 Task: Look for space in Gujrāt, Pakistan from 2nd June, 2023 to 6th June, 2023 for 1 adult in price range Rs.10000 to Rs.13000. Place can be private room with 1  bedroom having 1 bed and 1 bathroom. Property type can be house, flat, guest house, hotel. Booking option can be shelf check-in. Required host language is English.
Action: Mouse moved to (612, 86)
Screenshot: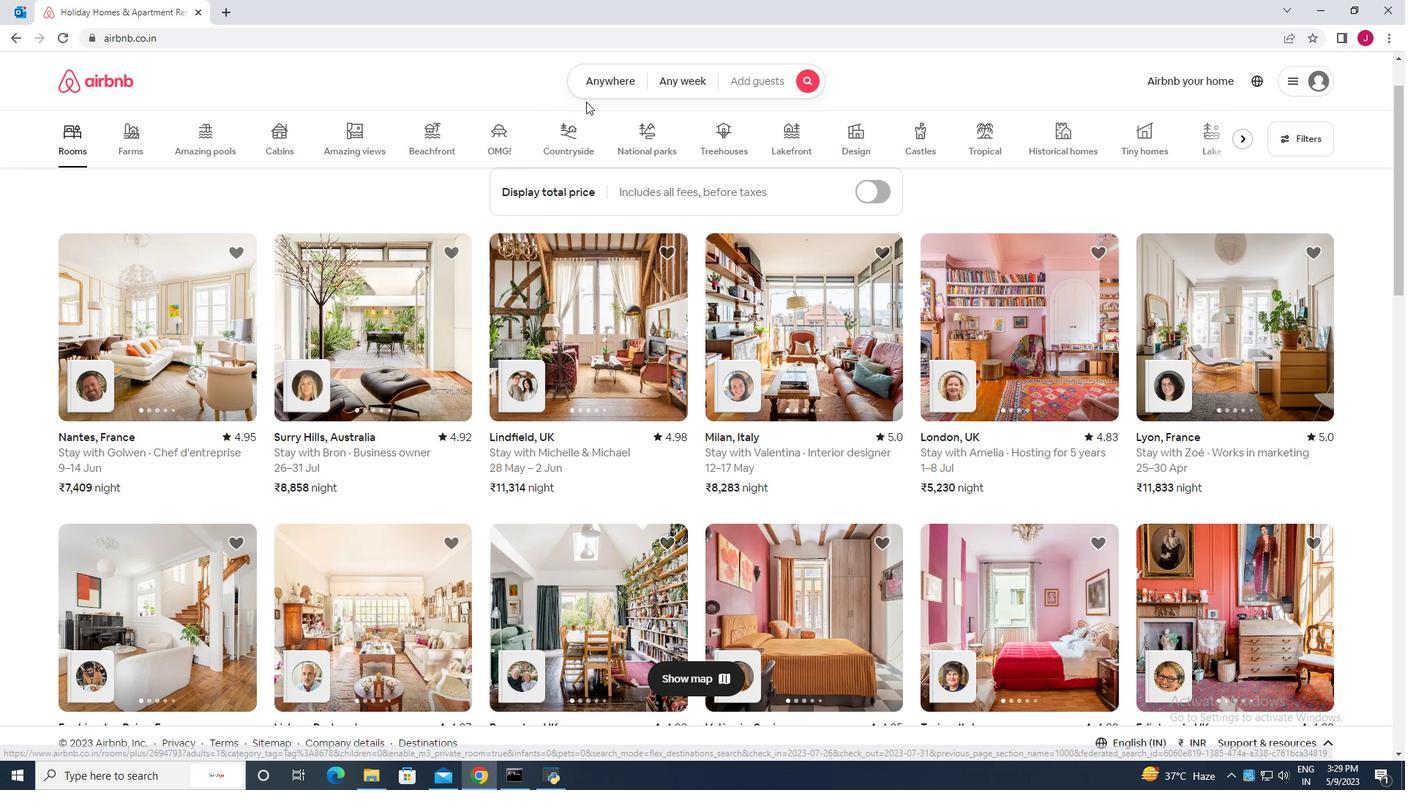 
Action: Mouse pressed left at (612, 86)
Screenshot: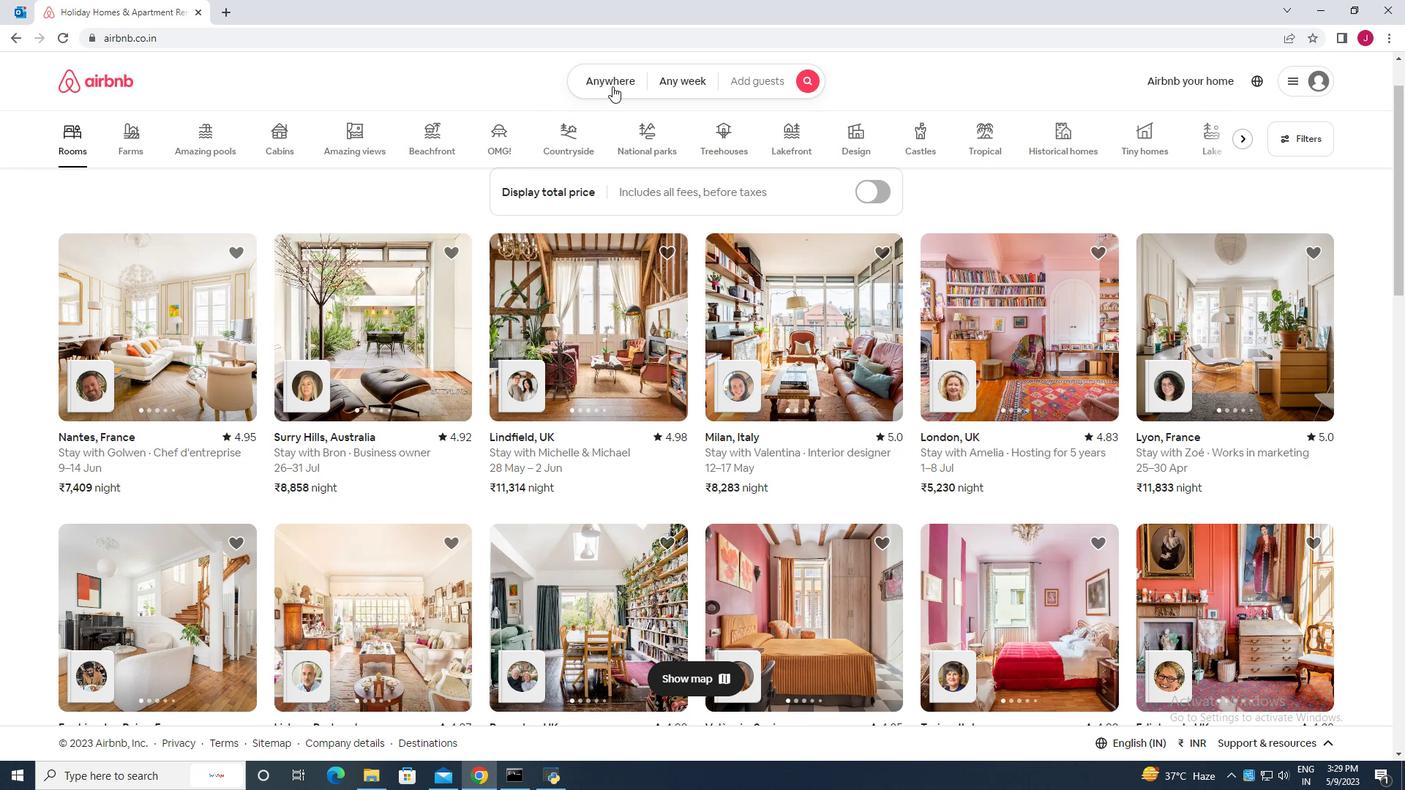 
Action: Mouse moved to (450, 141)
Screenshot: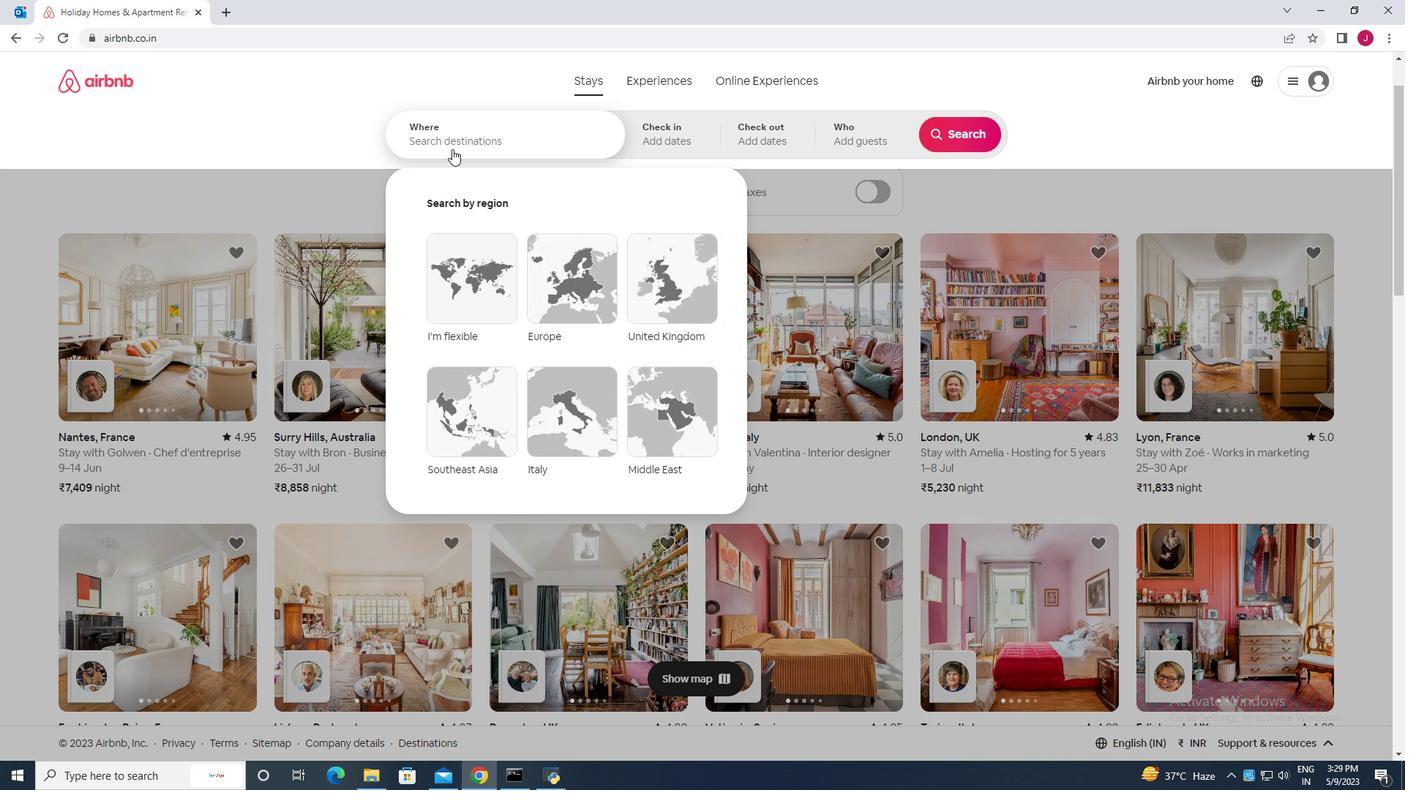 
Action: Mouse pressed left at (450, 141)
Screenshot: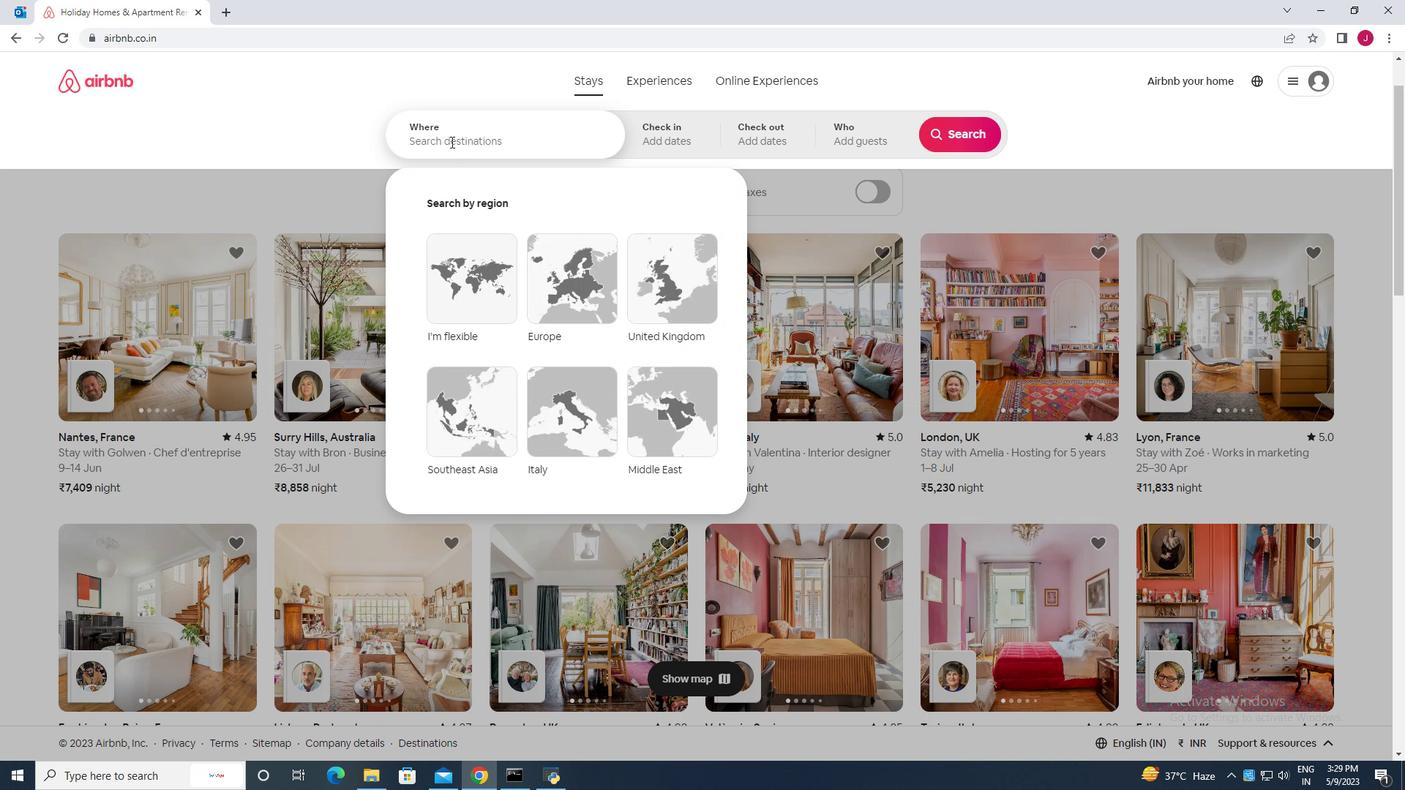 
Action: Key pressed gujrat<Key.space>pakistan
Screenshot: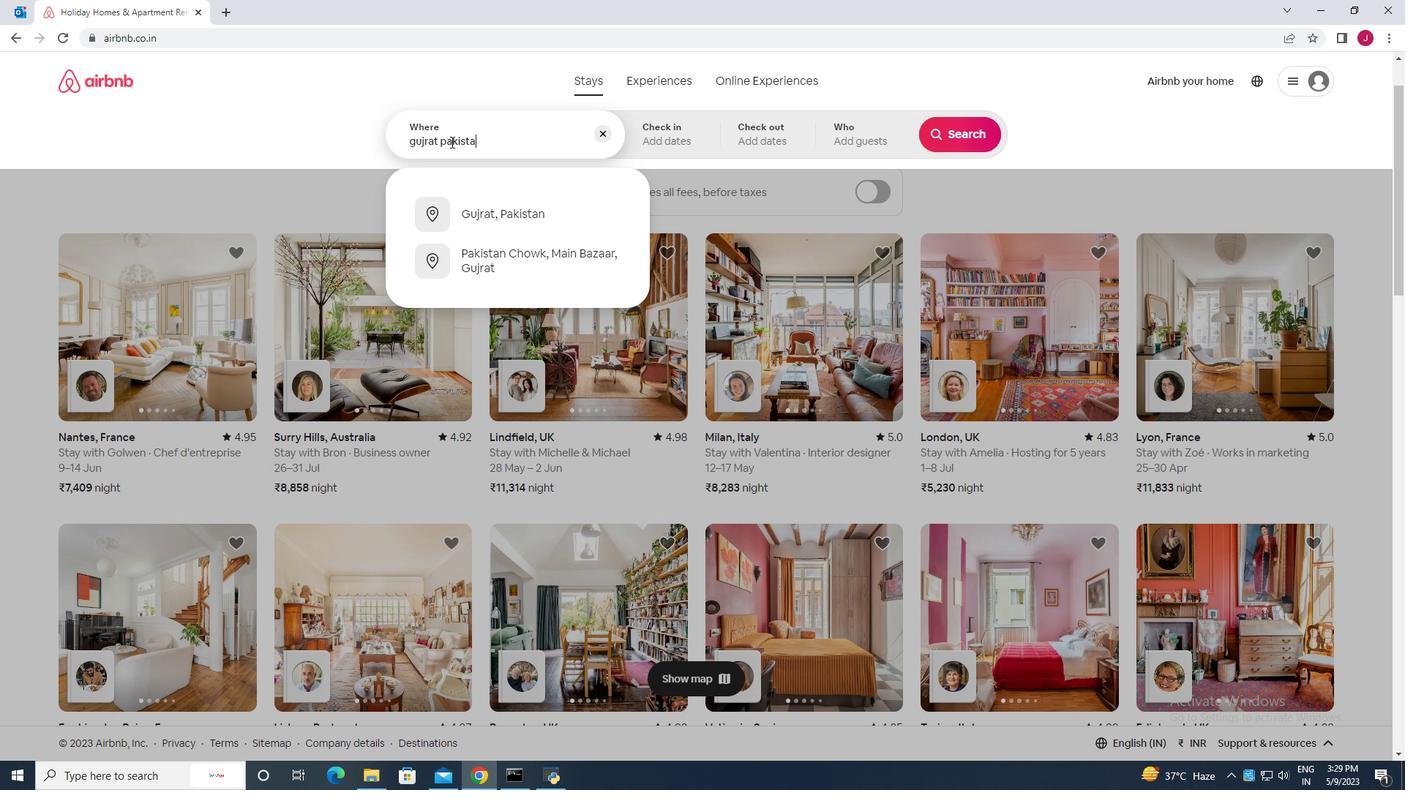 
Action: Mouse moved to (501, 212)
Screenshot: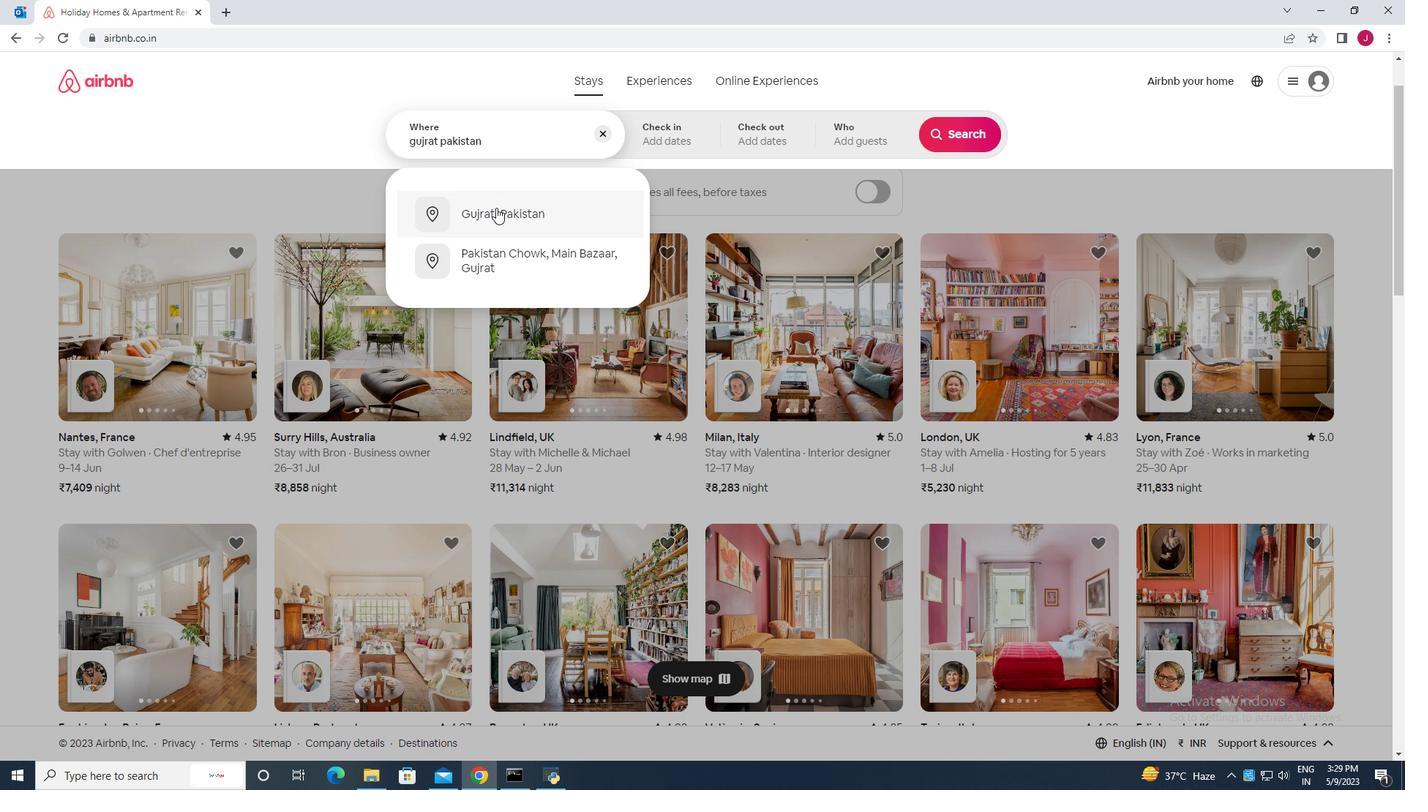 
Action: Mouse pressed left at (501, 212)
Screenshot: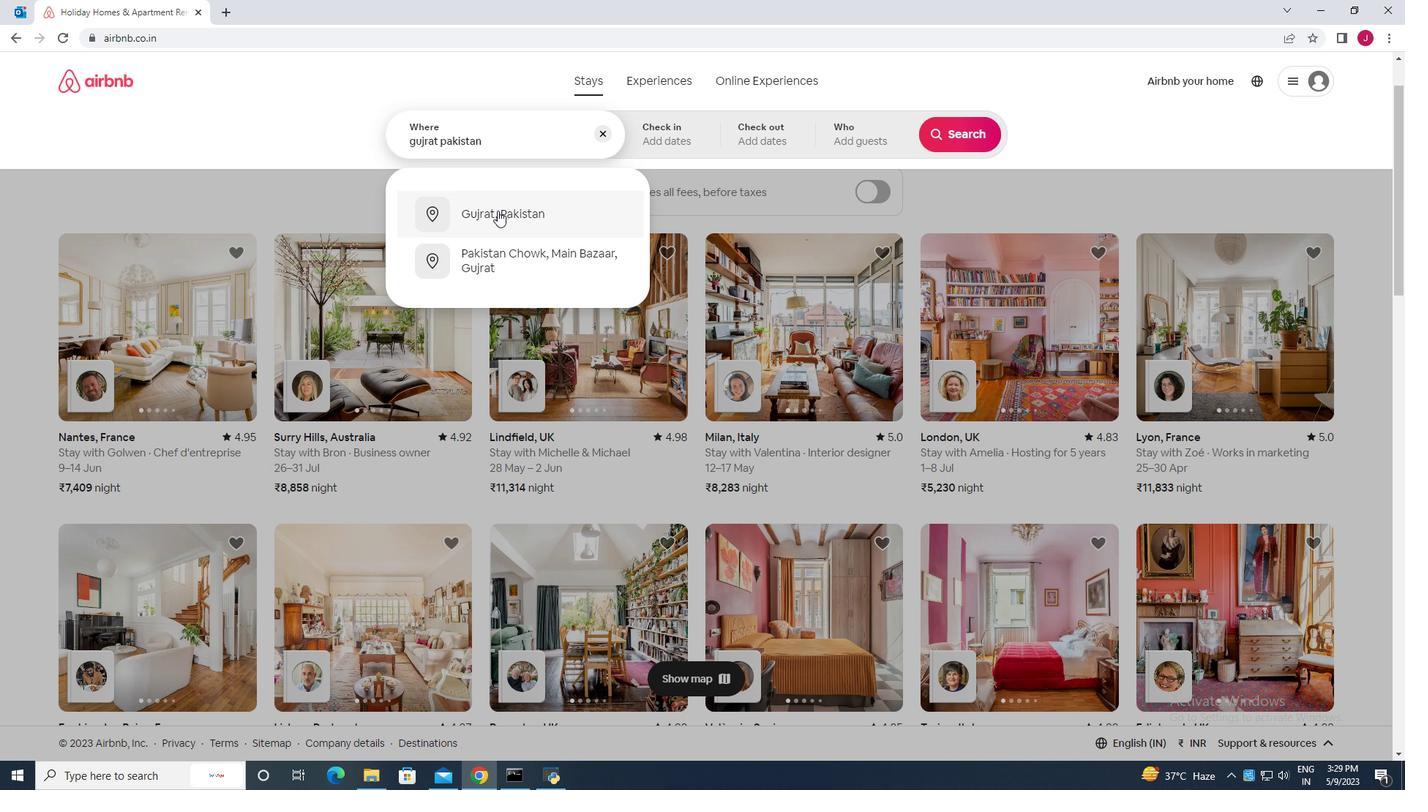 
Action: Mouse moved to (903, 315)
Screenshot: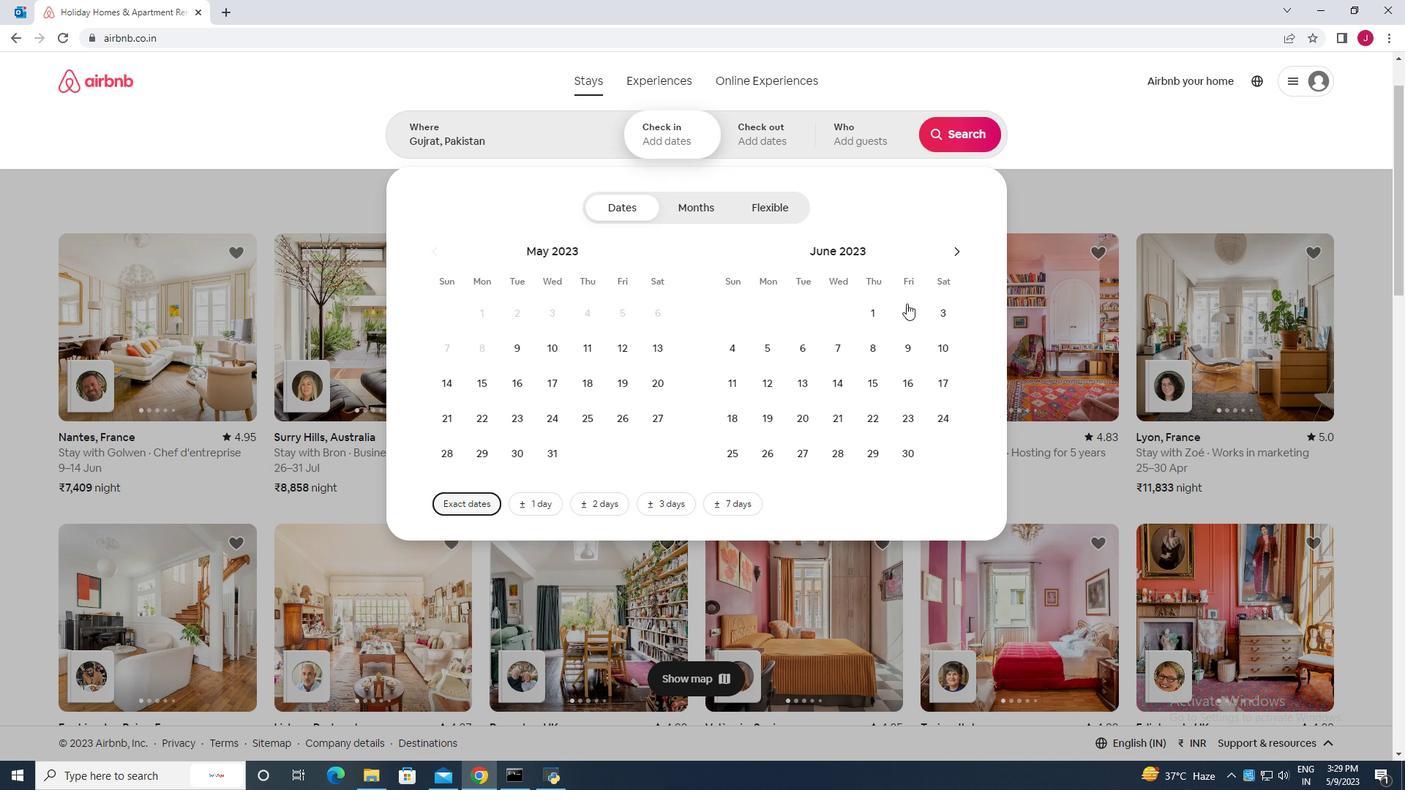 
Action: Mouse pressed left at (903, 315)
Screenshot: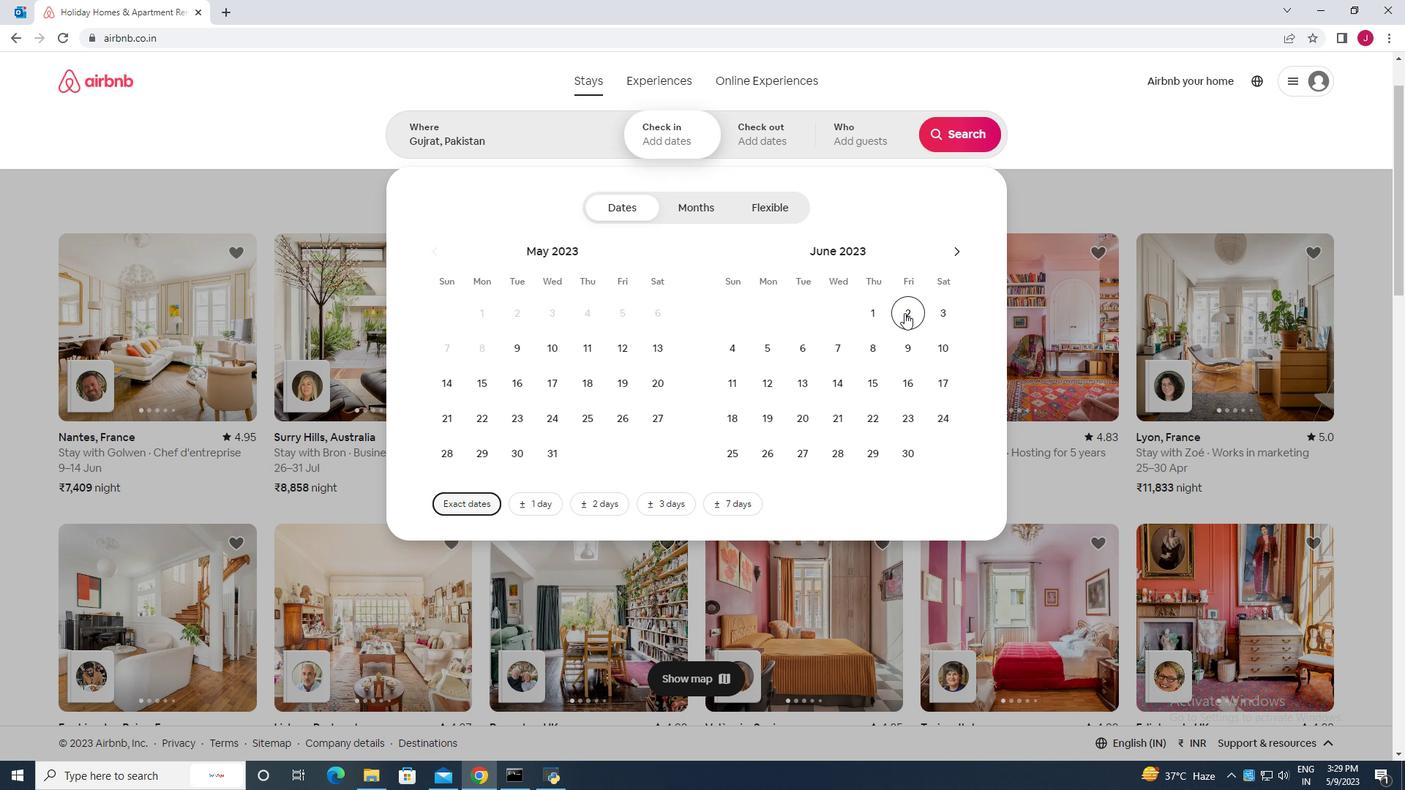 
Action: Mouse moved to (799, 354)
Screenshot: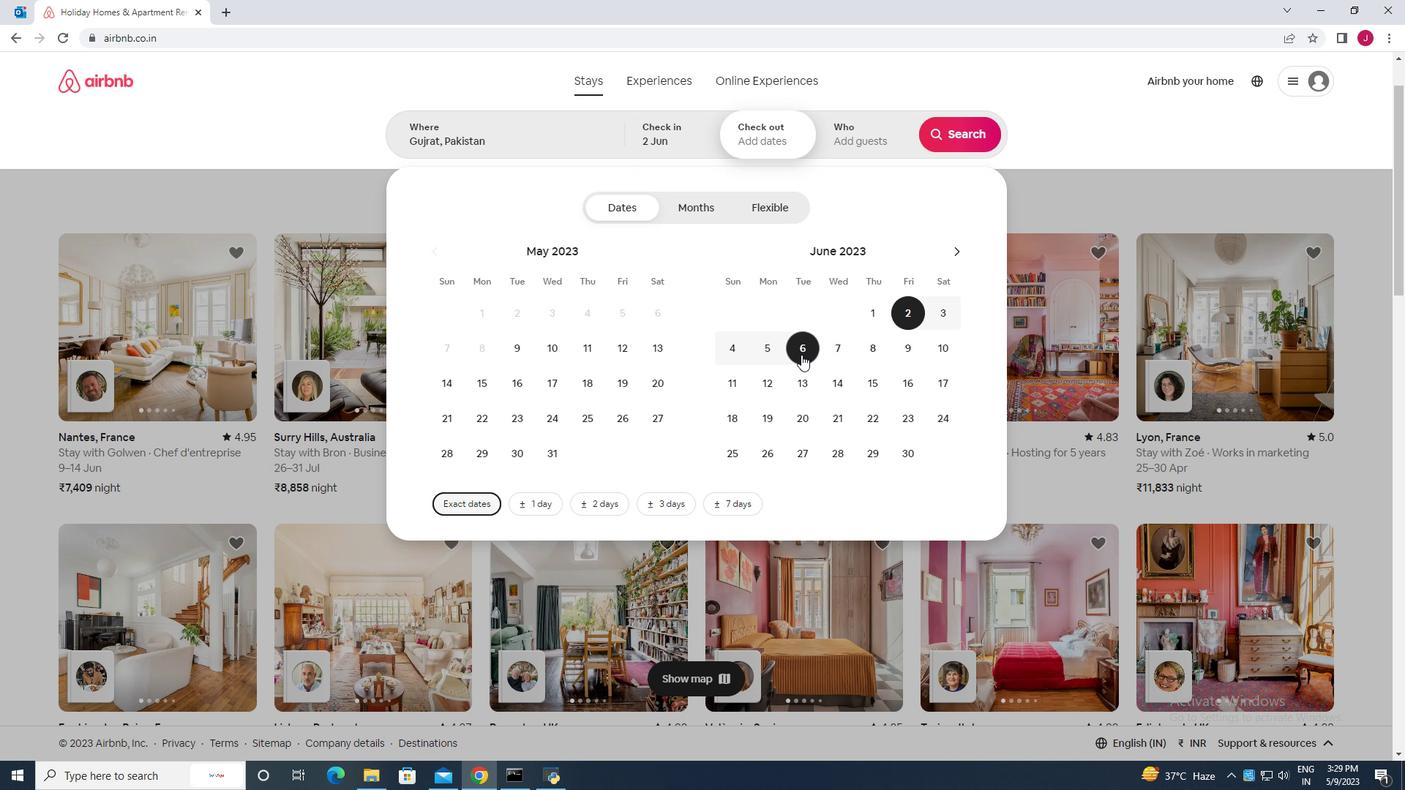 
Action: Mouse pressed left at (799, 354)
Screenshot: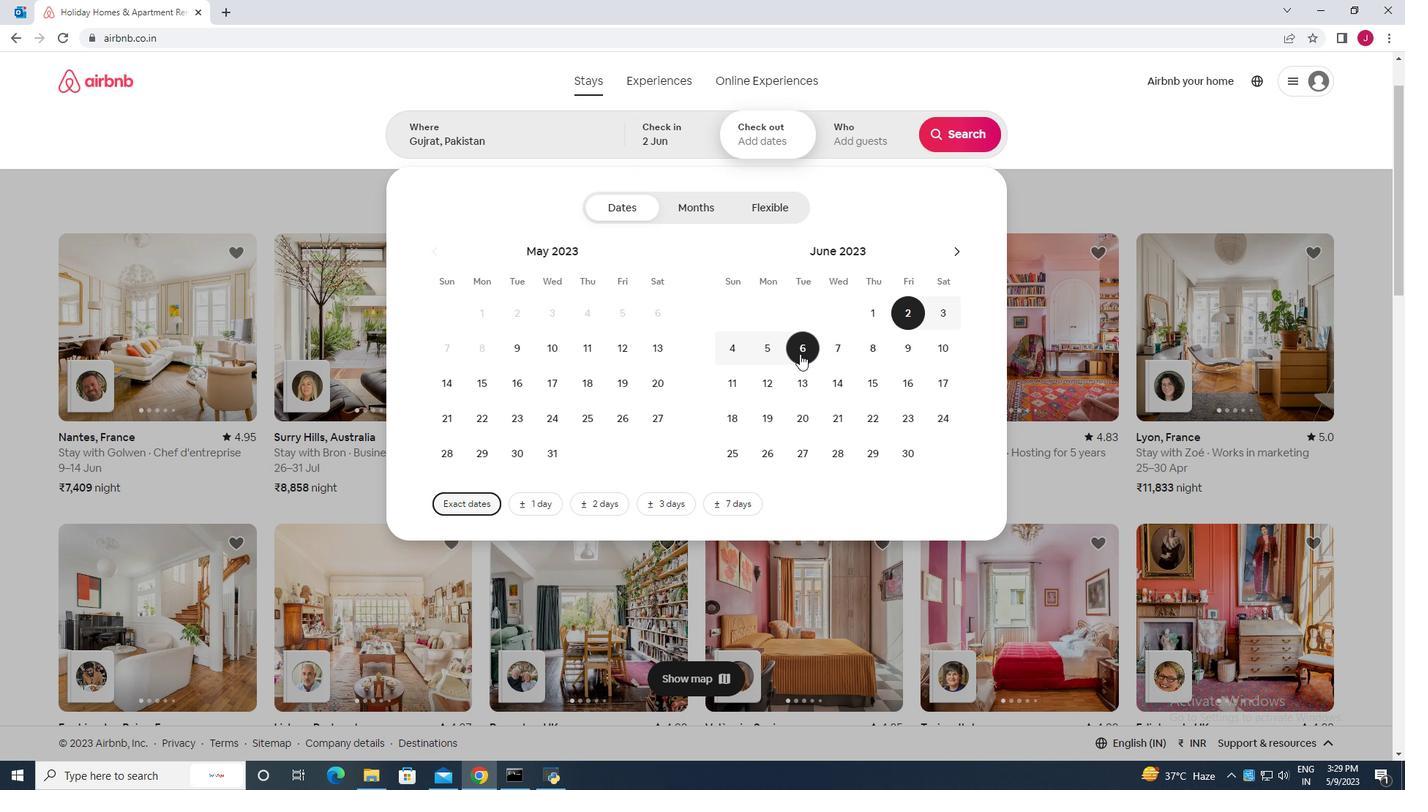 
Action: Mouse moved to (869, 140)
Screenshot: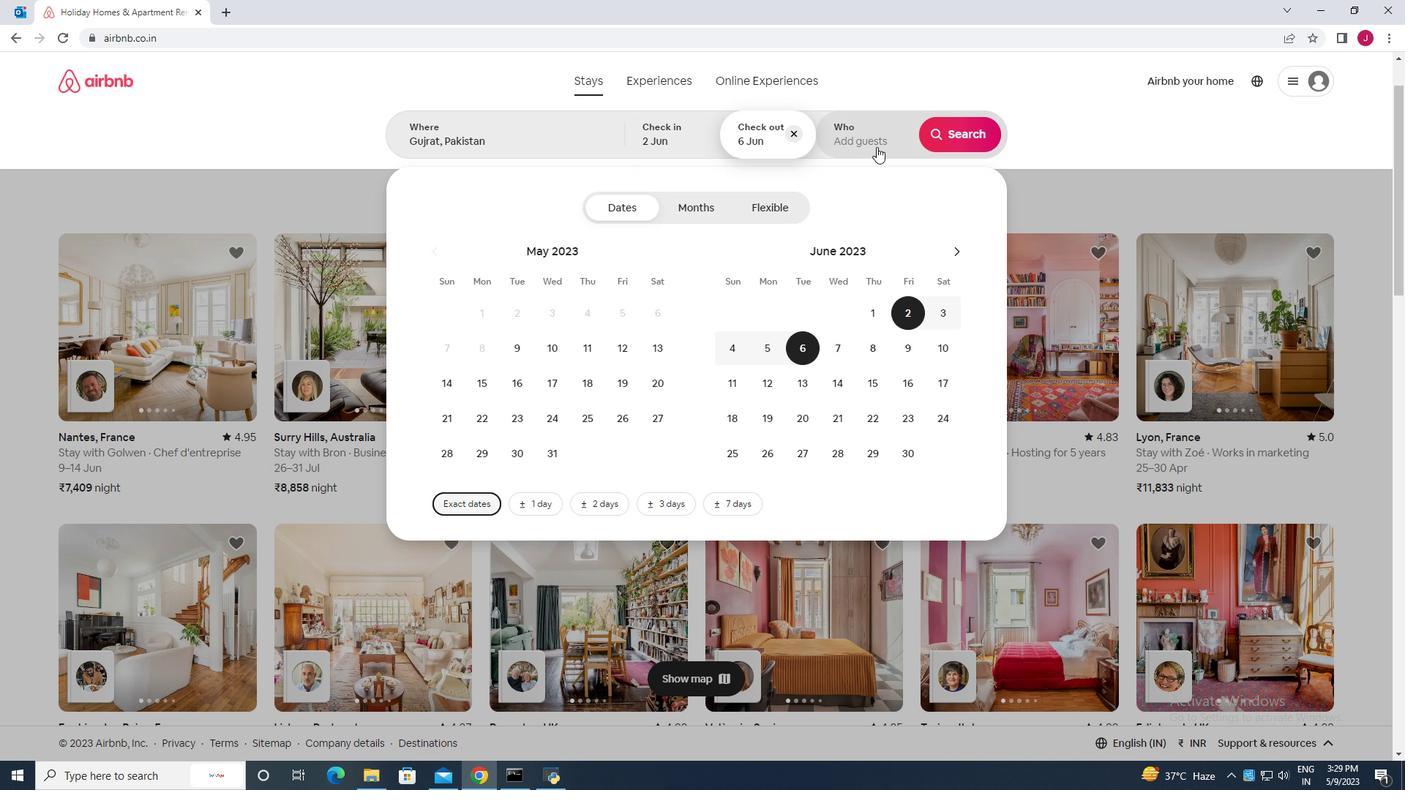 
Action: Mouse pressed left at (869, 140)
Screenshot: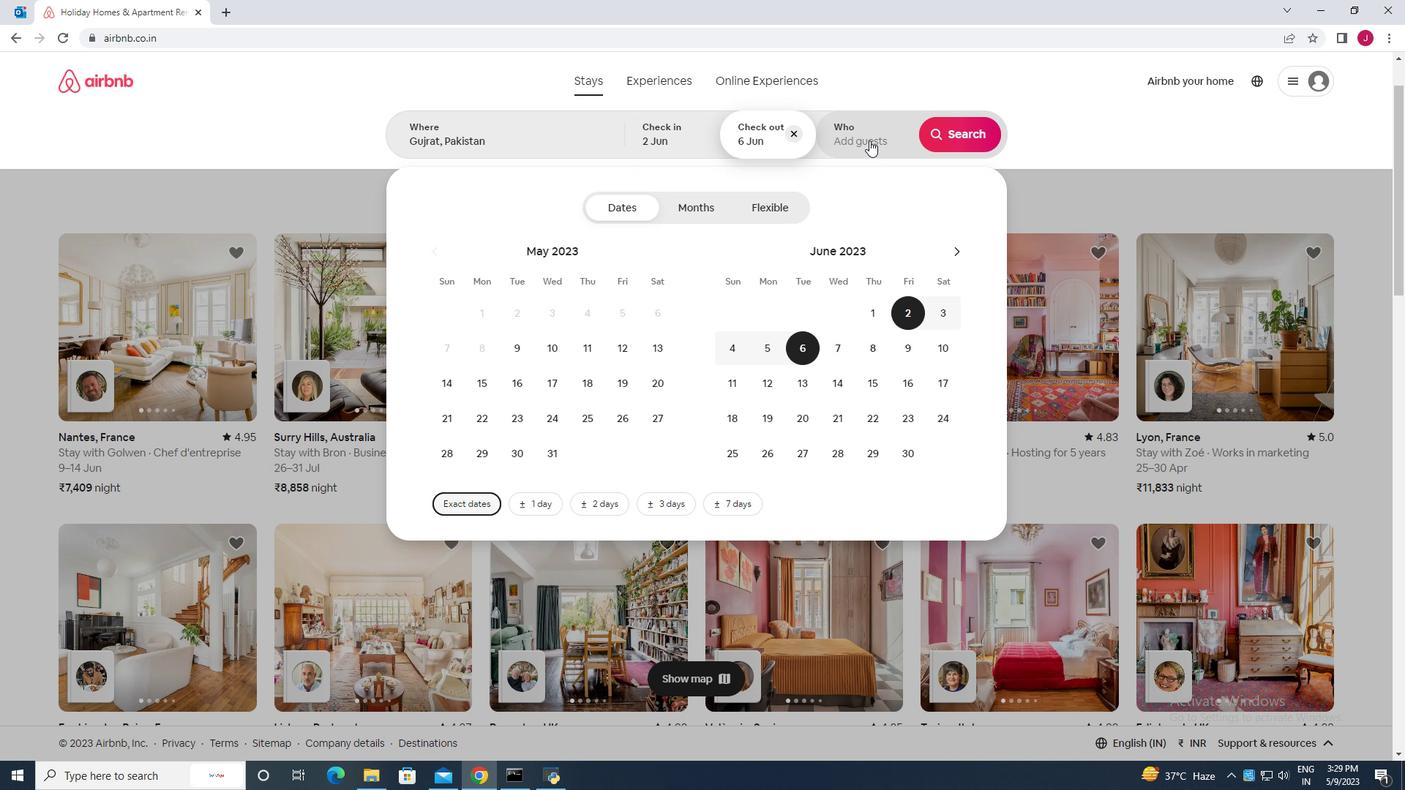 
Action: Mouse moved to (967, 219)
Screenshot: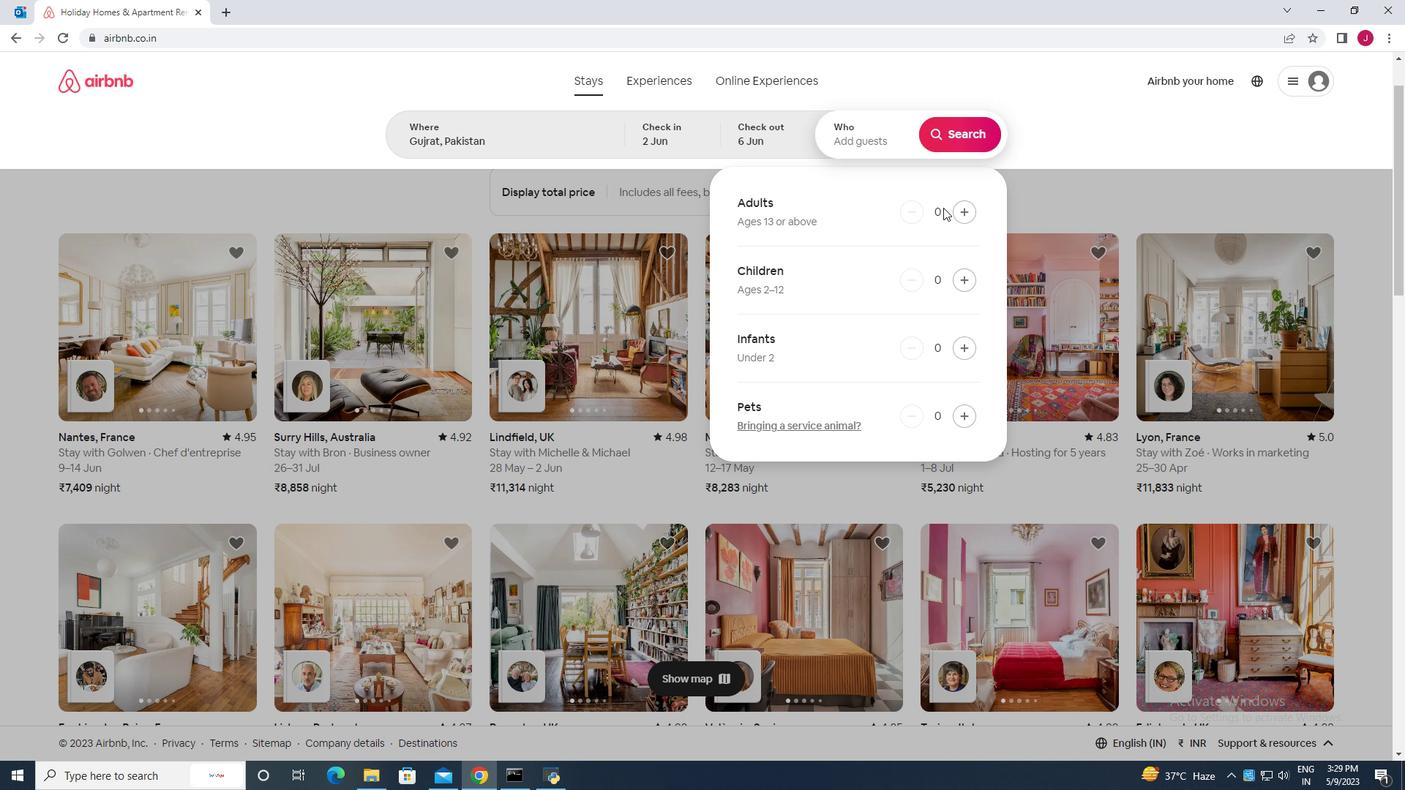 
Action: Mouse pressed left at (967, 219)
Screenshot: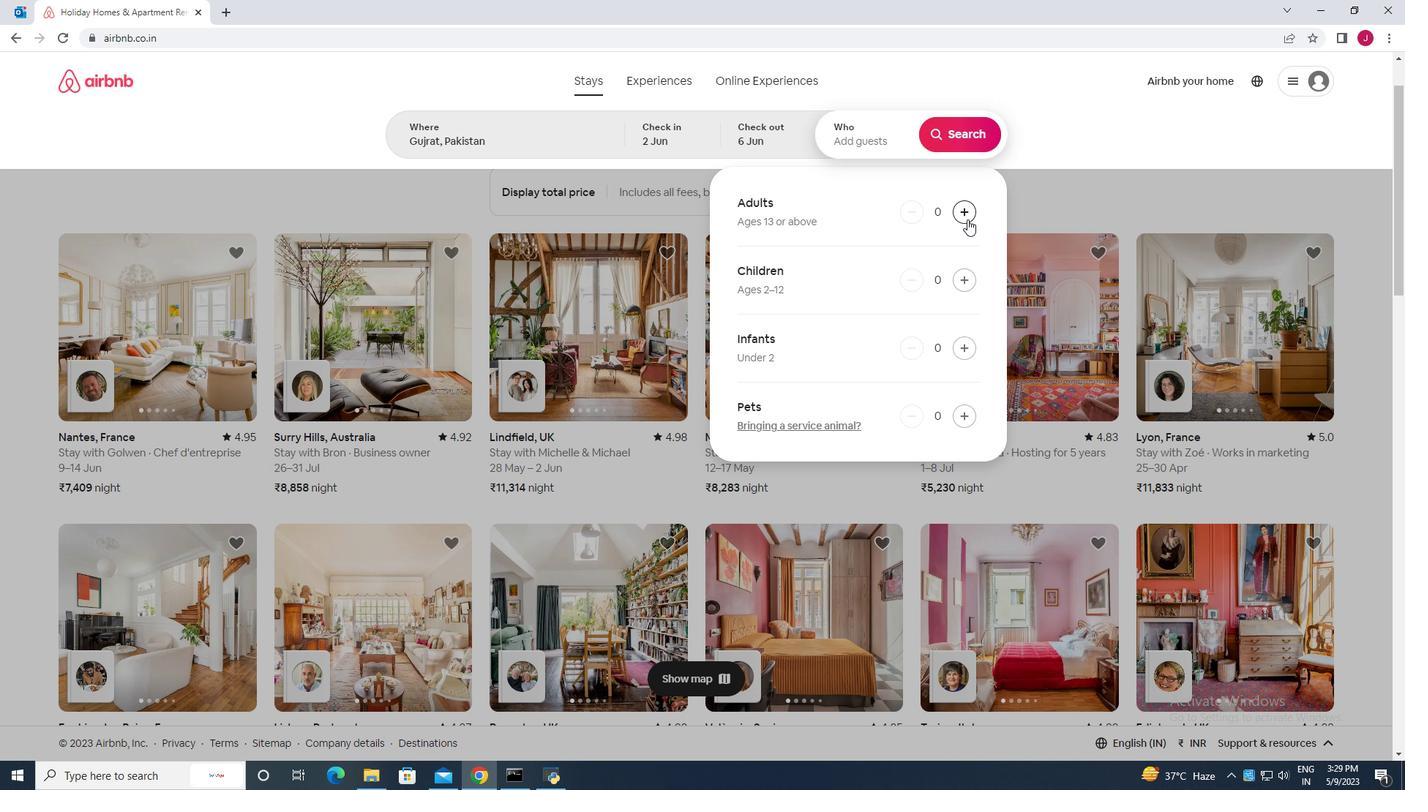 
Action: Mouse moved to (970, 133)
Screenshot: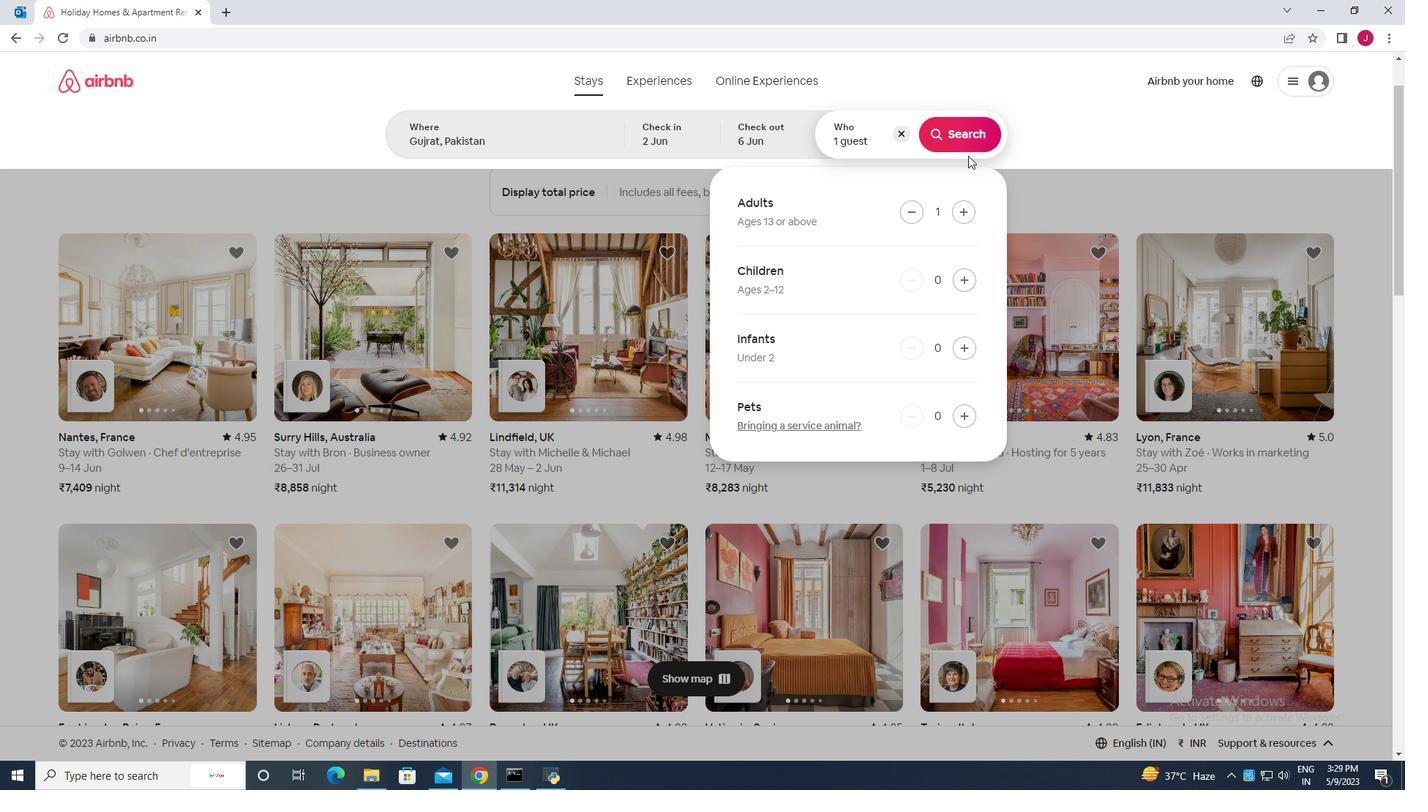 
Action: Mouse pressed left at (970, 133)
Screenshot: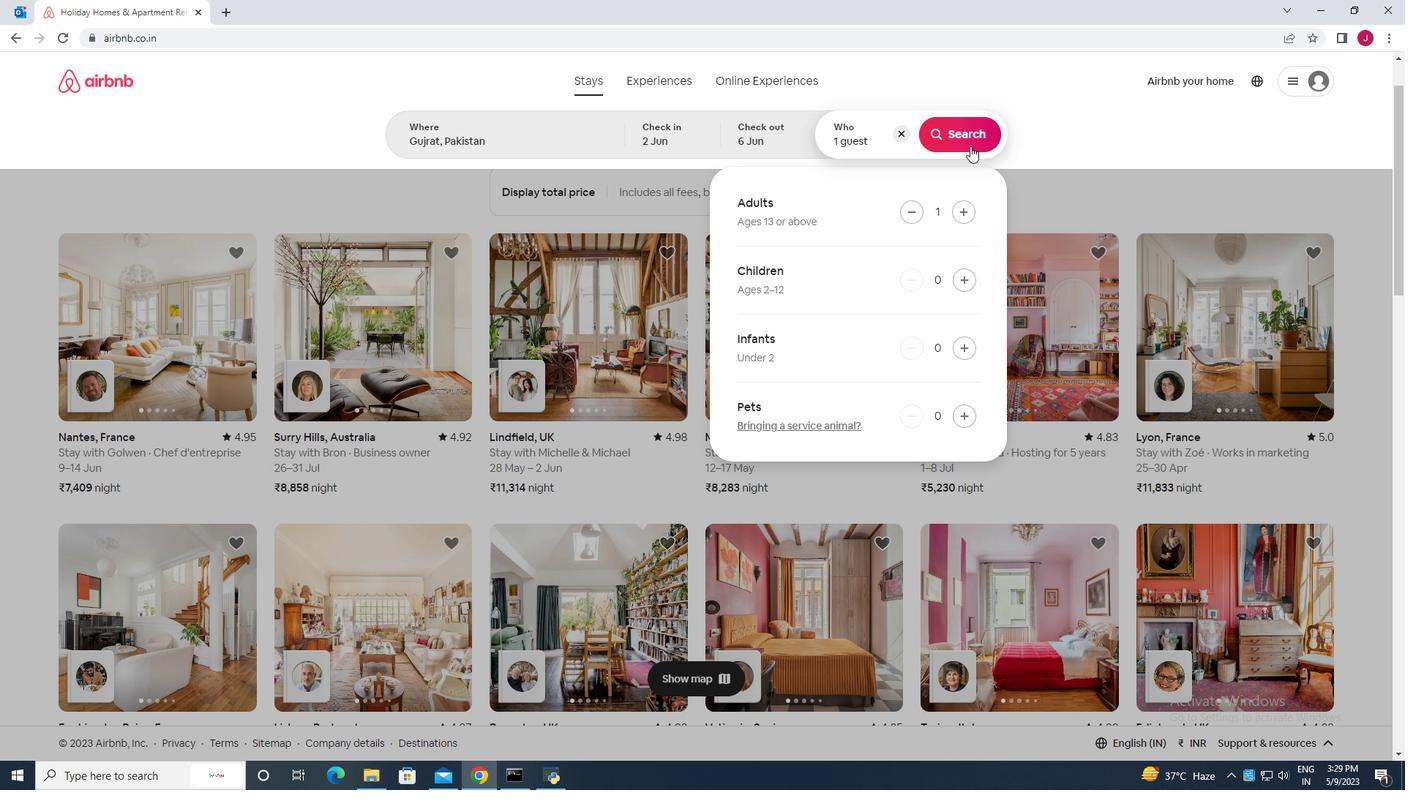 
Action: Mouse moved to (1349, 136)
Screenshot: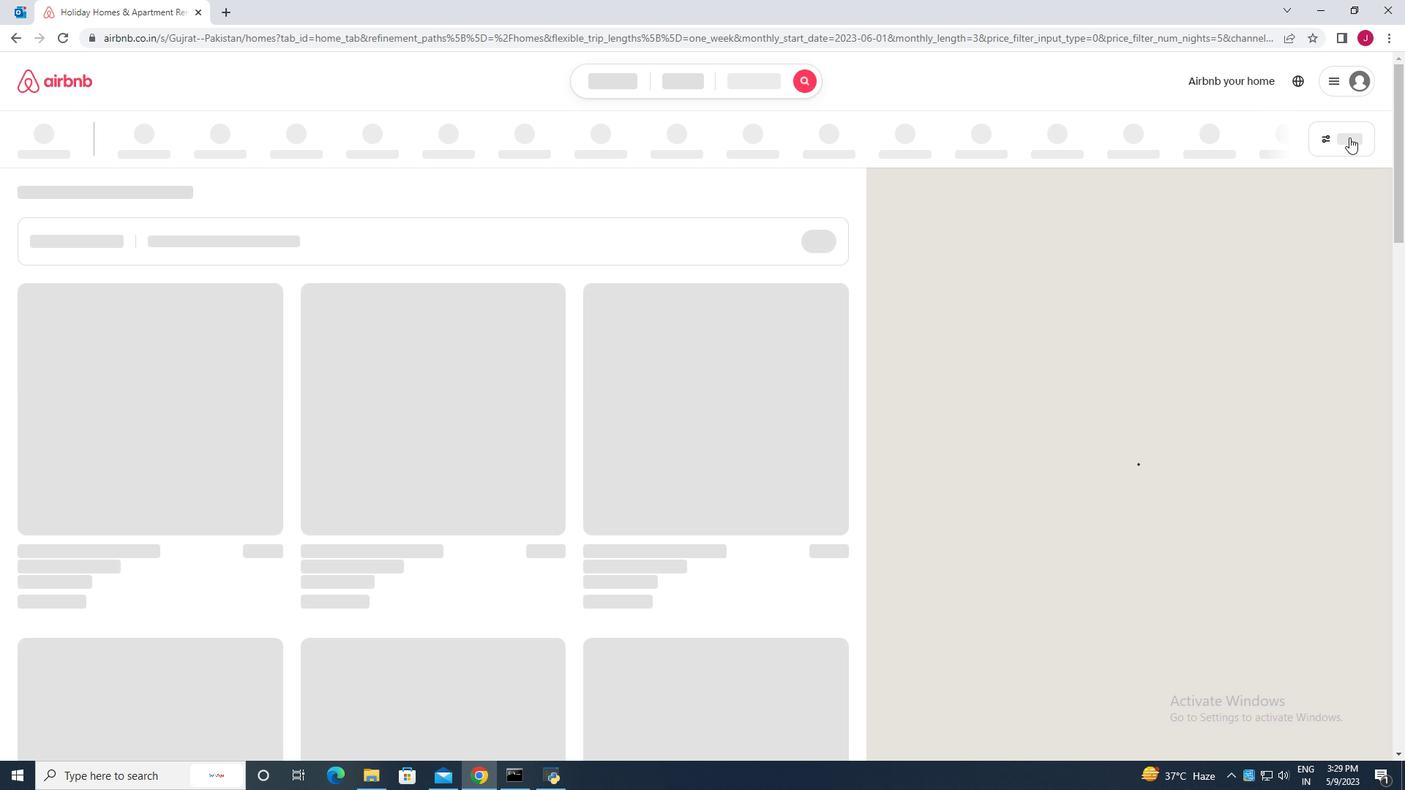 
Action: Mouse pressed left at (1349, 136)
Screenshot: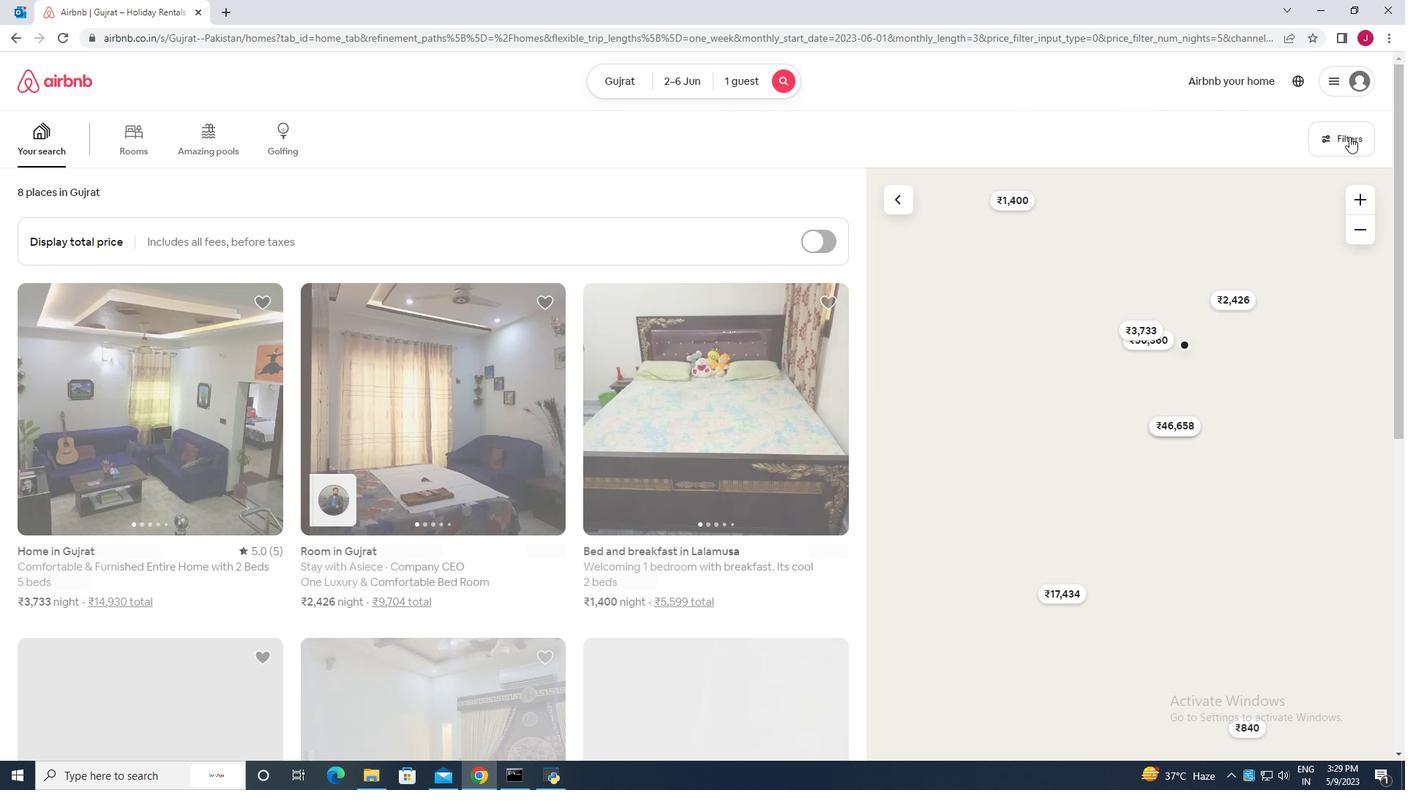 
Action: Mouse moved to (543, 496)
Screenshot: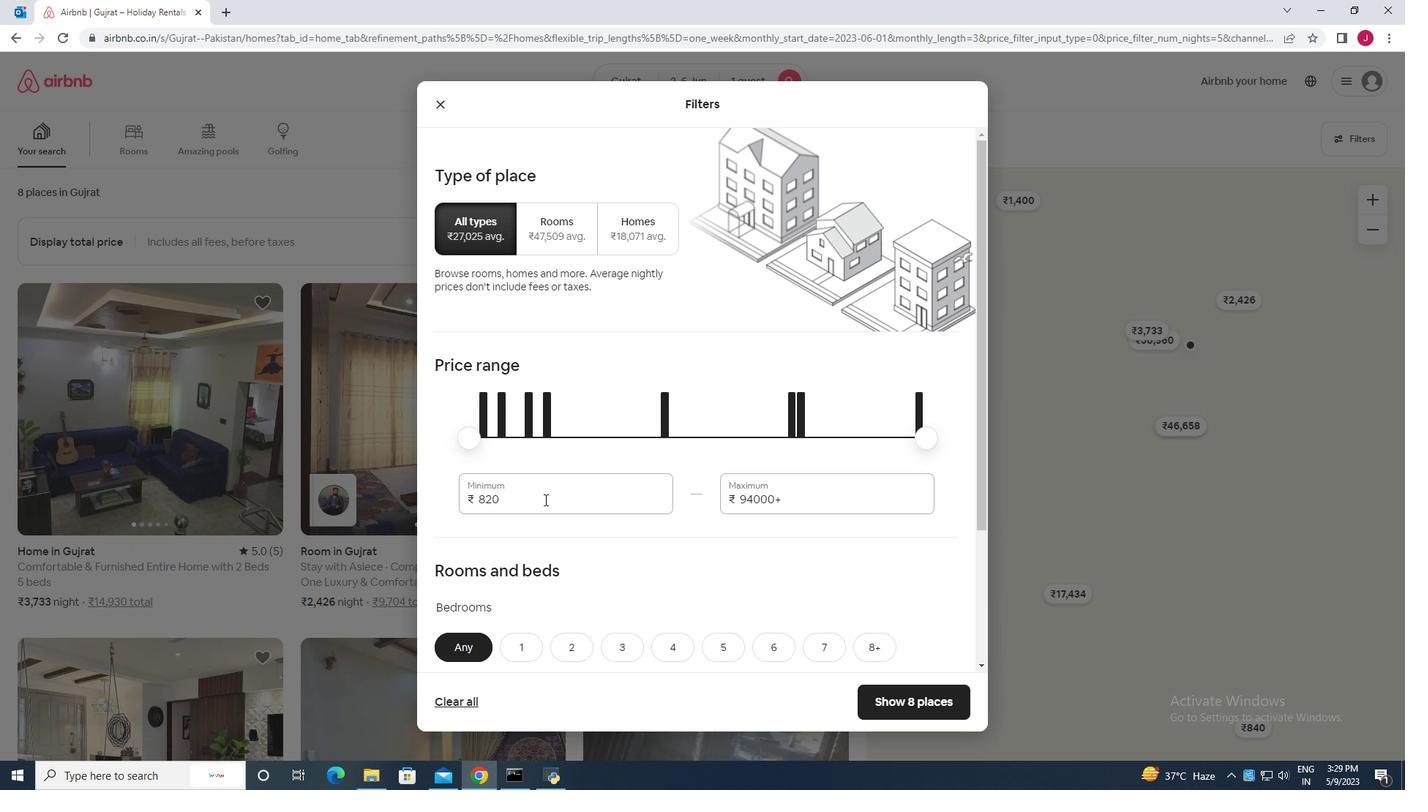 
Action: Mouse pressed left at (543, 496)
Screenshot: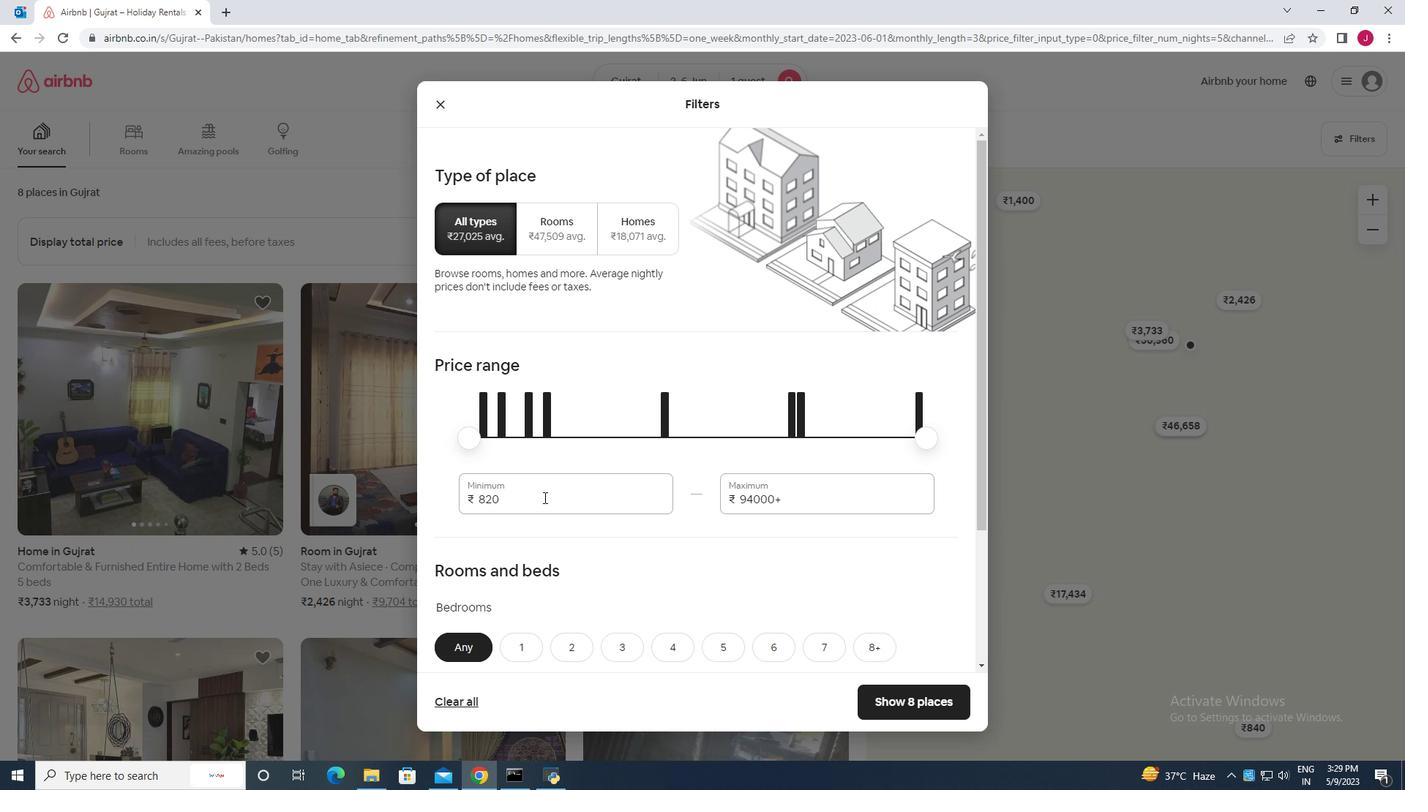 
Action: Mouse moved to (539, 491)
Screenshot: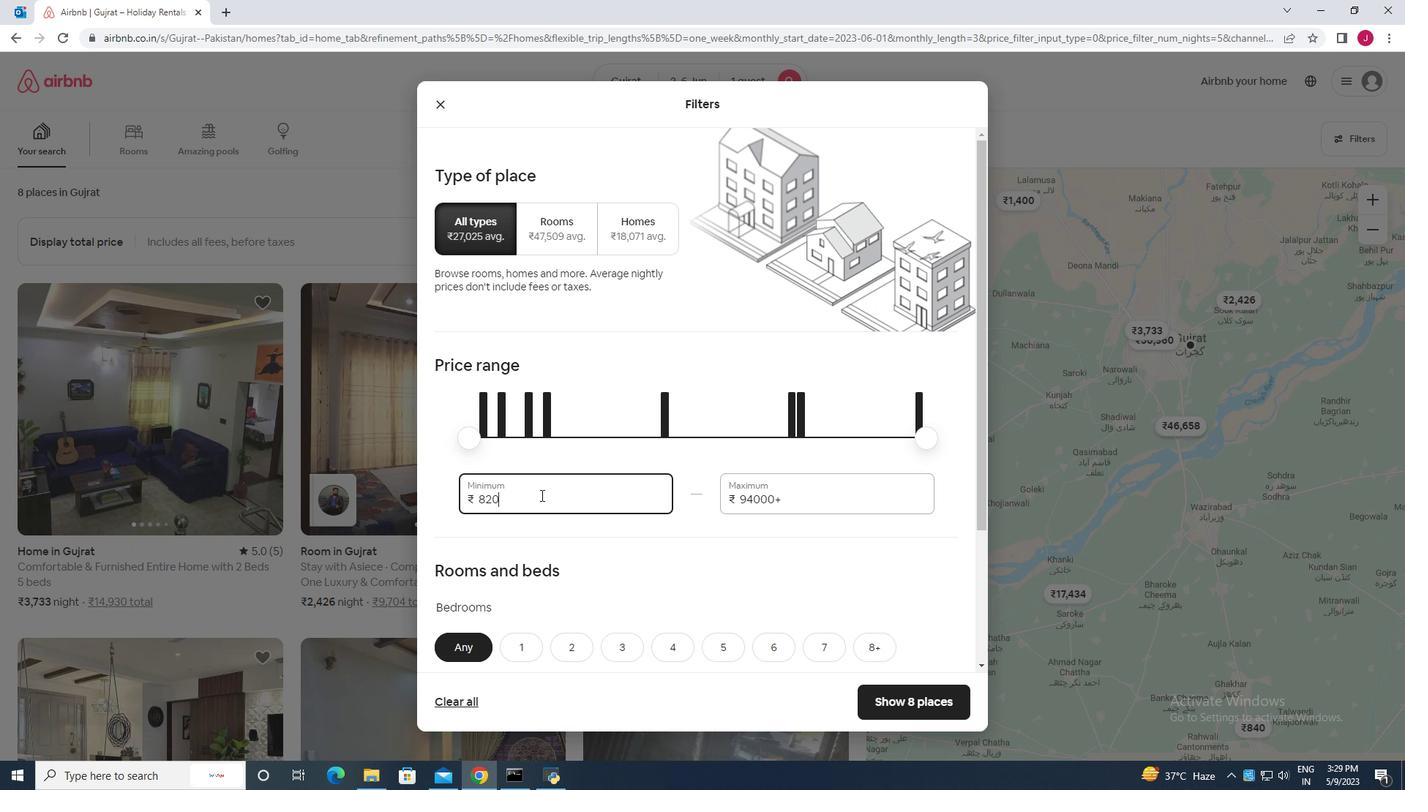 
Action: Key pressed <Key.backspace><Key.backspace><Key.backspace><Key.backspace><Key.backspace><Key.backspace><Key.backspace><Key.backspace><Key.backspace><Key.backspace><Key.backspace><Key.backspace><Key.backspace><Key.backspace><Key.backspace><Key.backspace><Key.backspace><Key.backspace><Key.backspace><Key.backspace>10000
Screenshot: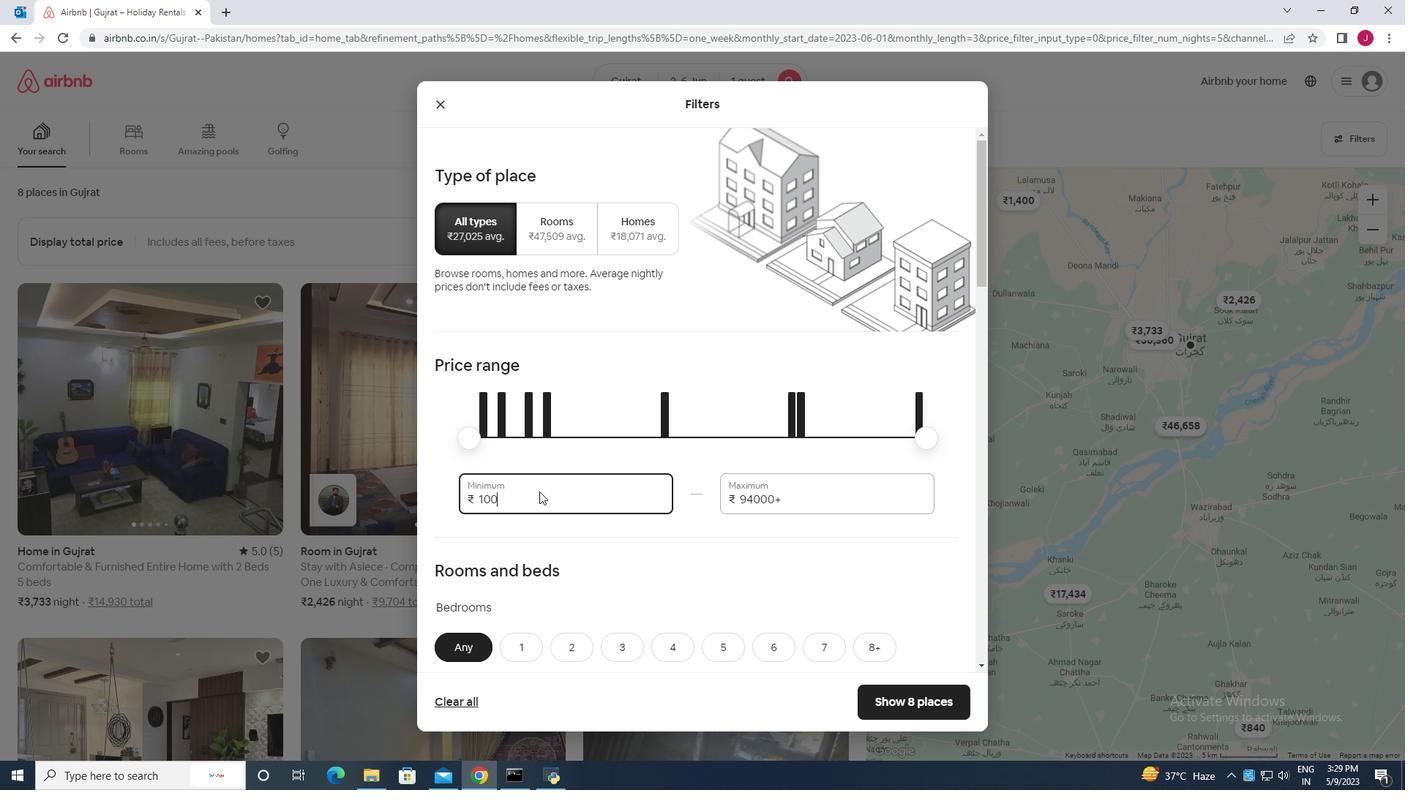 
Action: Mouse moved to (795, 502)
Screenshot: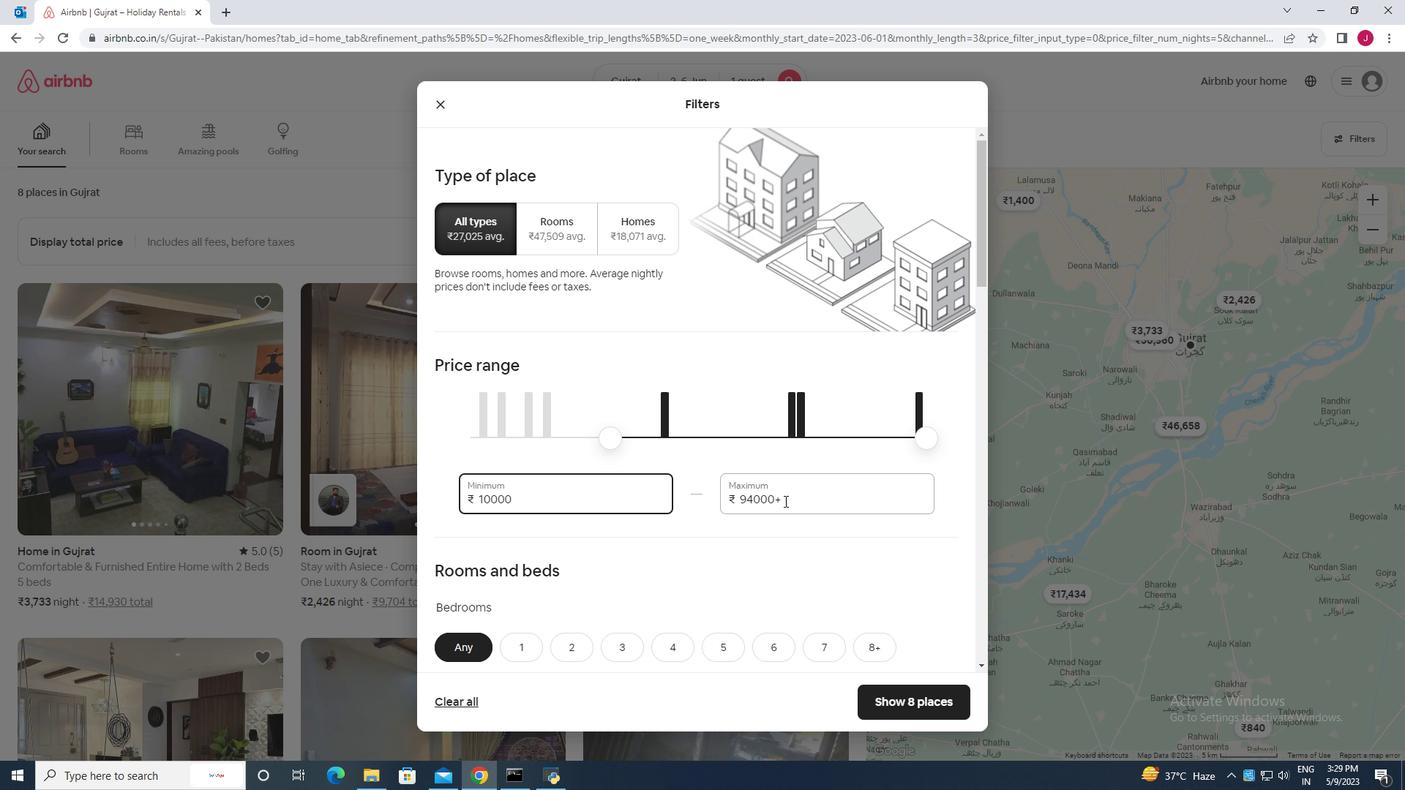 
Action: Mouse pressed left at (795, 502)
Screenshot: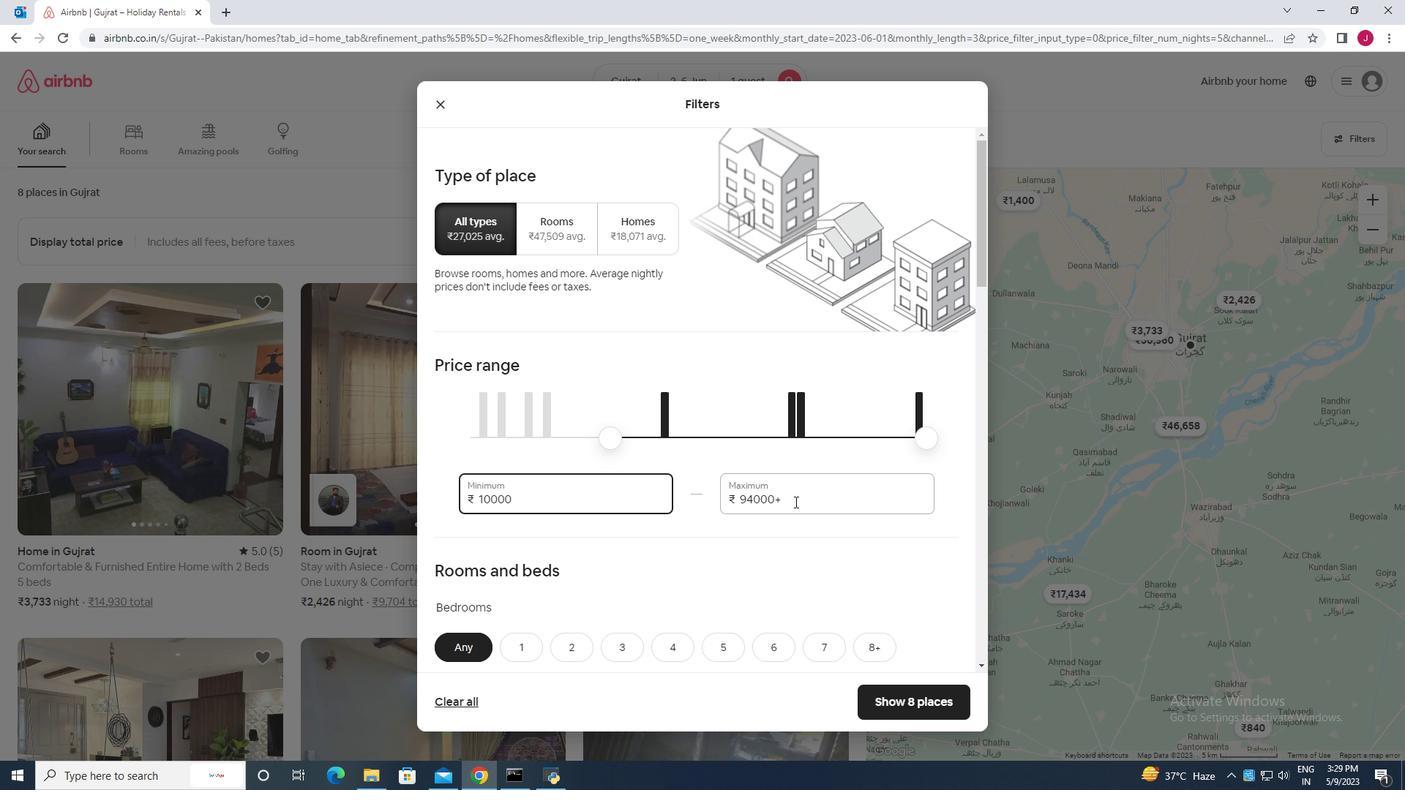 
Action: Mouse moved to (788, 489)
Screenshot: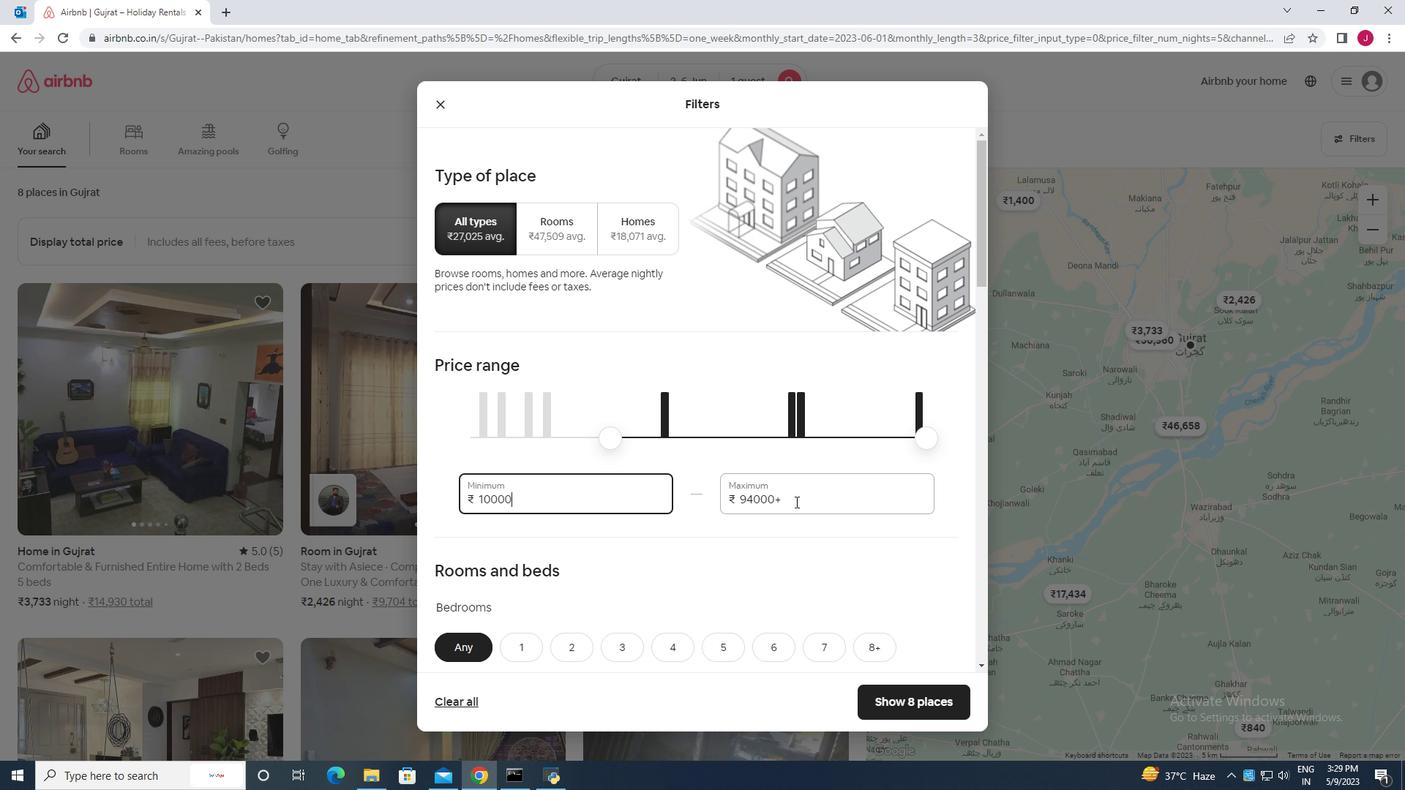 
Action: Key pressed <Key.backspace><Key.backspace><Key.backspace><Key.backspace><Key.backspace><Key.backspace><Key.backspace><Key.backspace><Key.backspace><Key.backspace><Key.backspace><Key.backspace><Key.backspace><Key.backspace><Key.backspace><Key.backspace><Key.backspace><Key.backspace><Key.backspace><Key.backspace><Key.backspace><Key.backspace><Key.backspace><Key.backspace><Key.backspace><Key.backspace><Key.backspace>13000
Screenshot: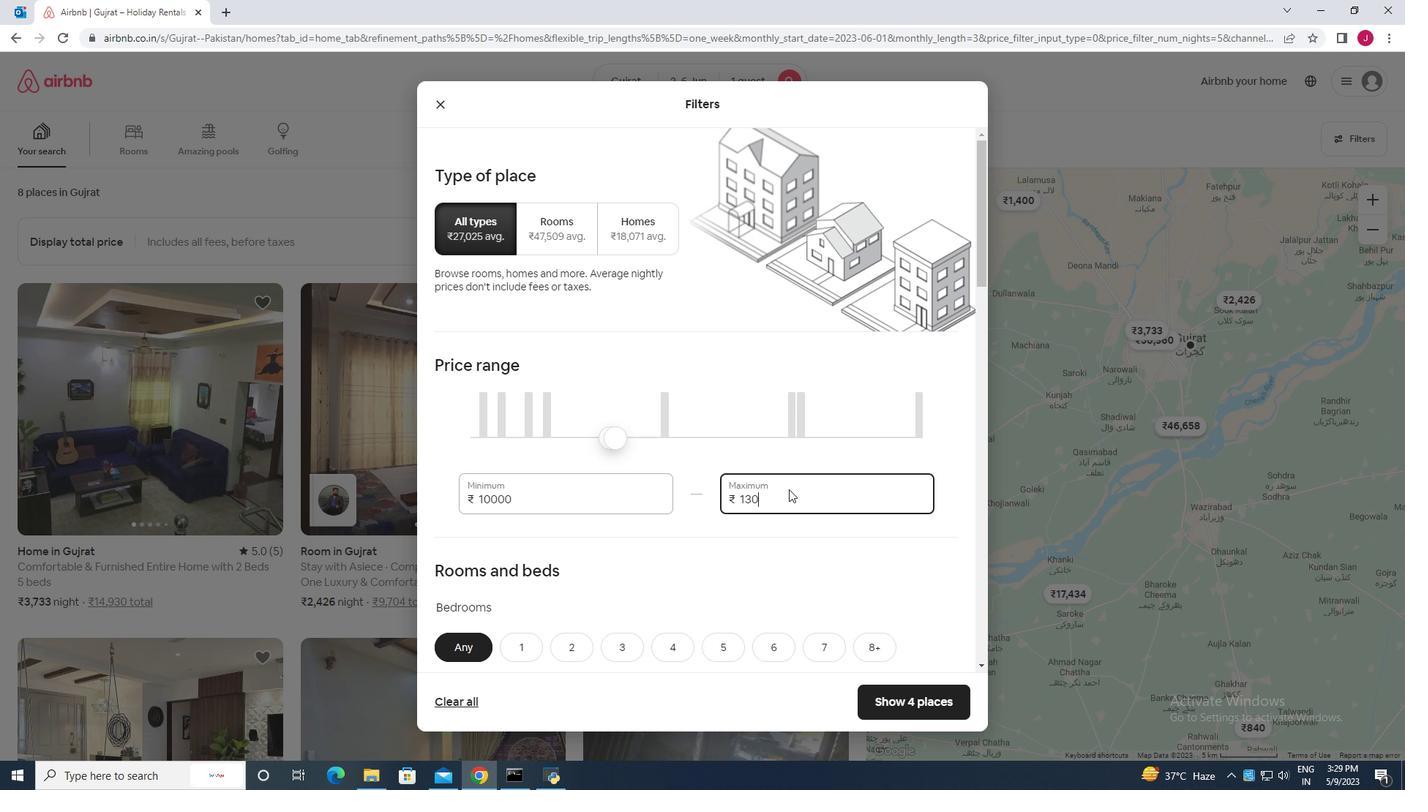 
Action: Mouse moved to (700, 502)
Screenshot: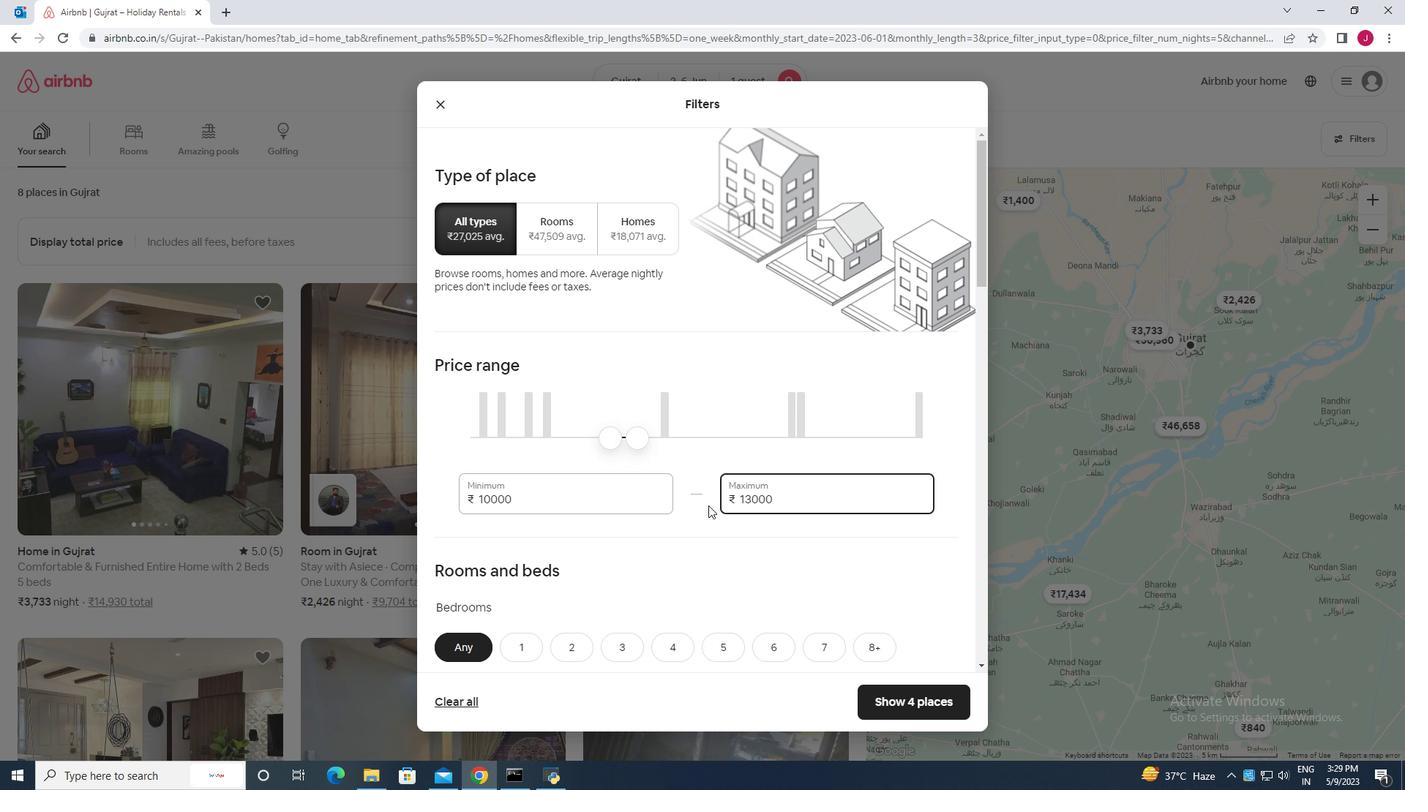 
Action: Mouse scrolled (700, 501) with delta (0, 0)
Screenshot: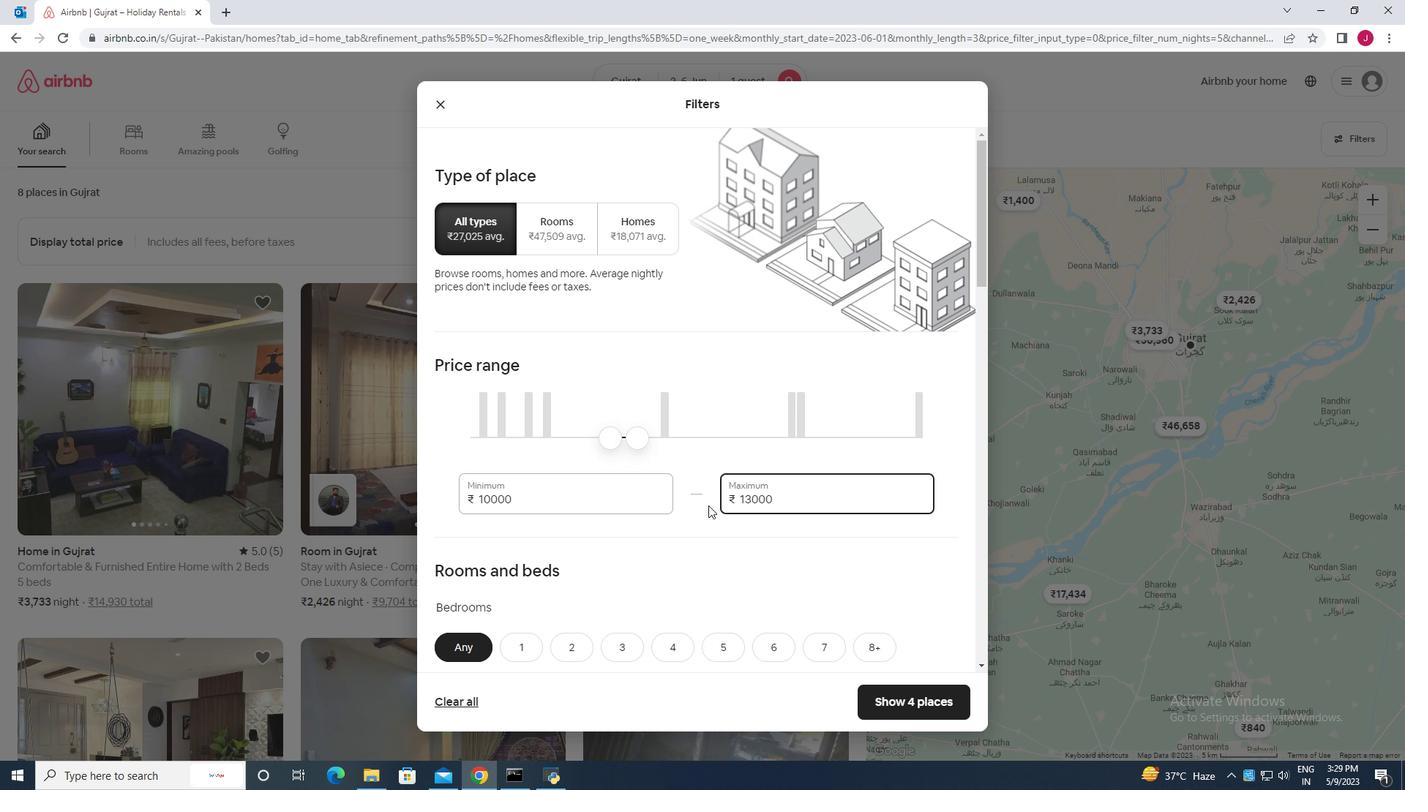 
Action: Mouse moved to (699, 502)
Screenshot: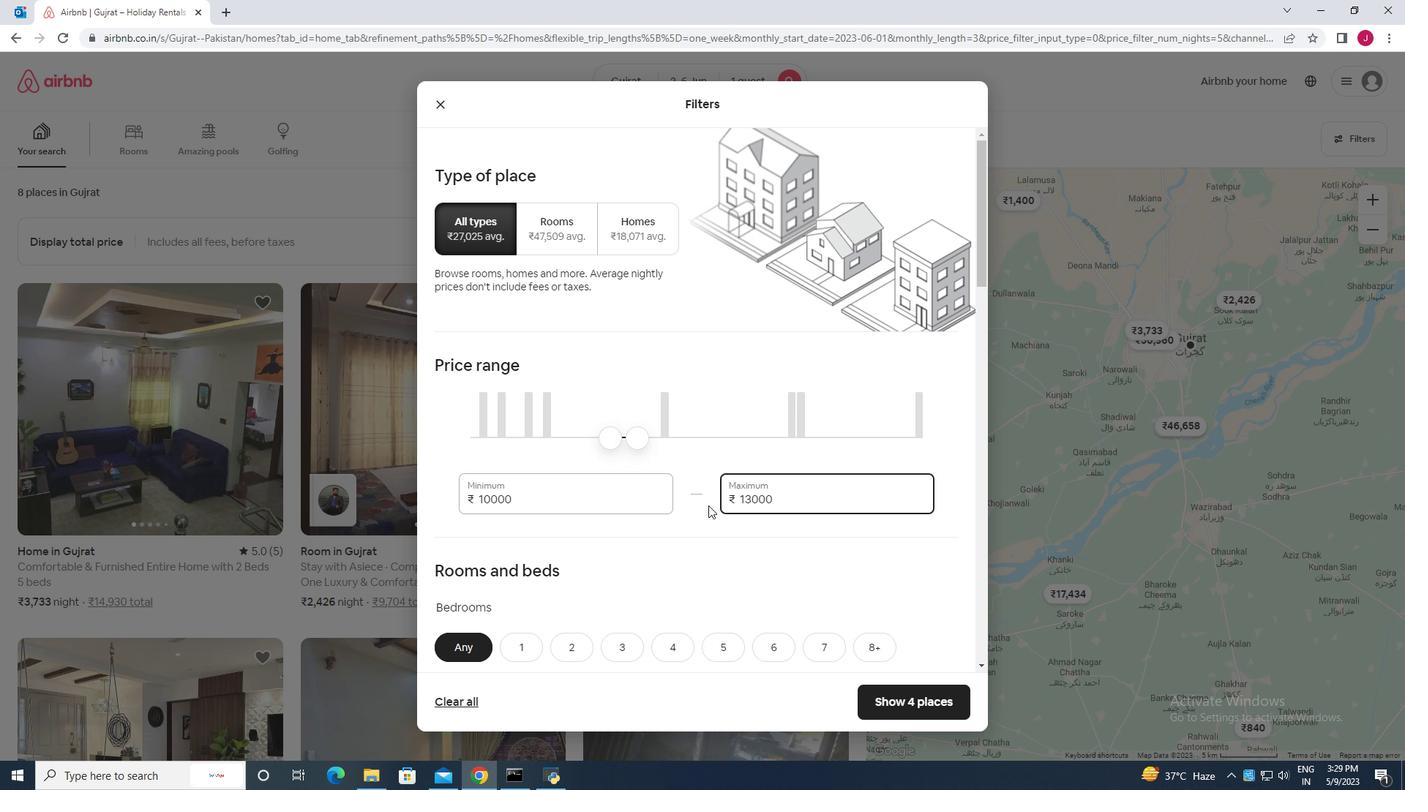 
Action: Mouse scrolled (699, 501) with delta (0, 0)
Screenshot: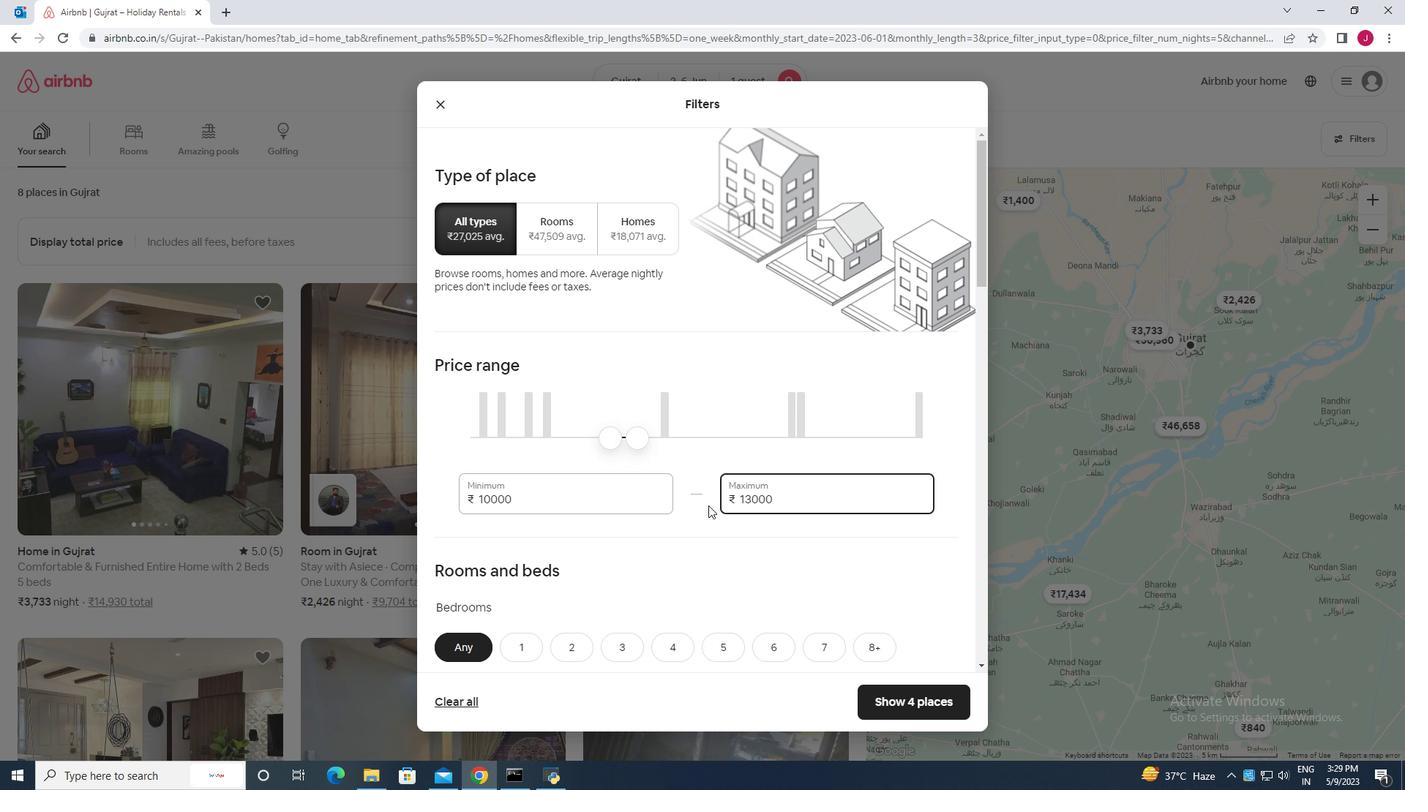 
Action: Mouse moved to (698, 501)
Screenshot: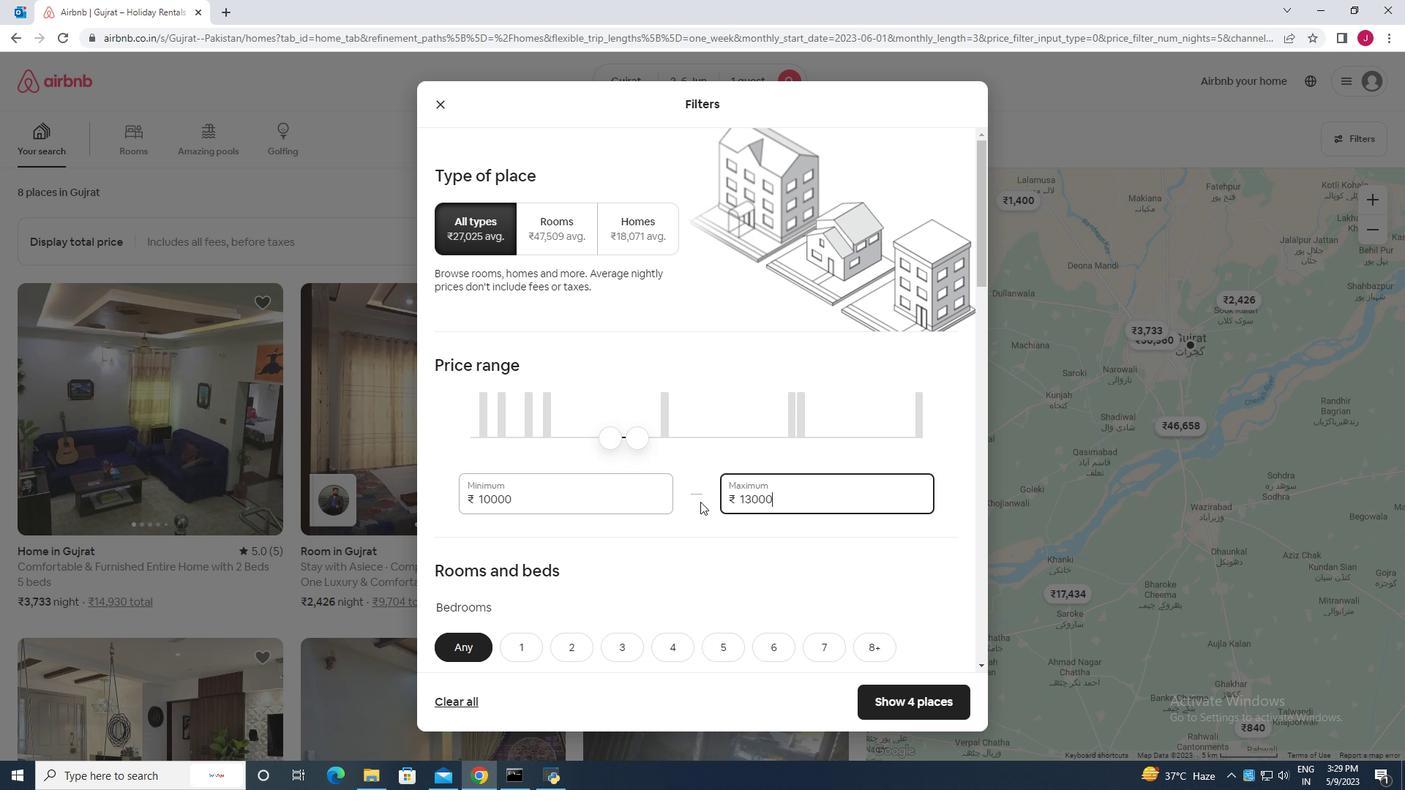 
Action: Mouse scrolled (698, 500) with delta (0, 0)
Screenshot: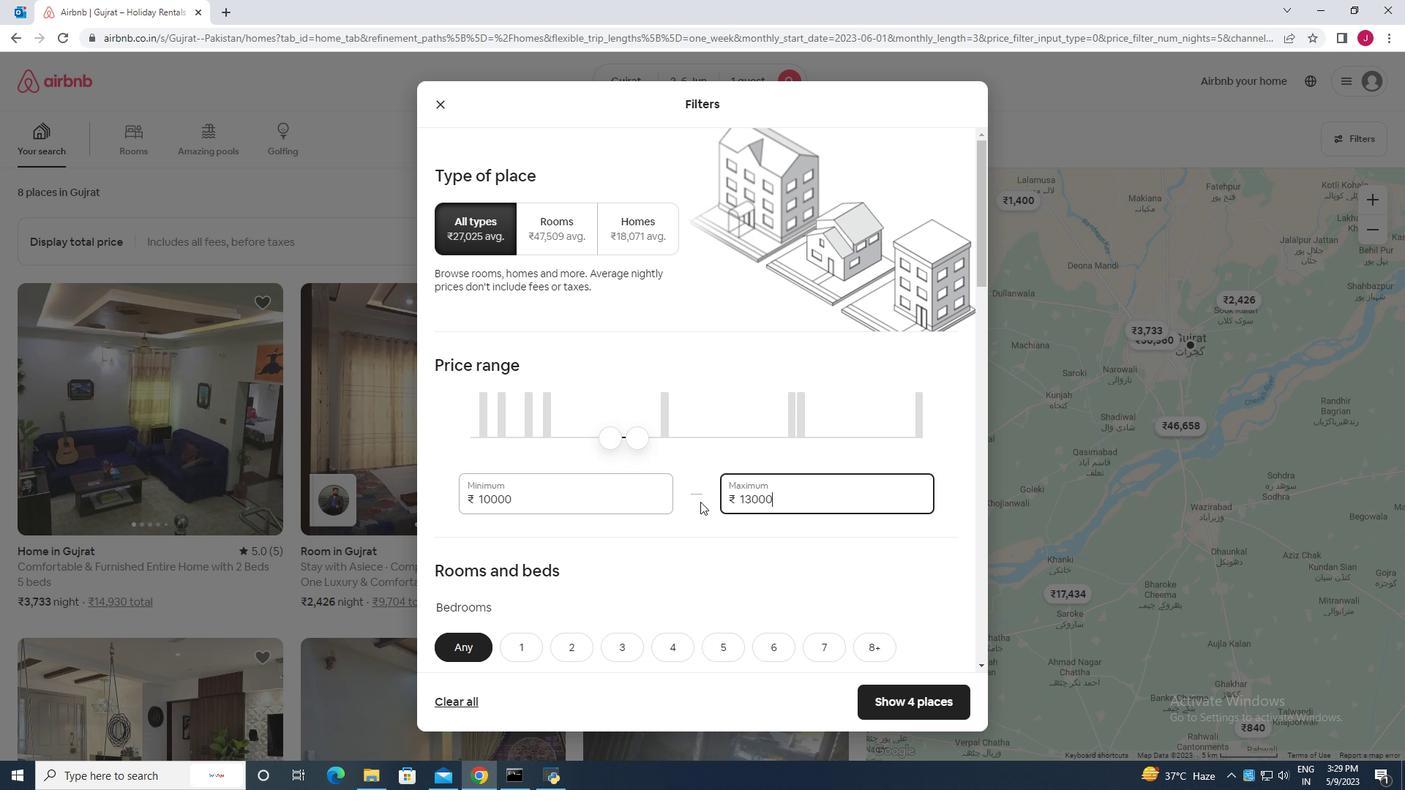
Action: Mouse moved to (698, 500)
Screenshot: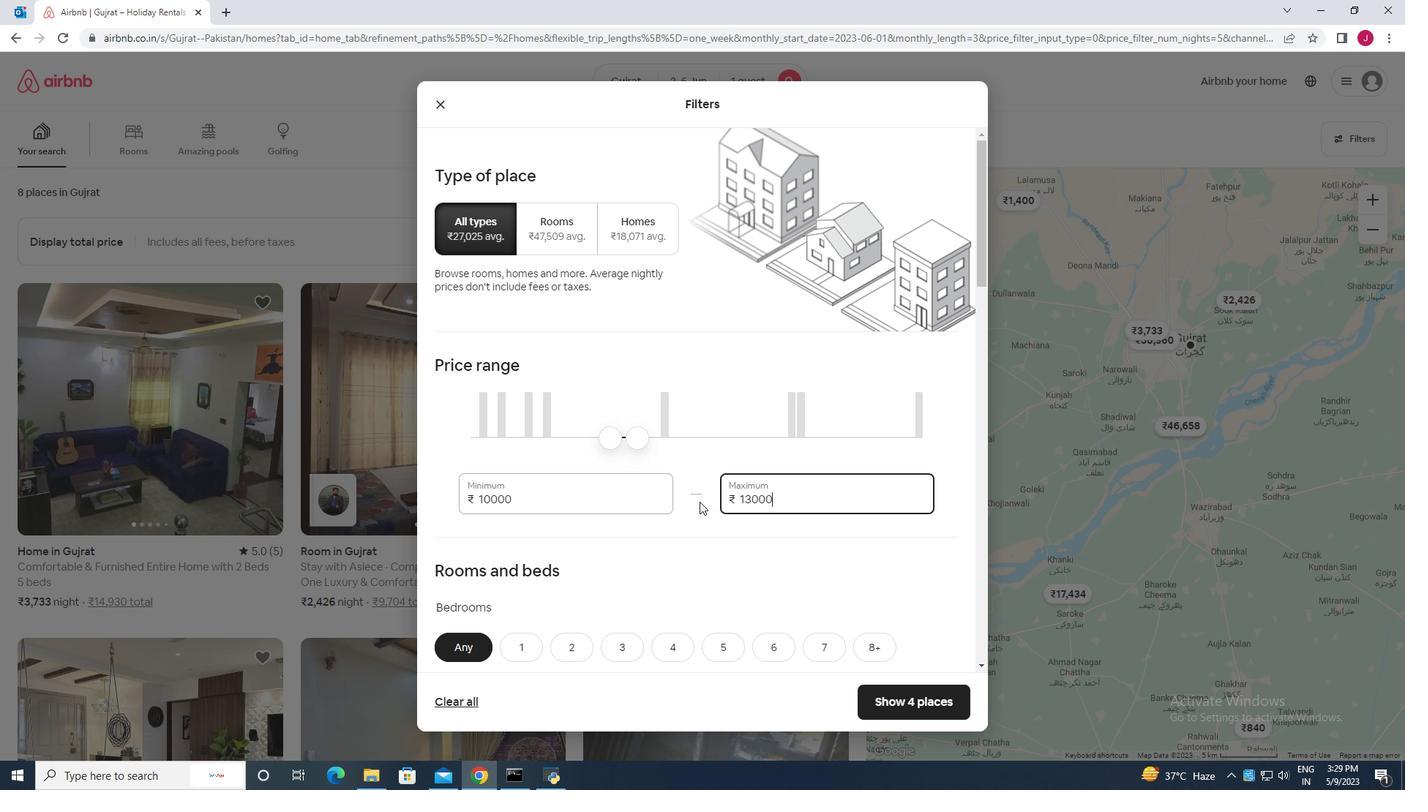 
Action: Mouse scrolled (698, 499) with delta (0, 0)
Screenshot: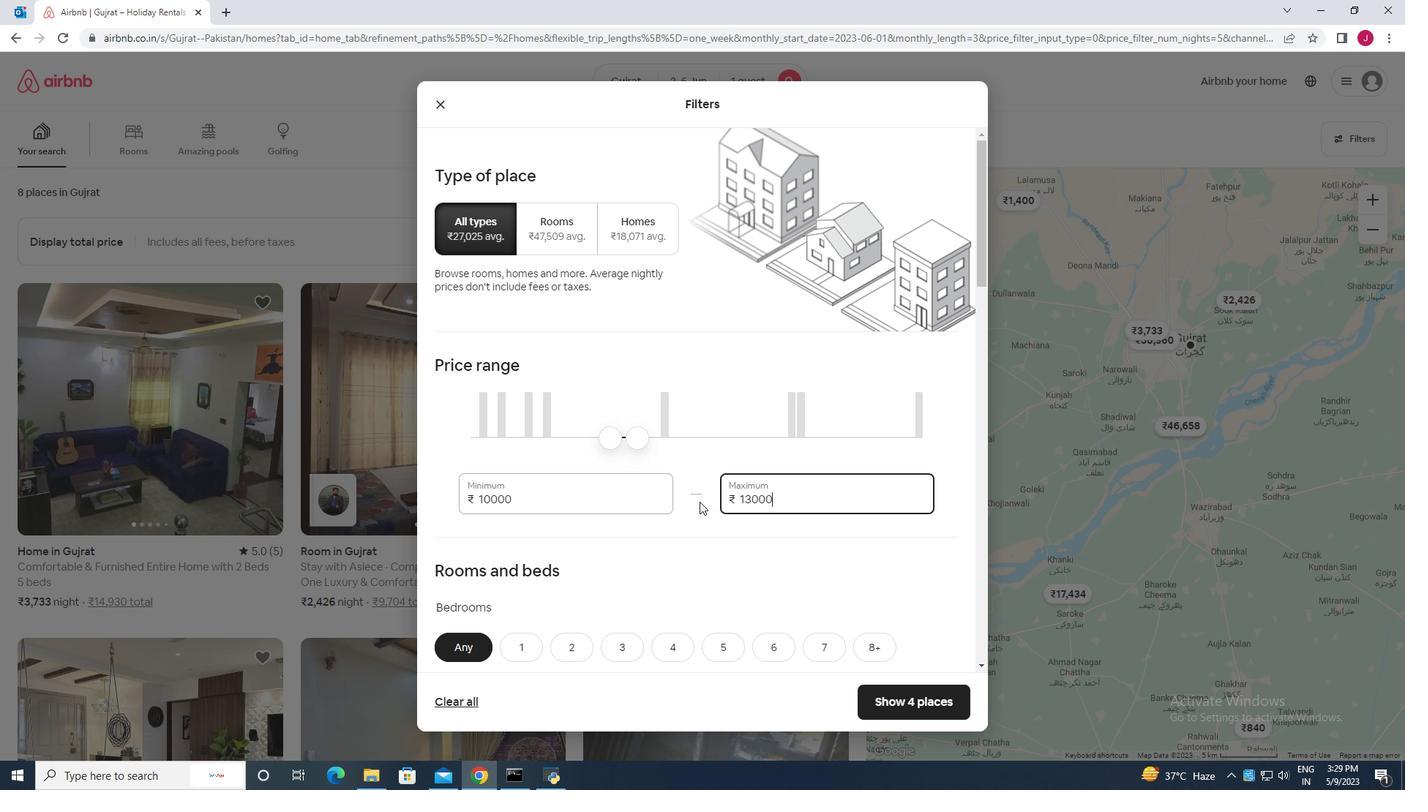 
Action: Mouse moved to (730, 452)
Screenshot: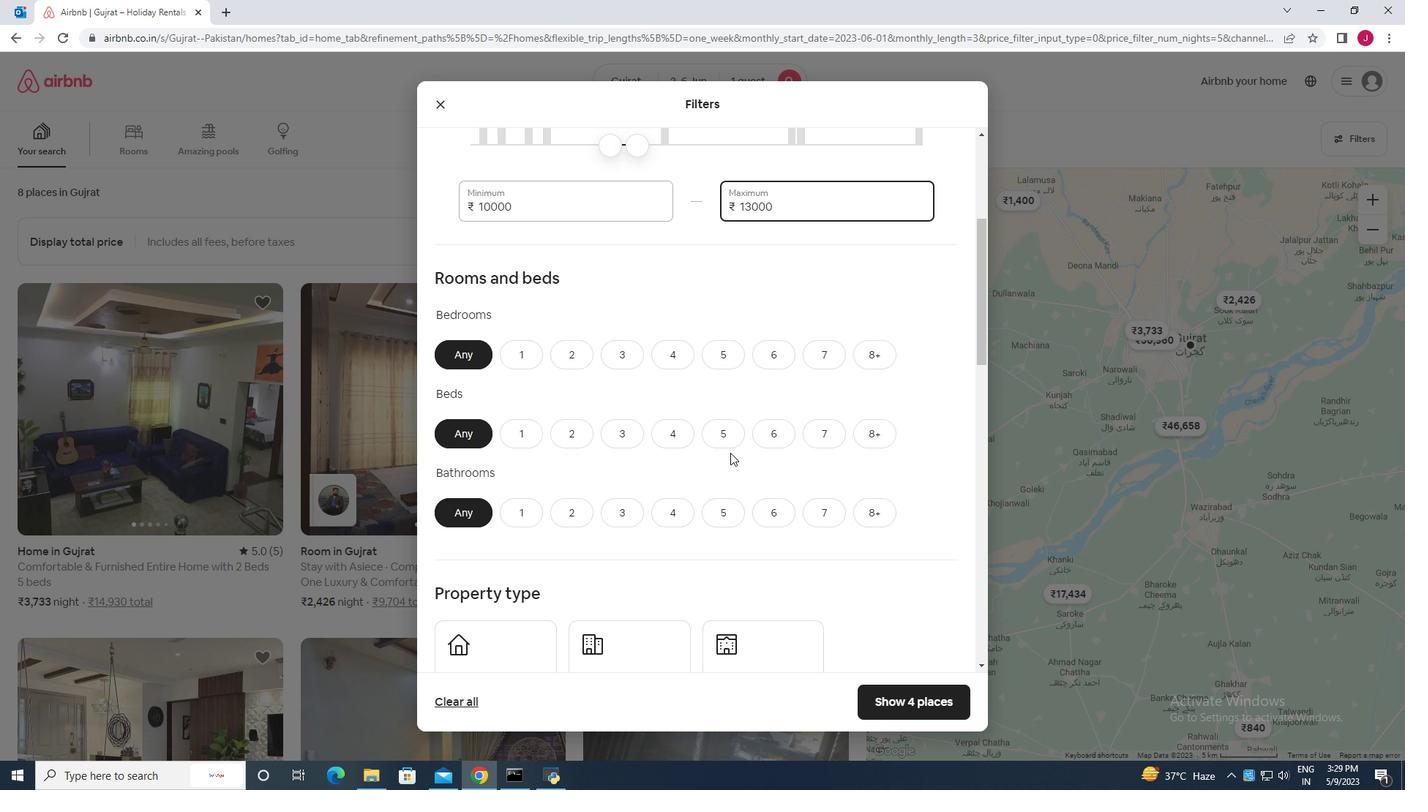 
Action: Mouse scrolled (730, 452) with delta (0, 0)
Screenshot: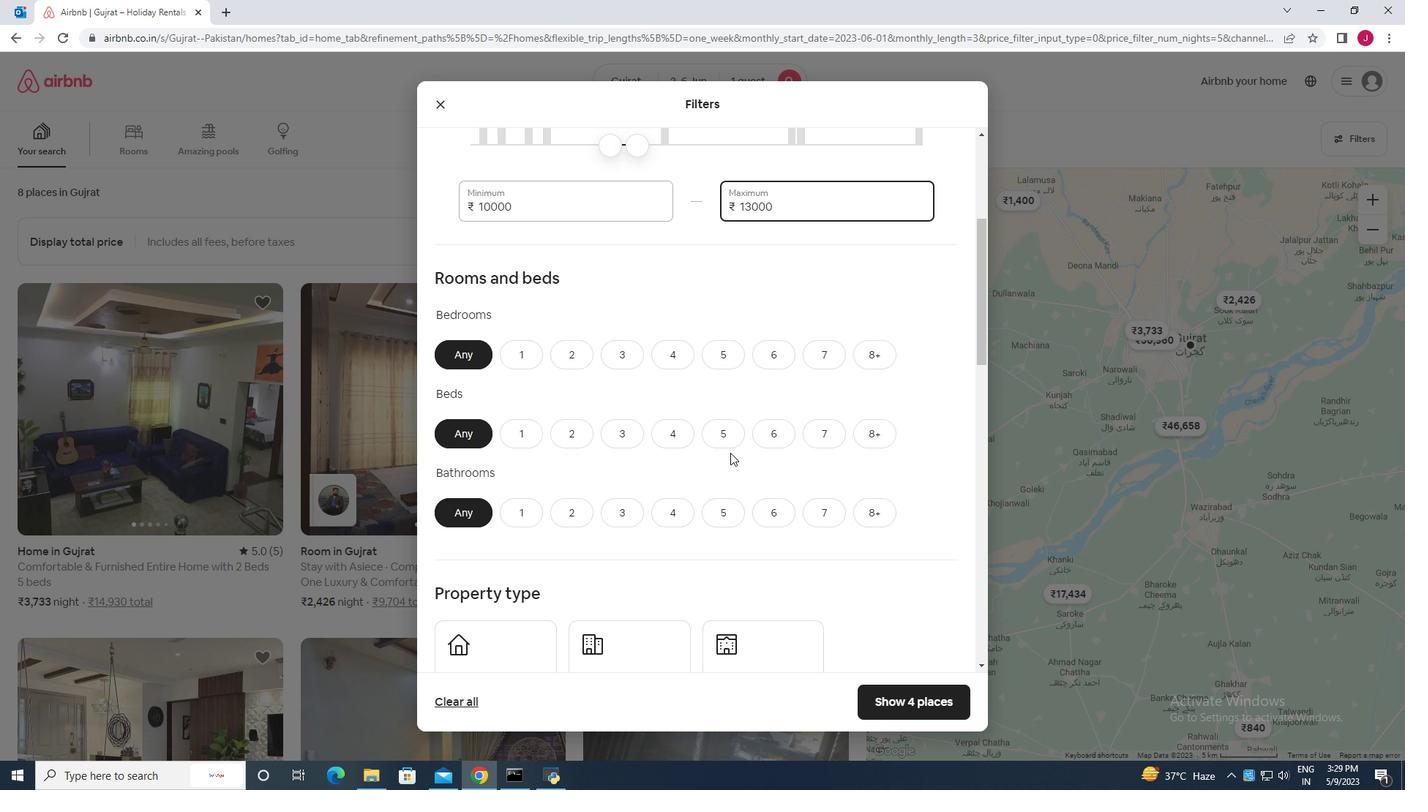 
Action: Mouse moved to (531, 284)
Screenshot: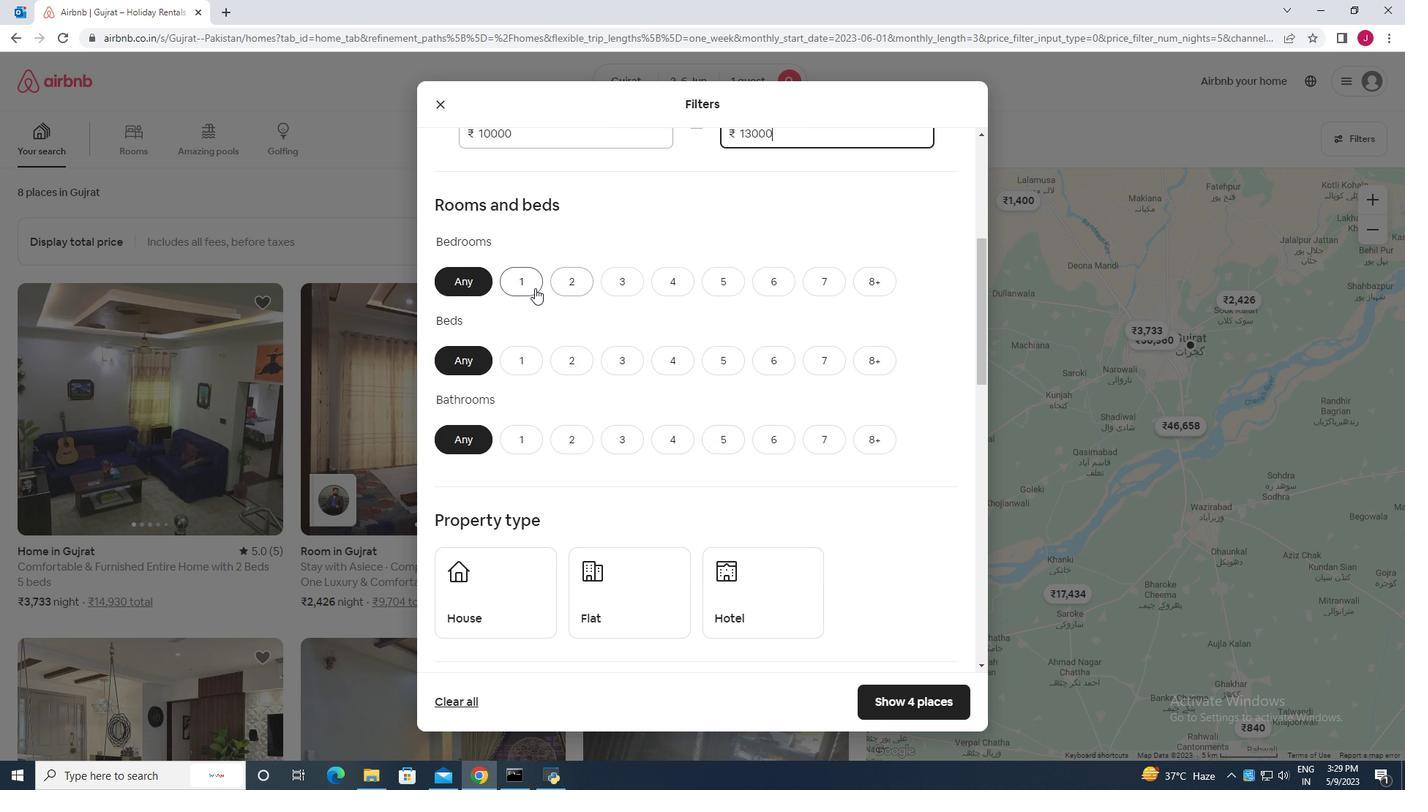 
Action: Mouse pressed left at (531, 284)
Screenshot: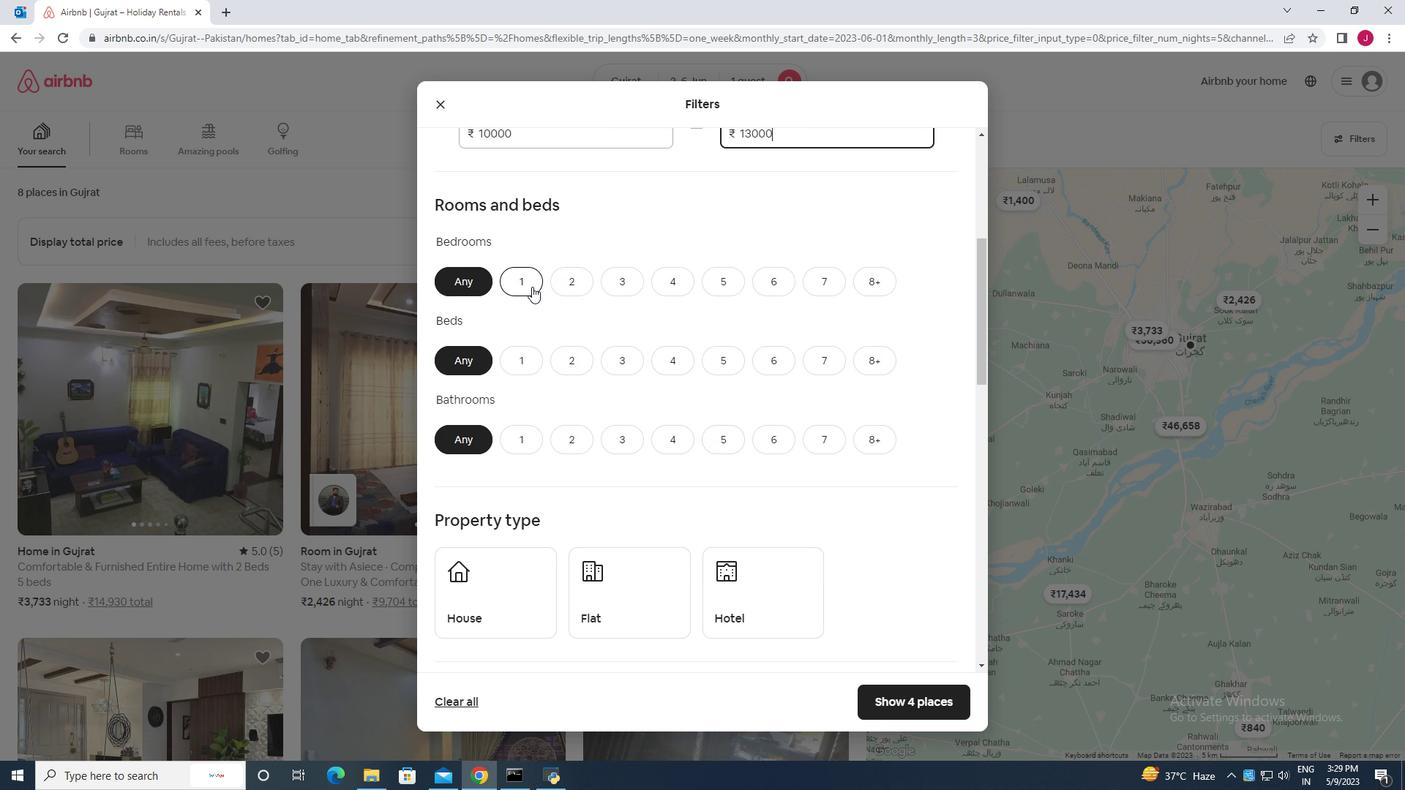 
Action: Mouse moved to (515, 362)
Screenshot: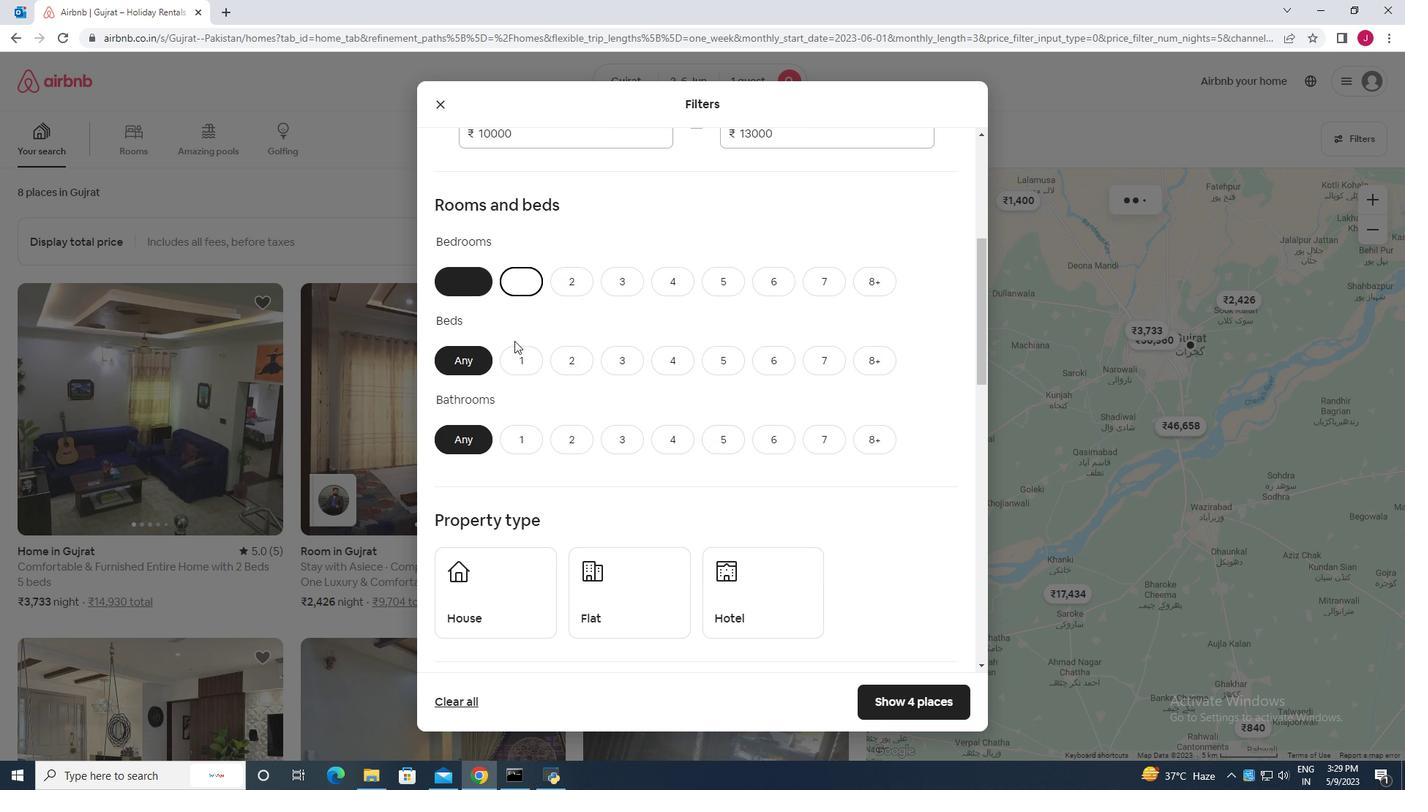 
Action: Mouse pressed left at (515, 362)
Screenshot: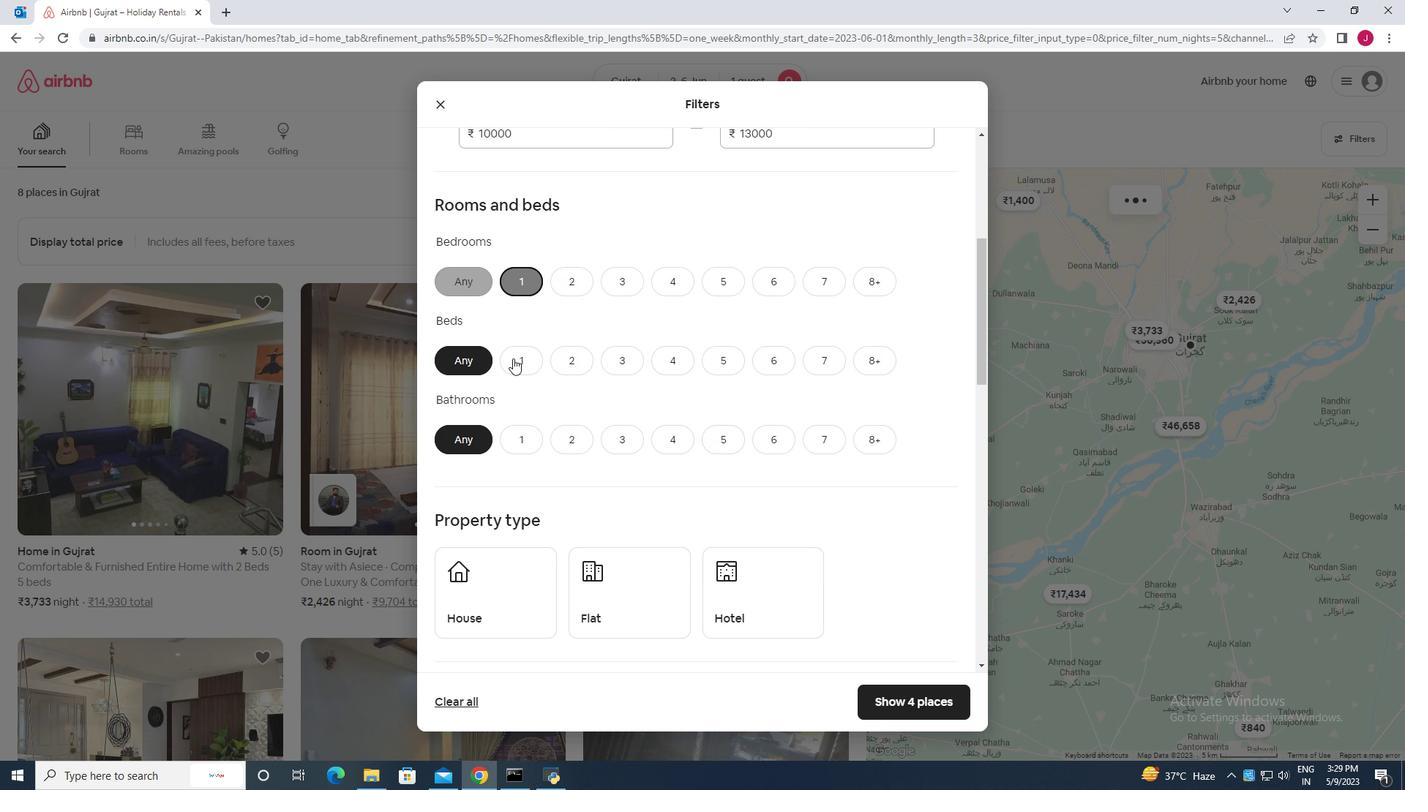 
Action: Mouse moved to (514, 444)
Screenshot: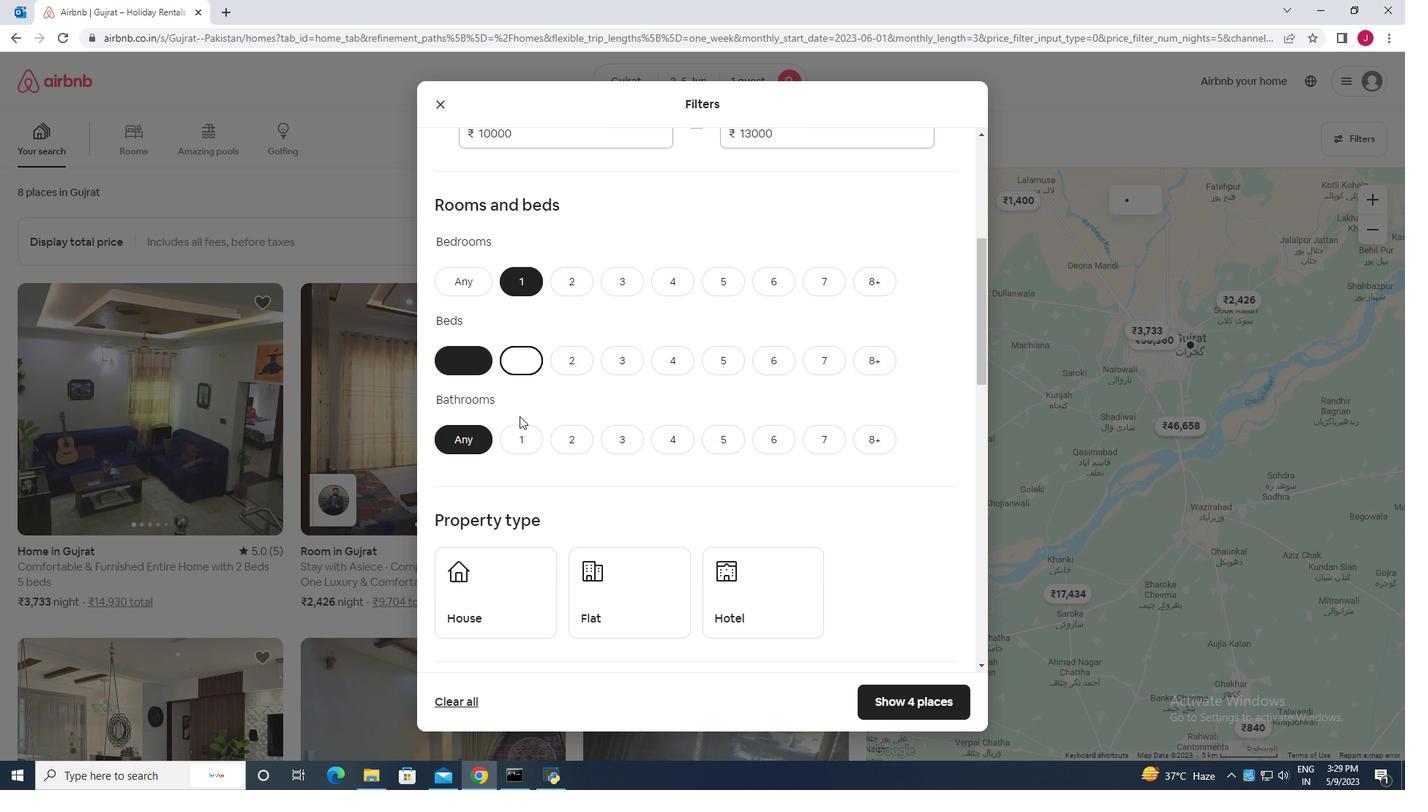 
Action: Mouse pressed left at (514, 444)
Screenshot: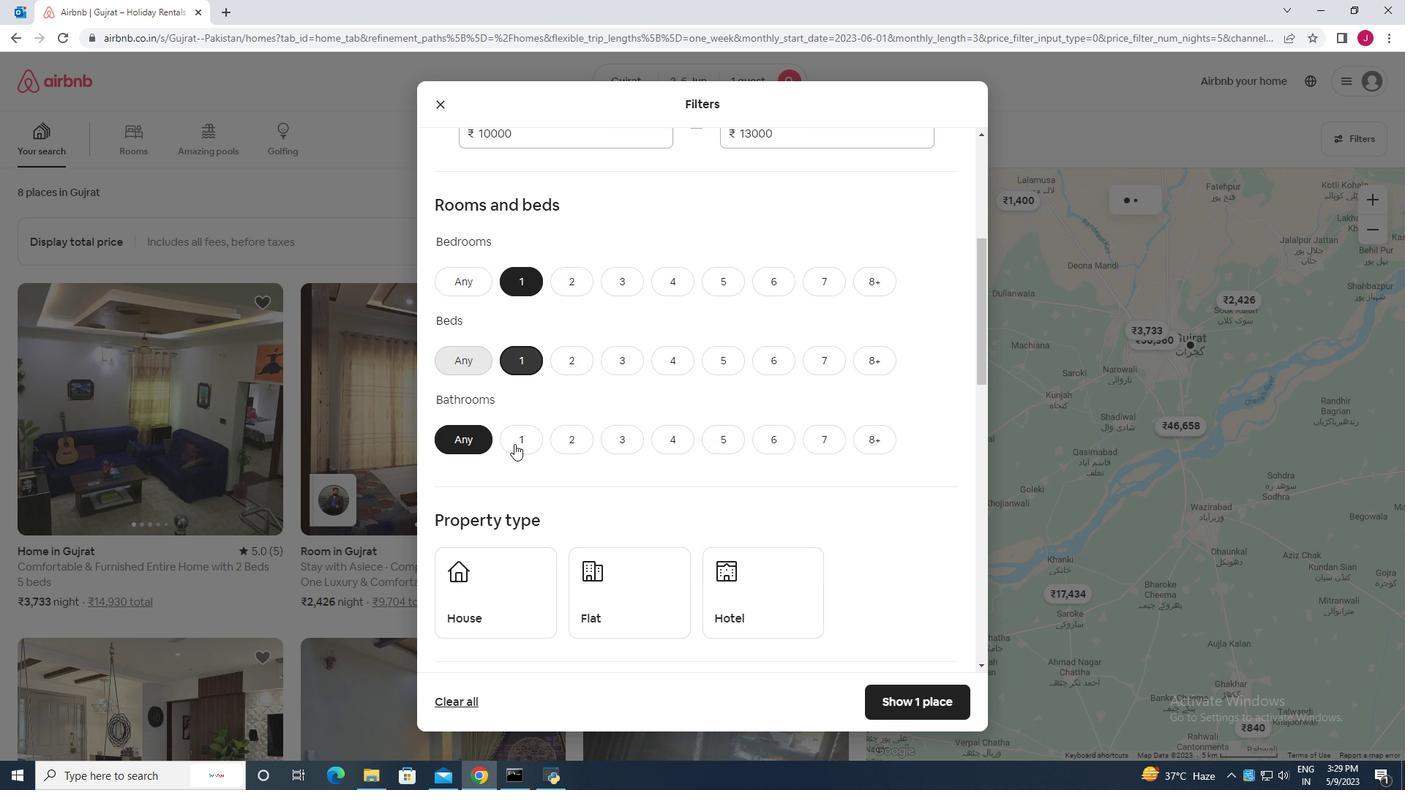 
Action: Mouse moved to (576, 384)
Screenshot: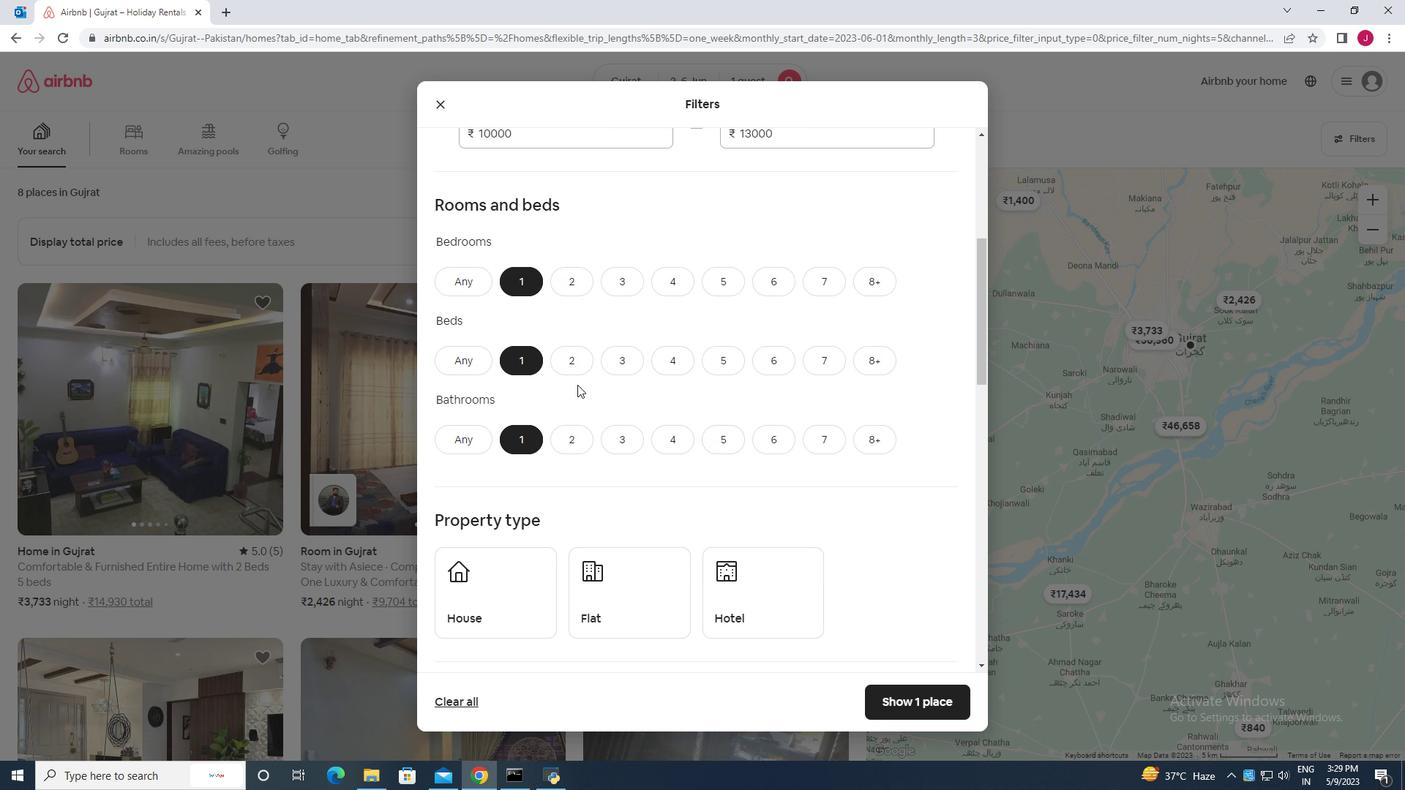 
Action: Mouse scrolled (576, 383) with delta (0, 0)
Screenshot: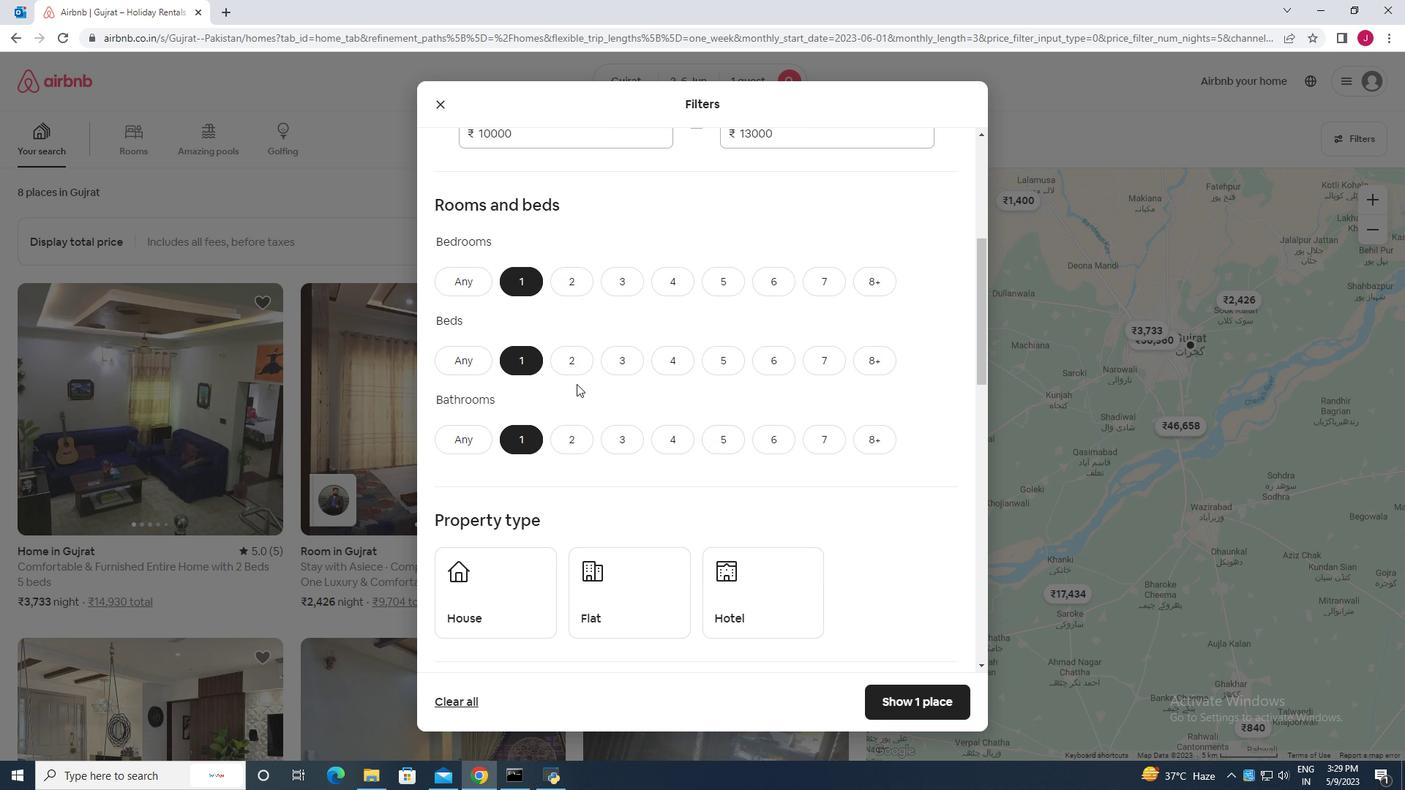 
Action: Mouse scrolled (576, 383) with delta (0, 0)
Screenshot: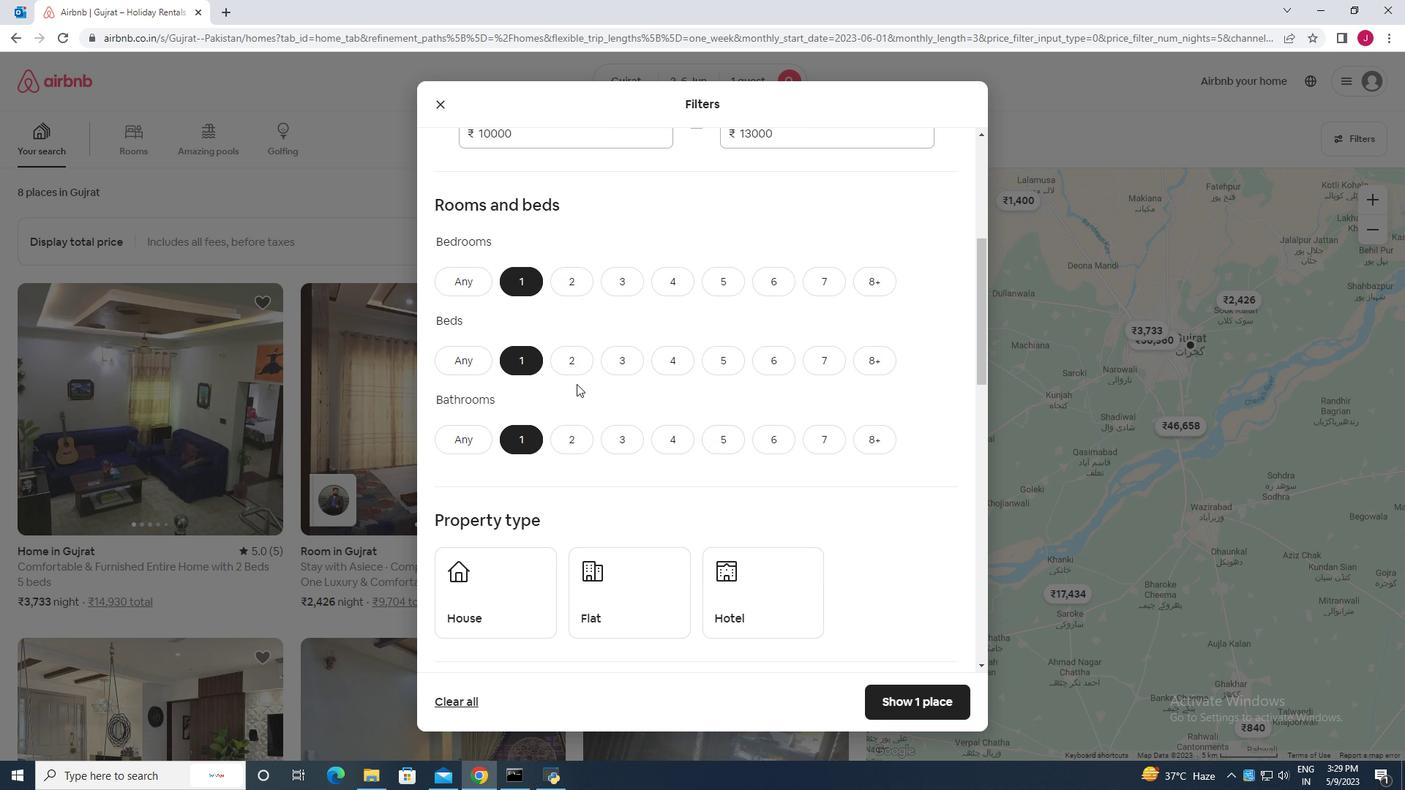 
Action: Mouse scrolled (576, 383) with delta (0, 0)
Screenshot: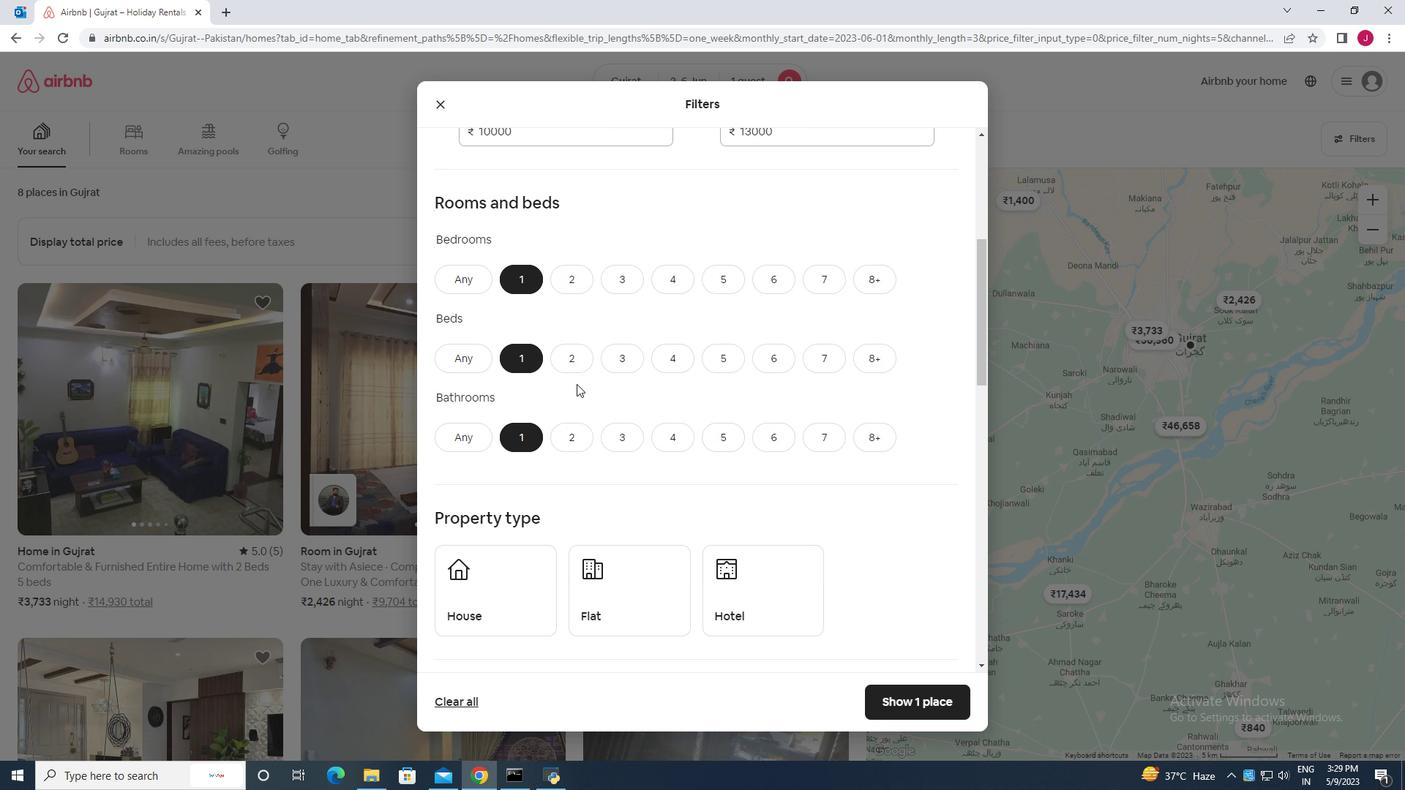 
Action: Mouse moved to (521, 364)
Screenshot: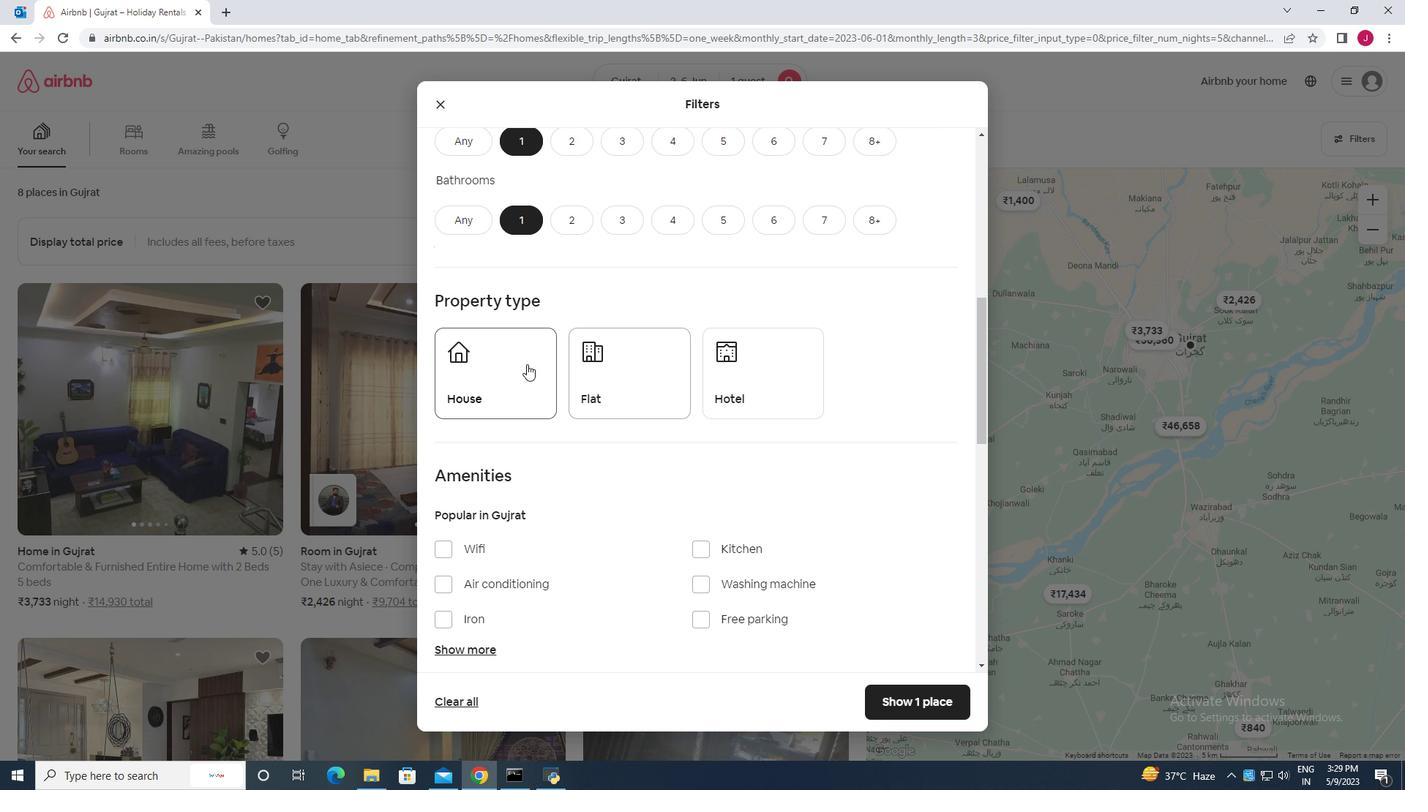 
Action: Mouse pressed left at (521, 364)
Screenshot: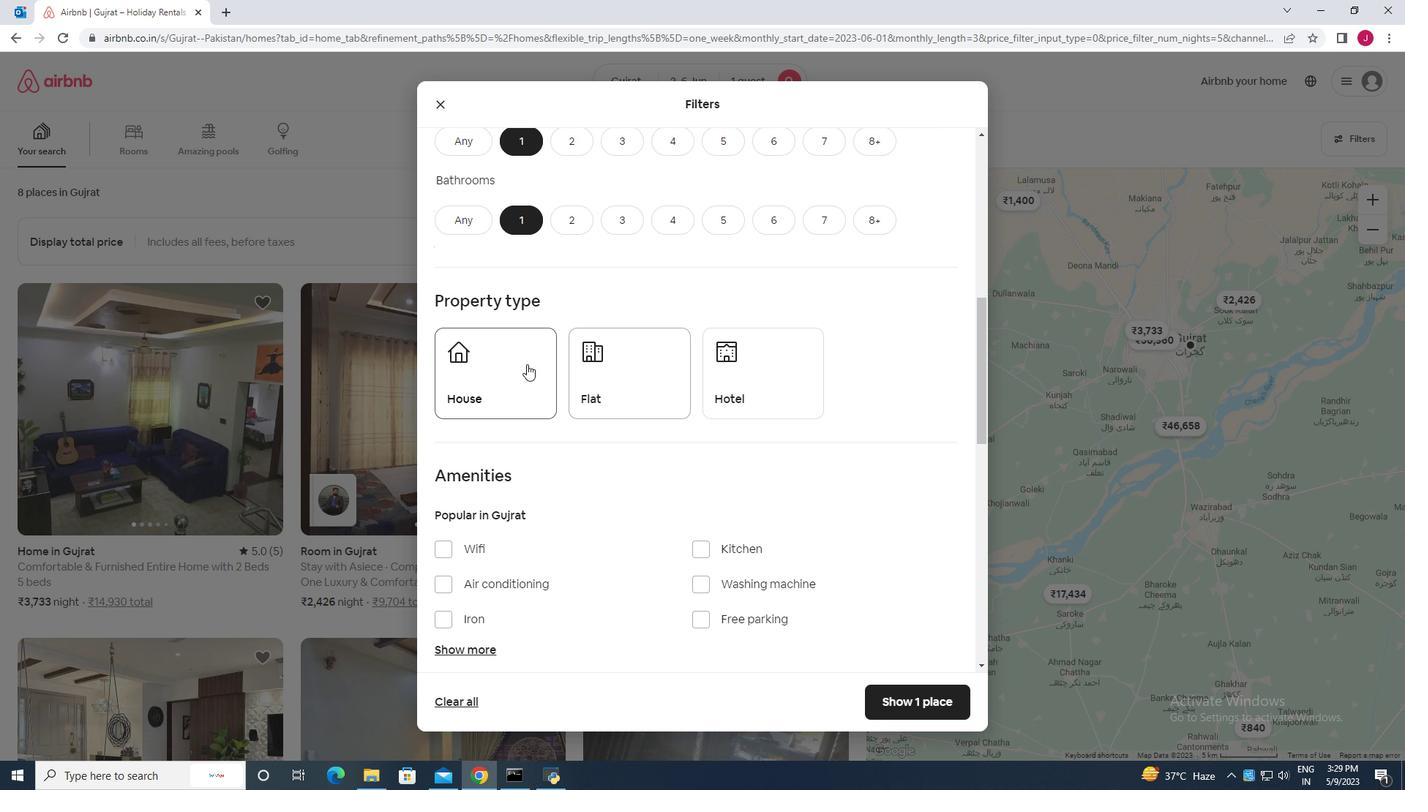 
Action: Mouse moved to (587, 391)
Screenshot: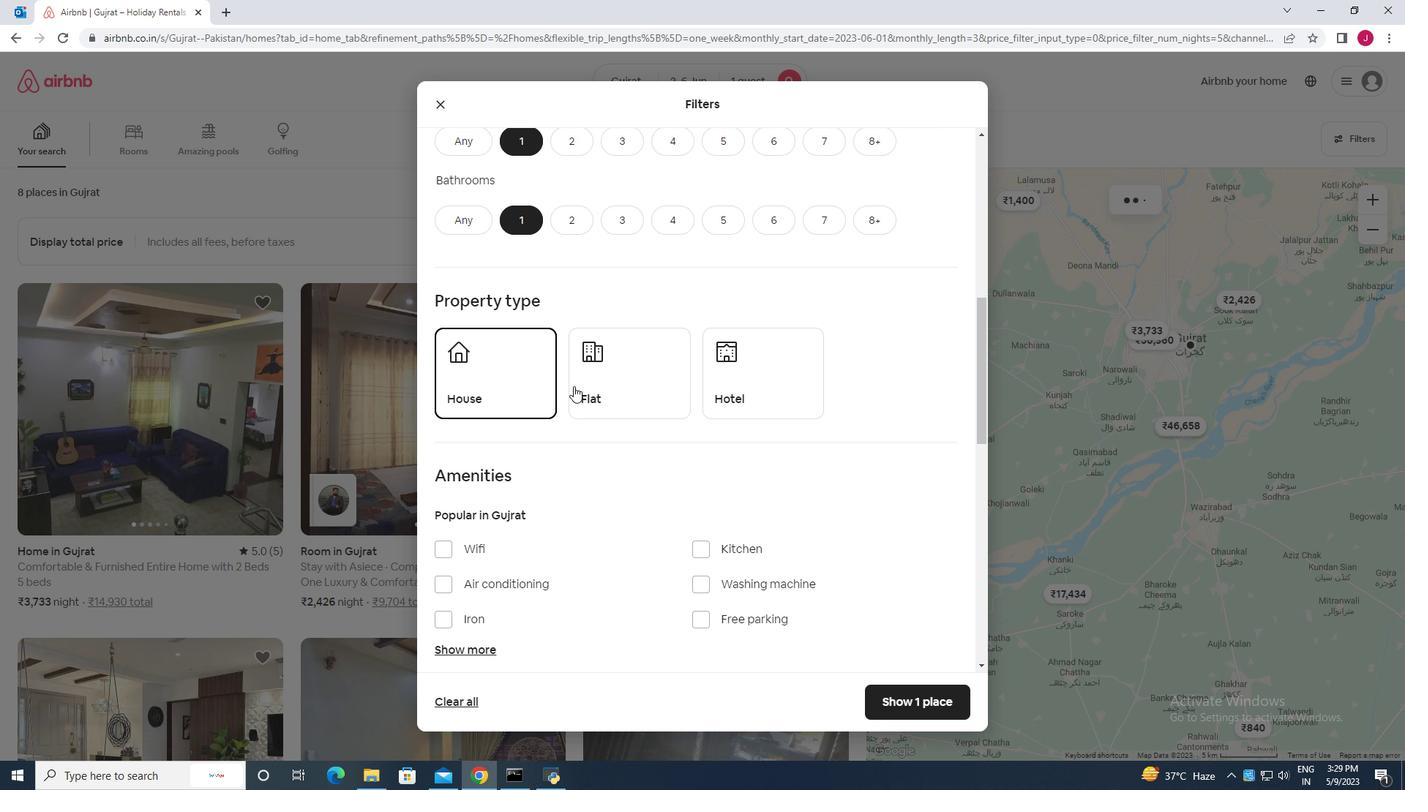 
Action: Mouse pressed left at (587, 391)
Screenshot: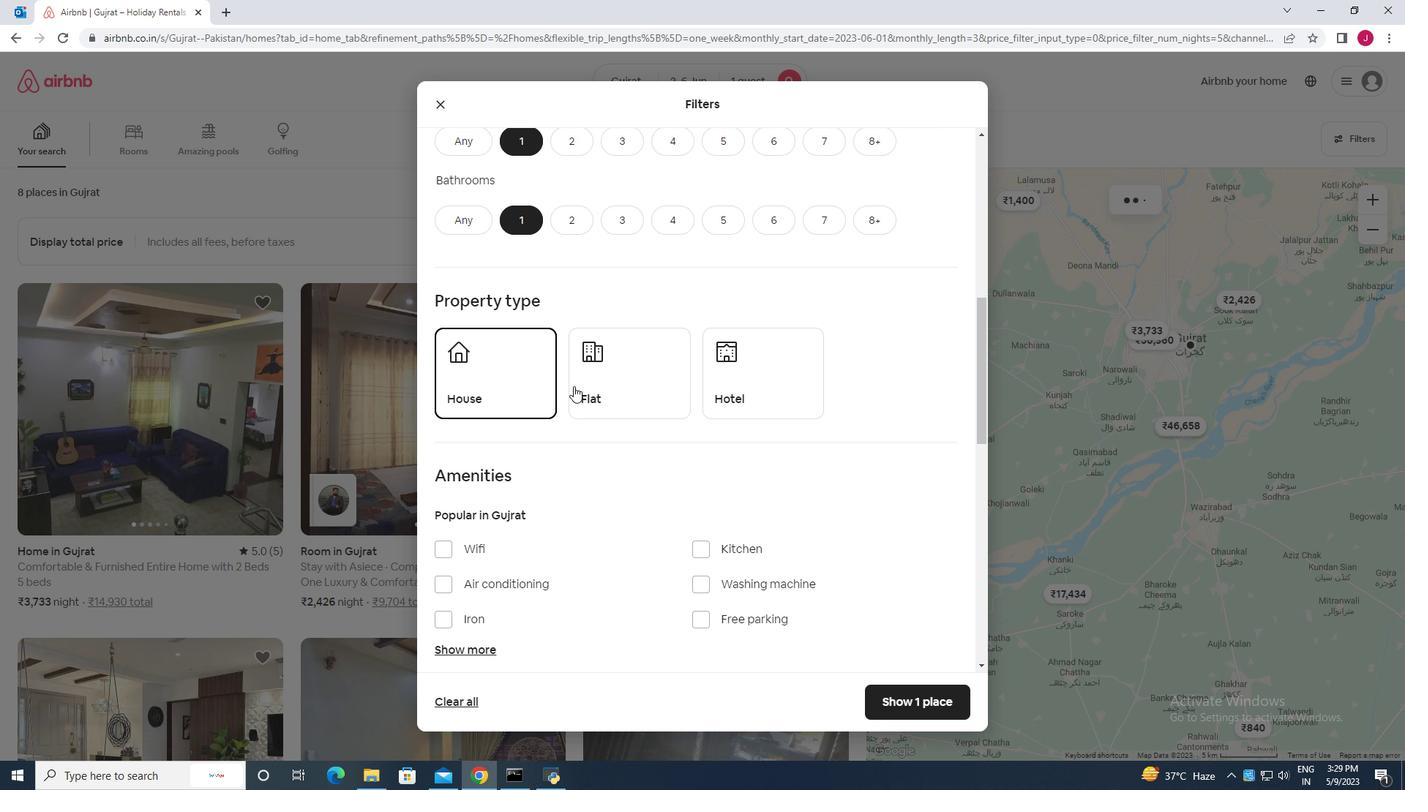 
Action: Mouse moved to (727, 386)
Screenshot: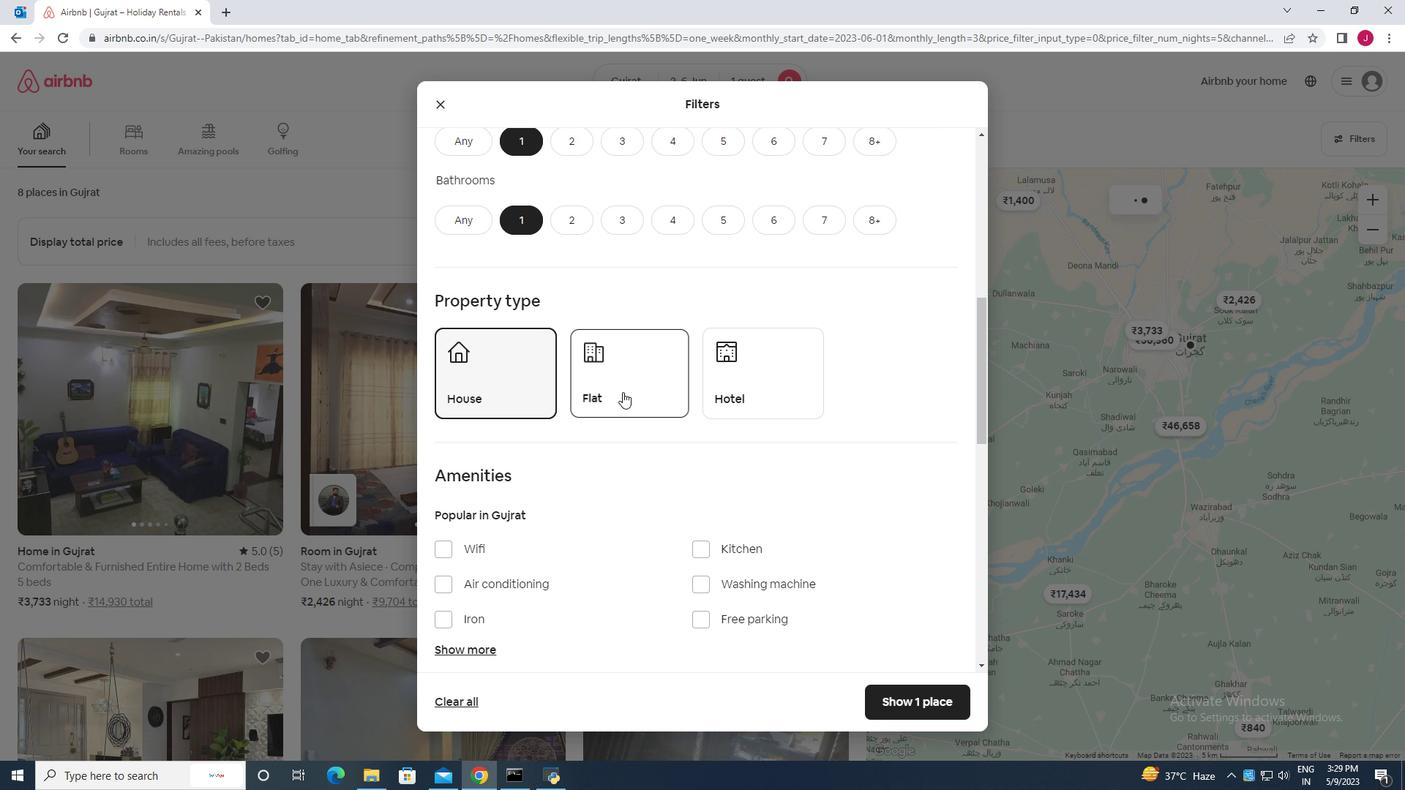 
Action: Mouse pressed left at (727, 386)
Screenshot: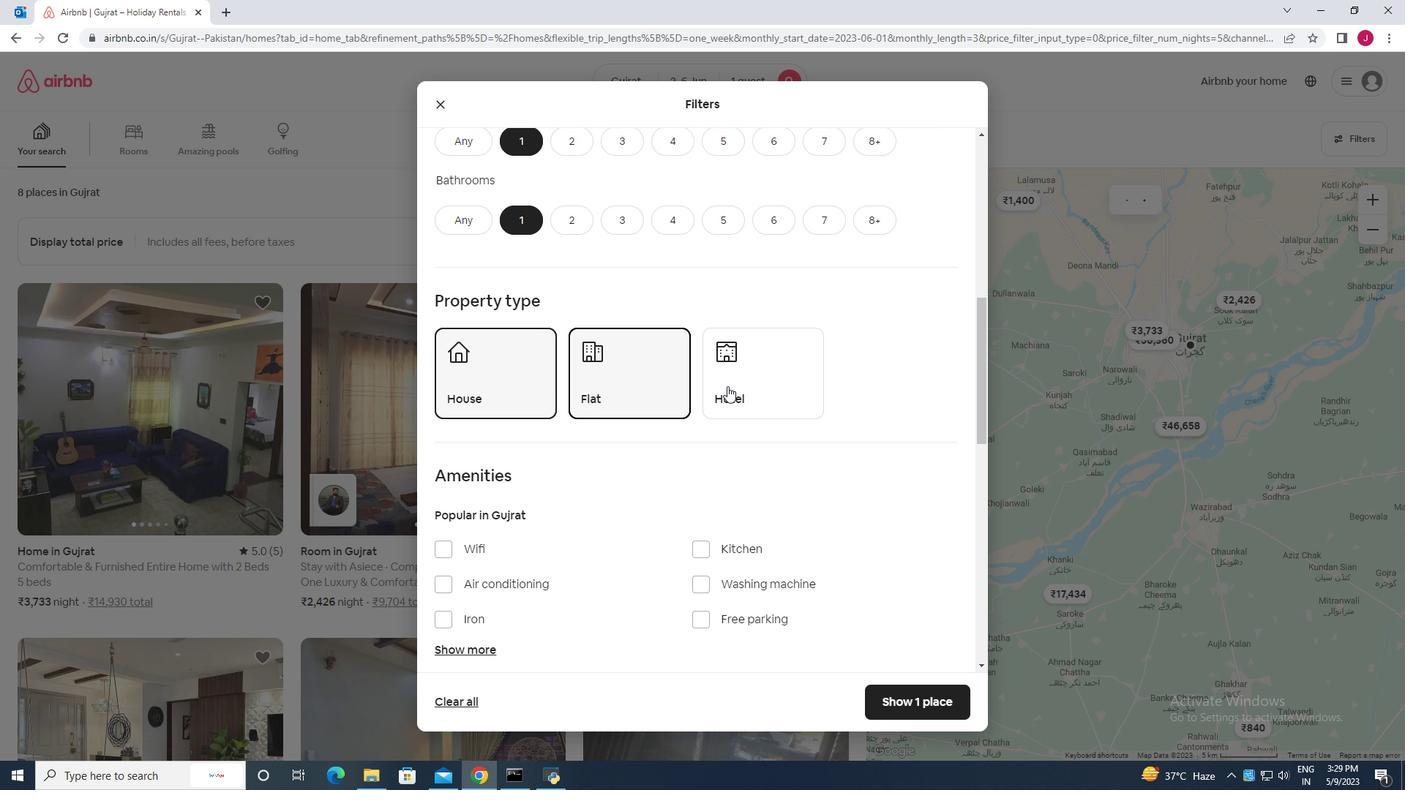 
Action: Mouse moved to (620, 383)
Screenshot: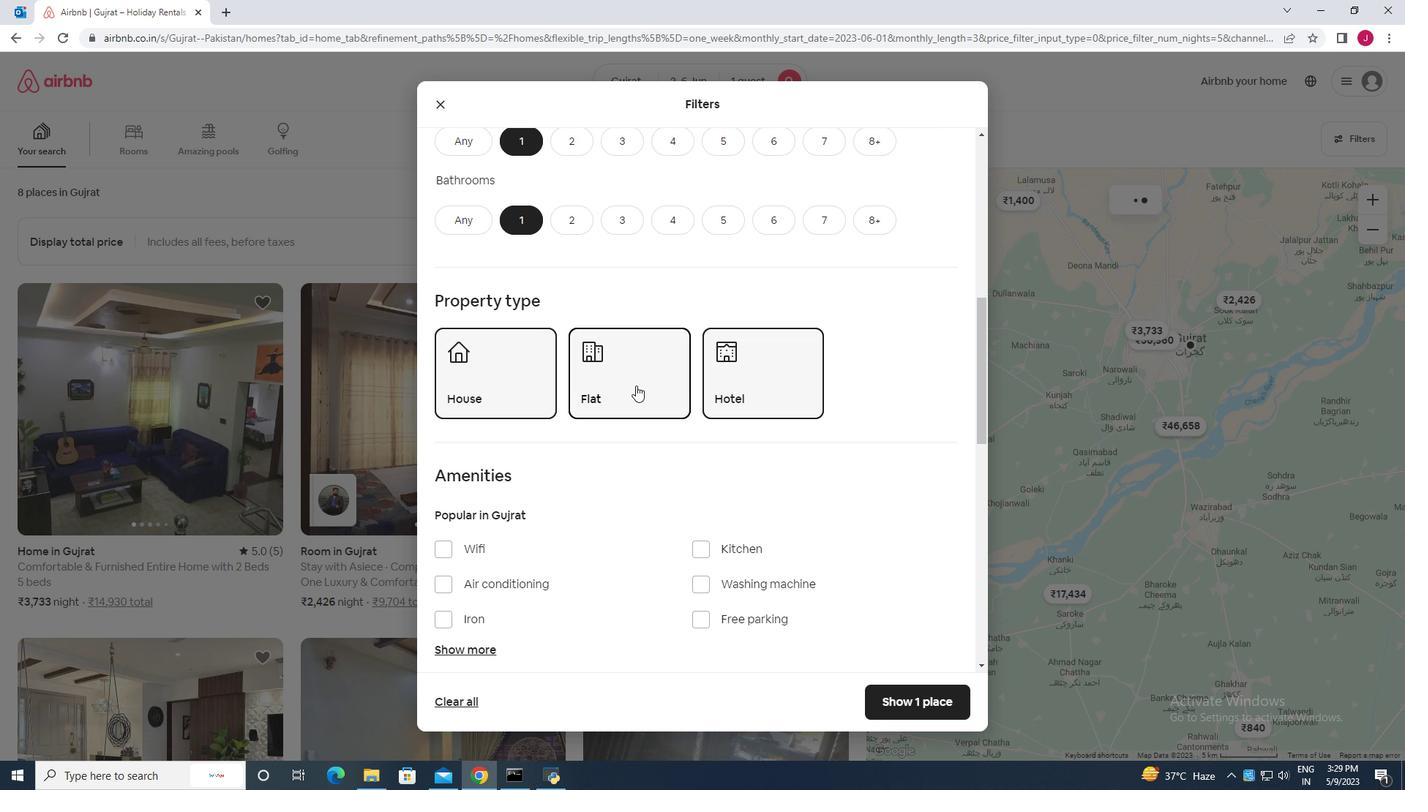 
Action: Mouse scrolled (620, 382) with delta (0, 0)
Screenshot: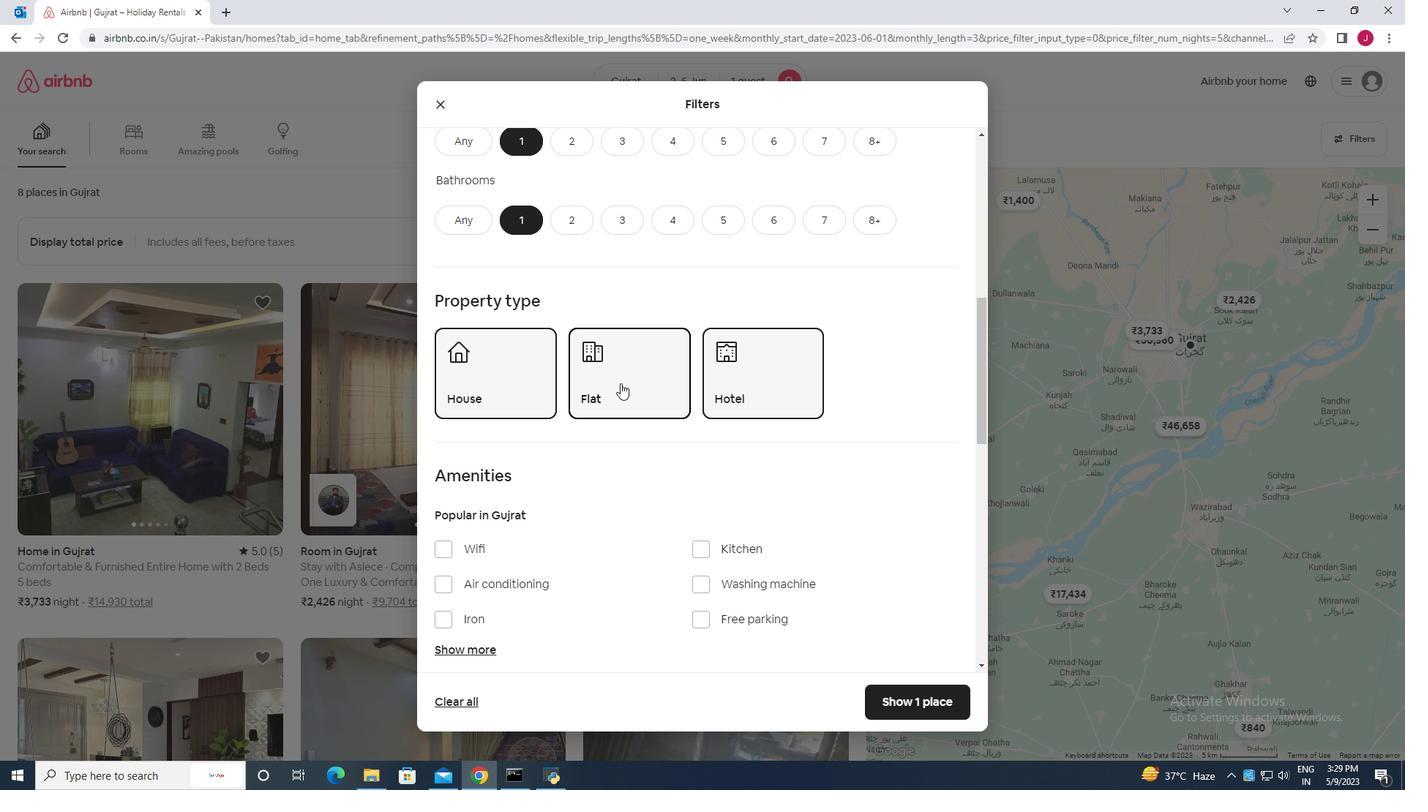 
Action: Mouse scrolled (620, 382) with delta (0, 0)
Screenshot: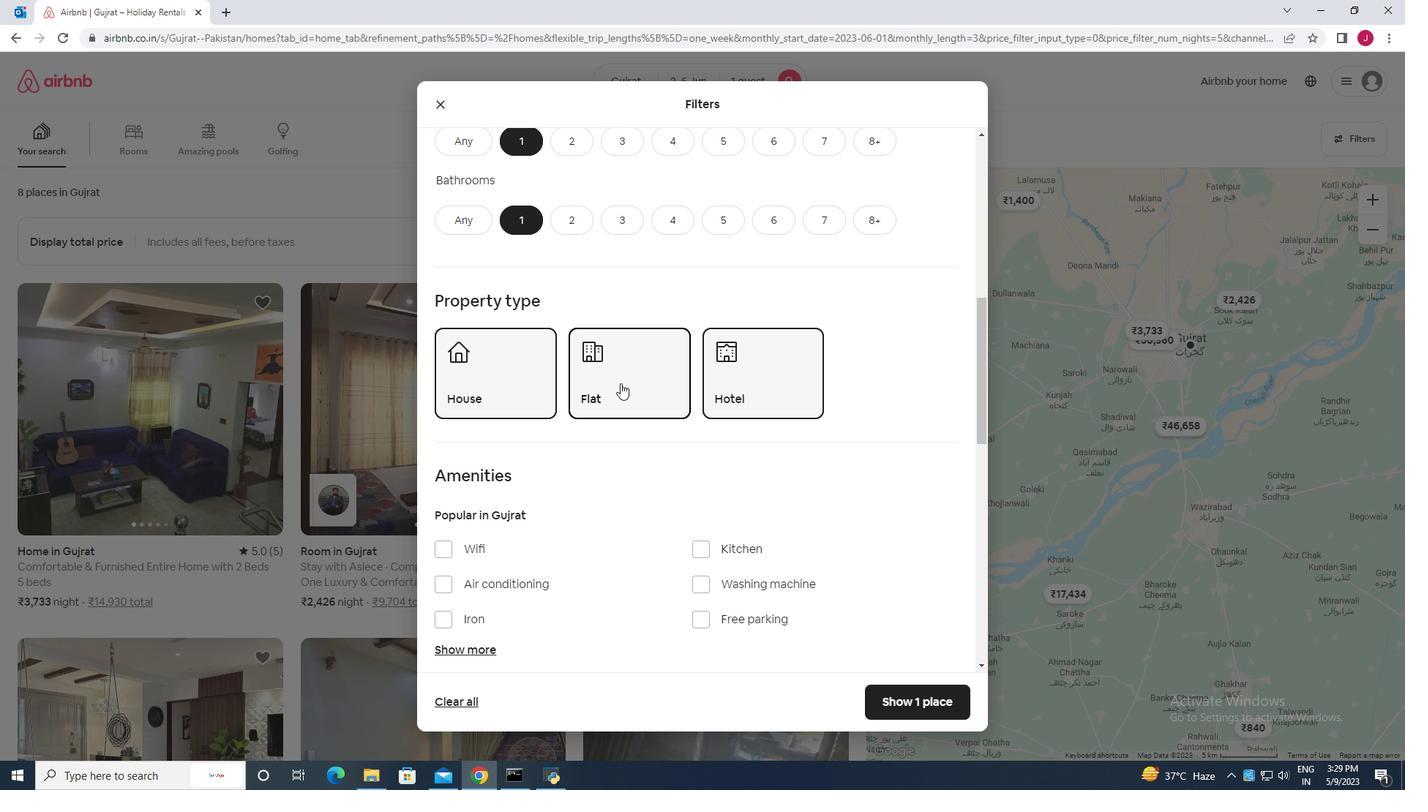 
Action: Mouse scrolled (620, 382) with delta (0, 0)
Screenshot: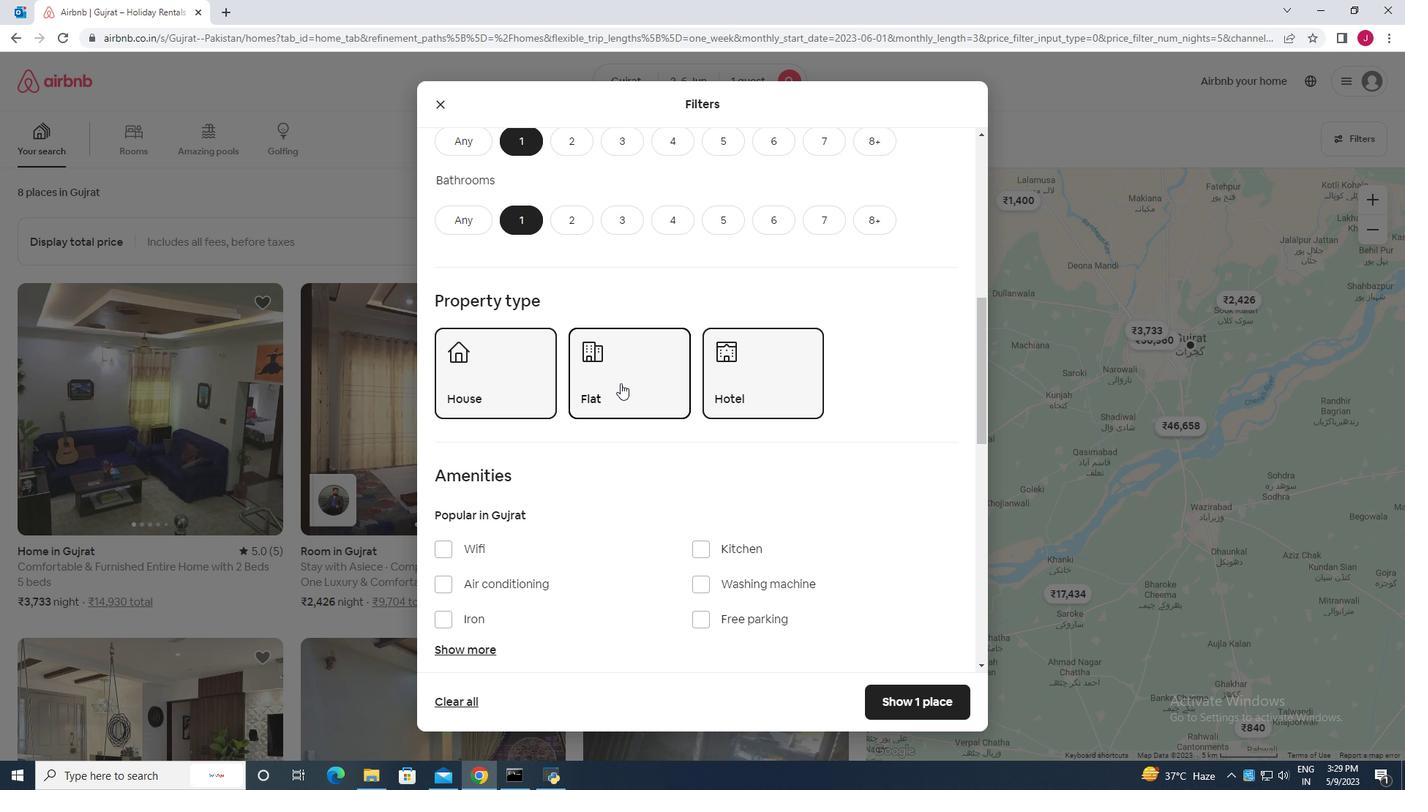 
Action: Mouse moved to (619, 390)
Screenshot: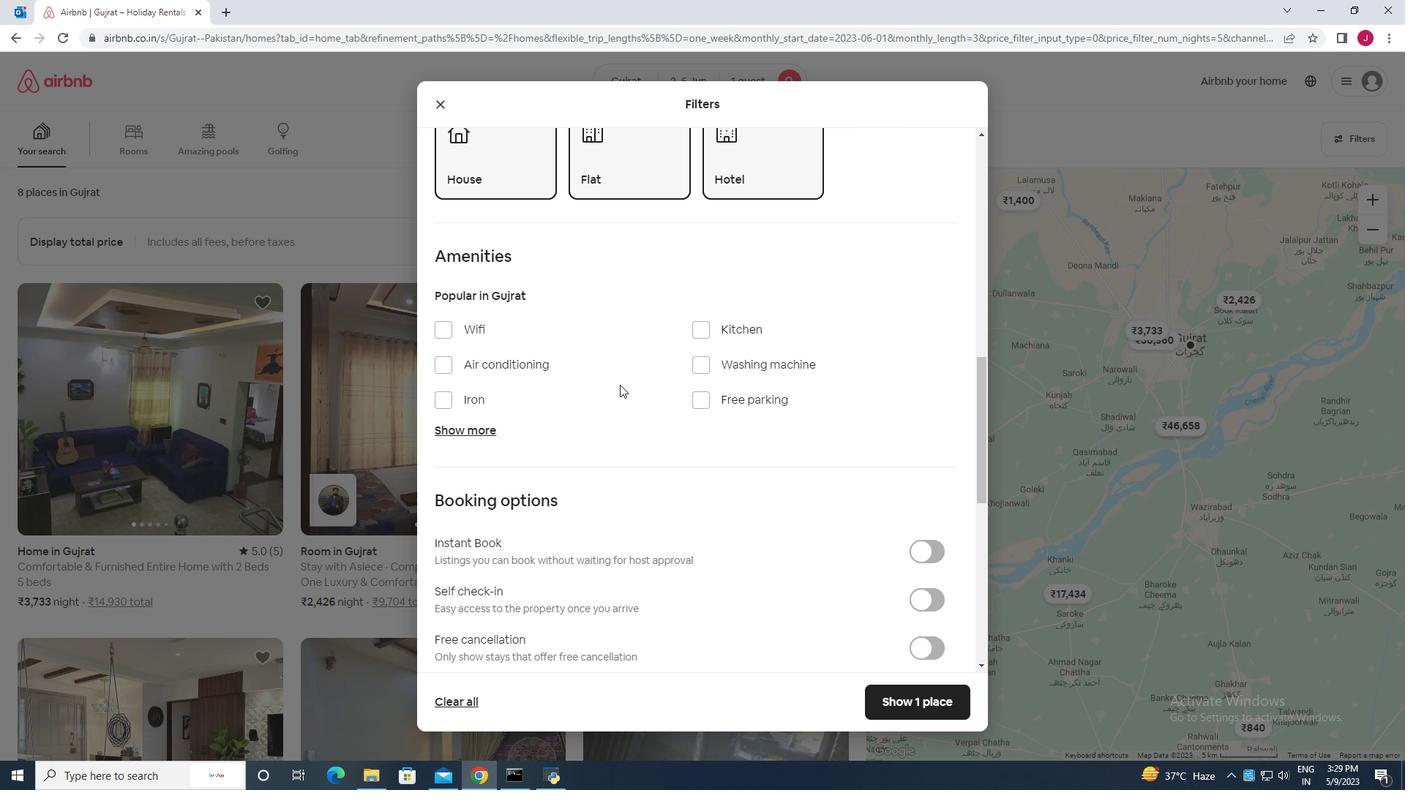 
Action: Mouse scrolled (619, 389) with delta (0, 0)
Screenshot: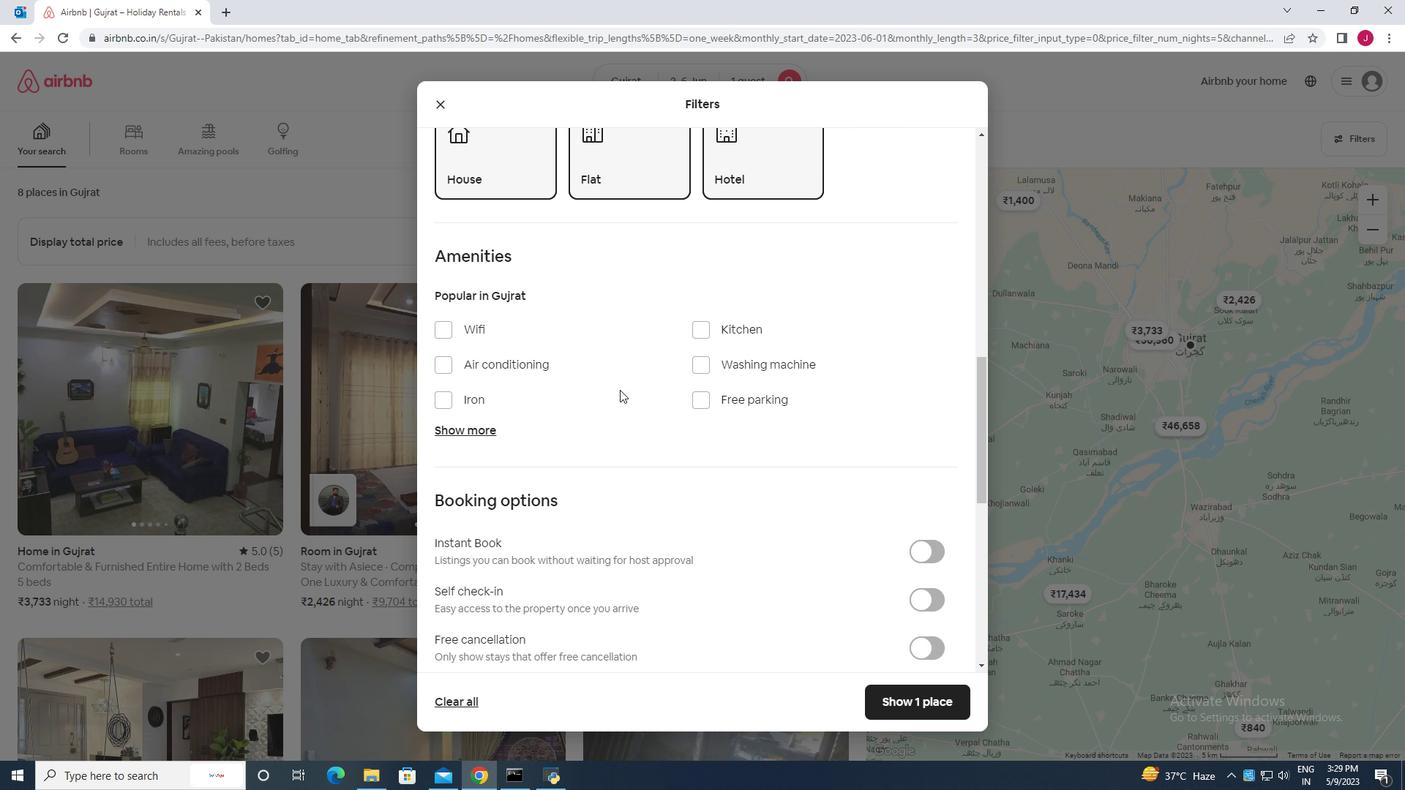 
Action: Mouse moved to (619, 409)
Screenshot: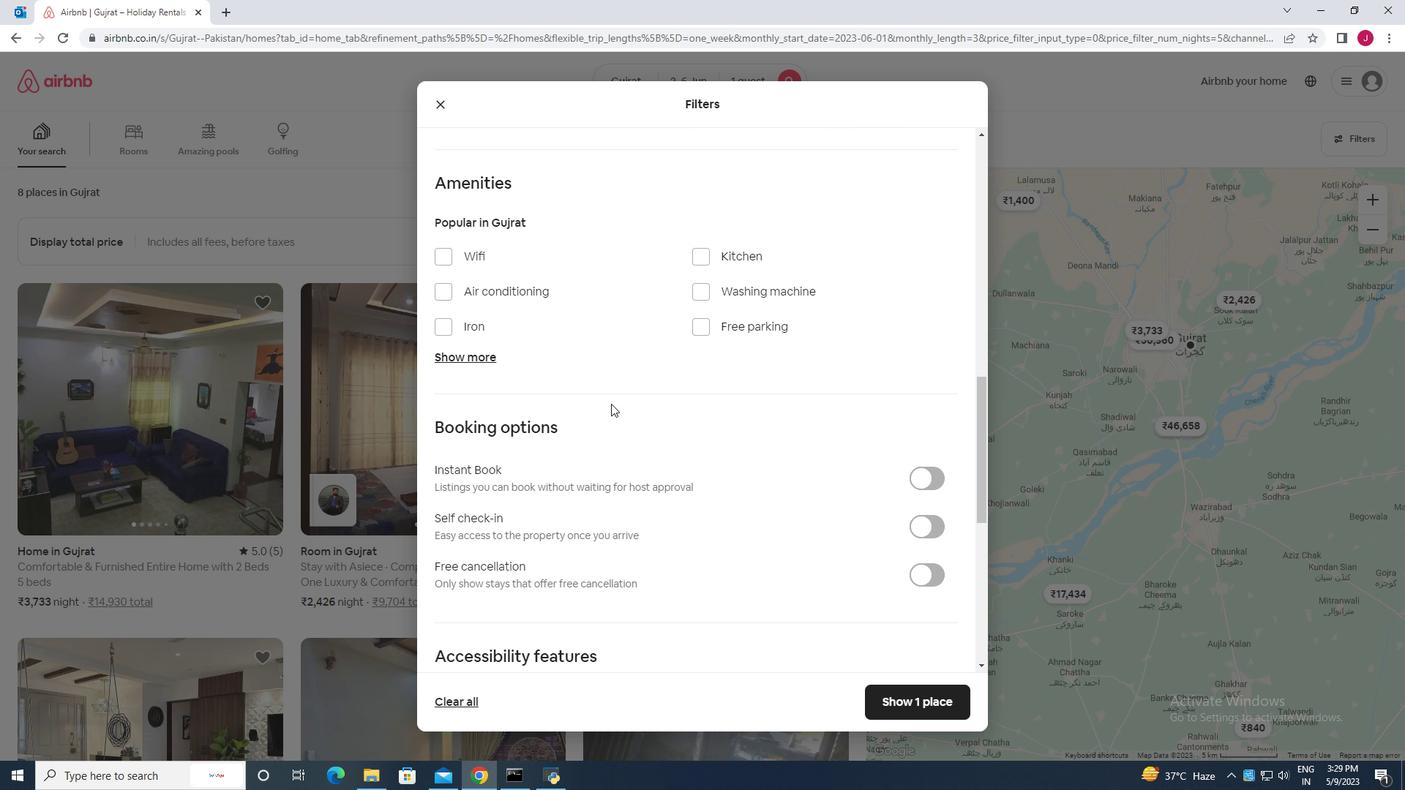 
Action: Mouse scrolled (619, 408) with delta (0, 0)
Screenshot: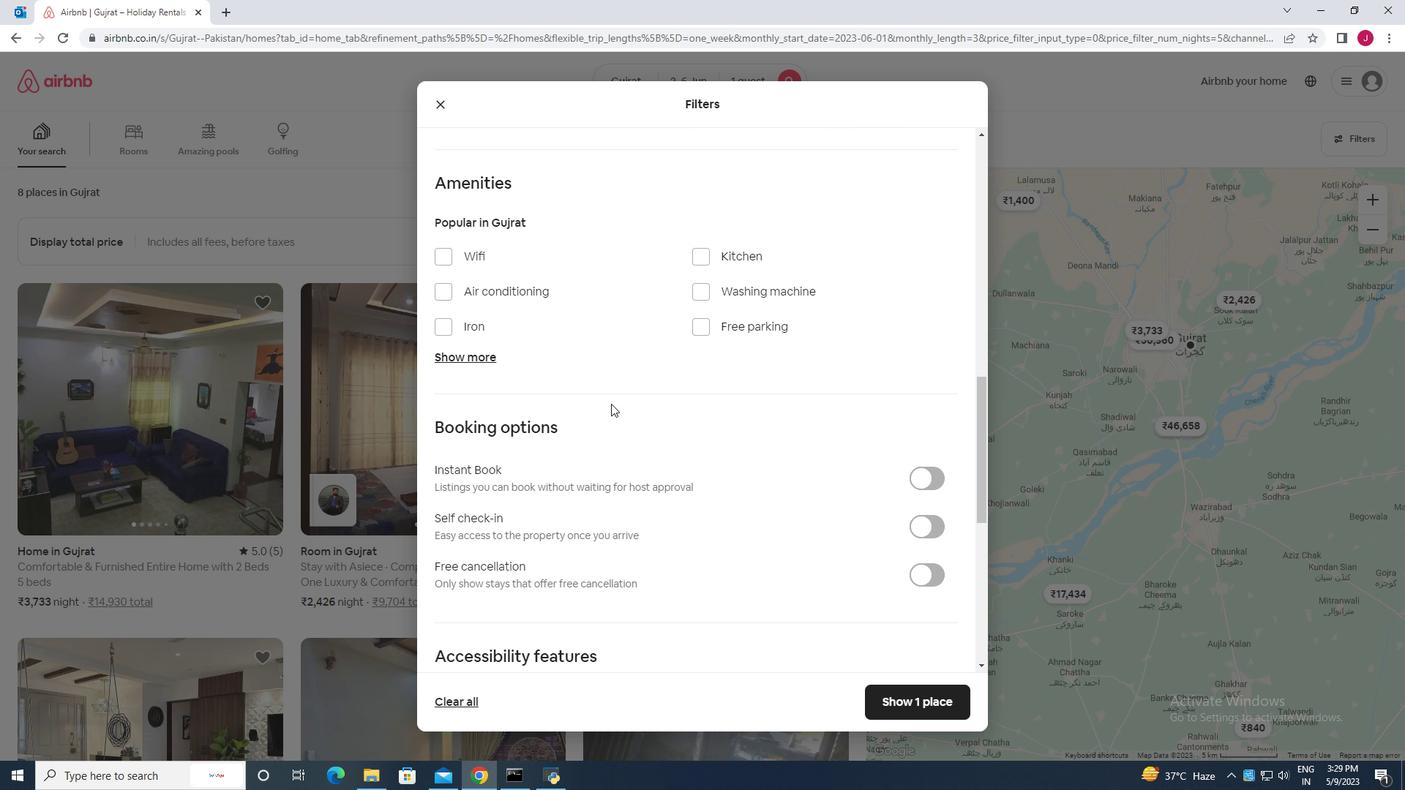 
Action: Mouse moved to (937, 458)
Screenshot: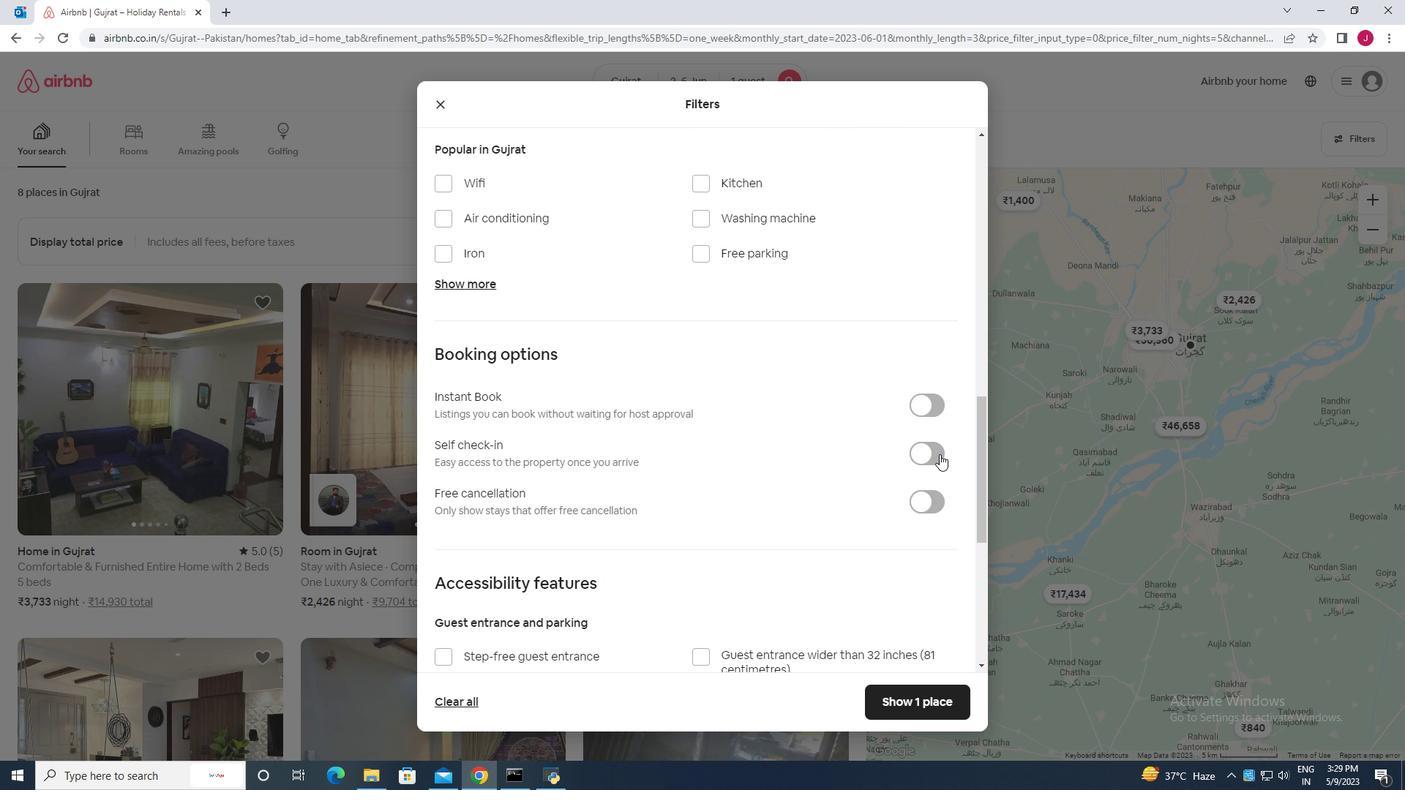 
Action: Mouse pressed left at (937, 458)
Screenshot: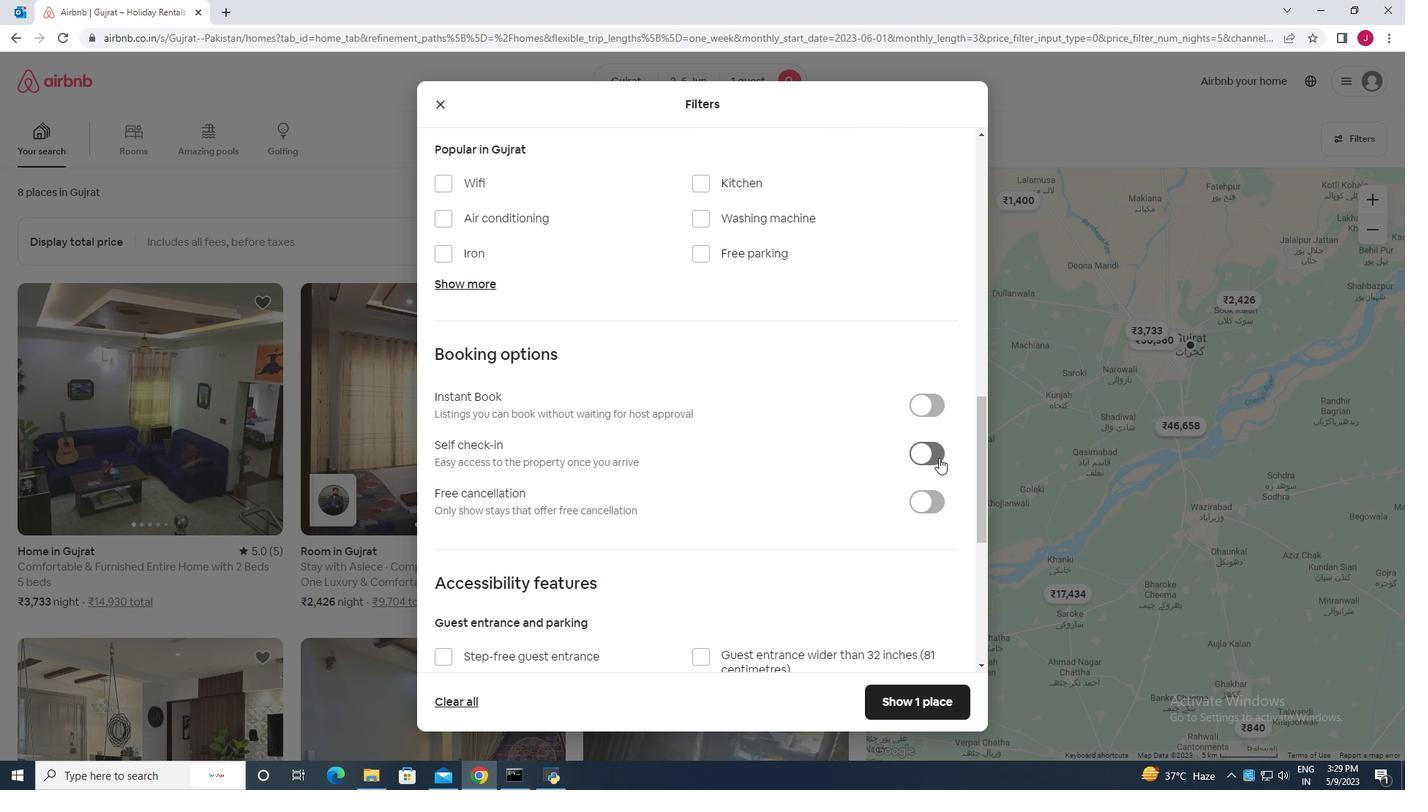 
Action: Mouse moved to (768, 403)
Screenshot: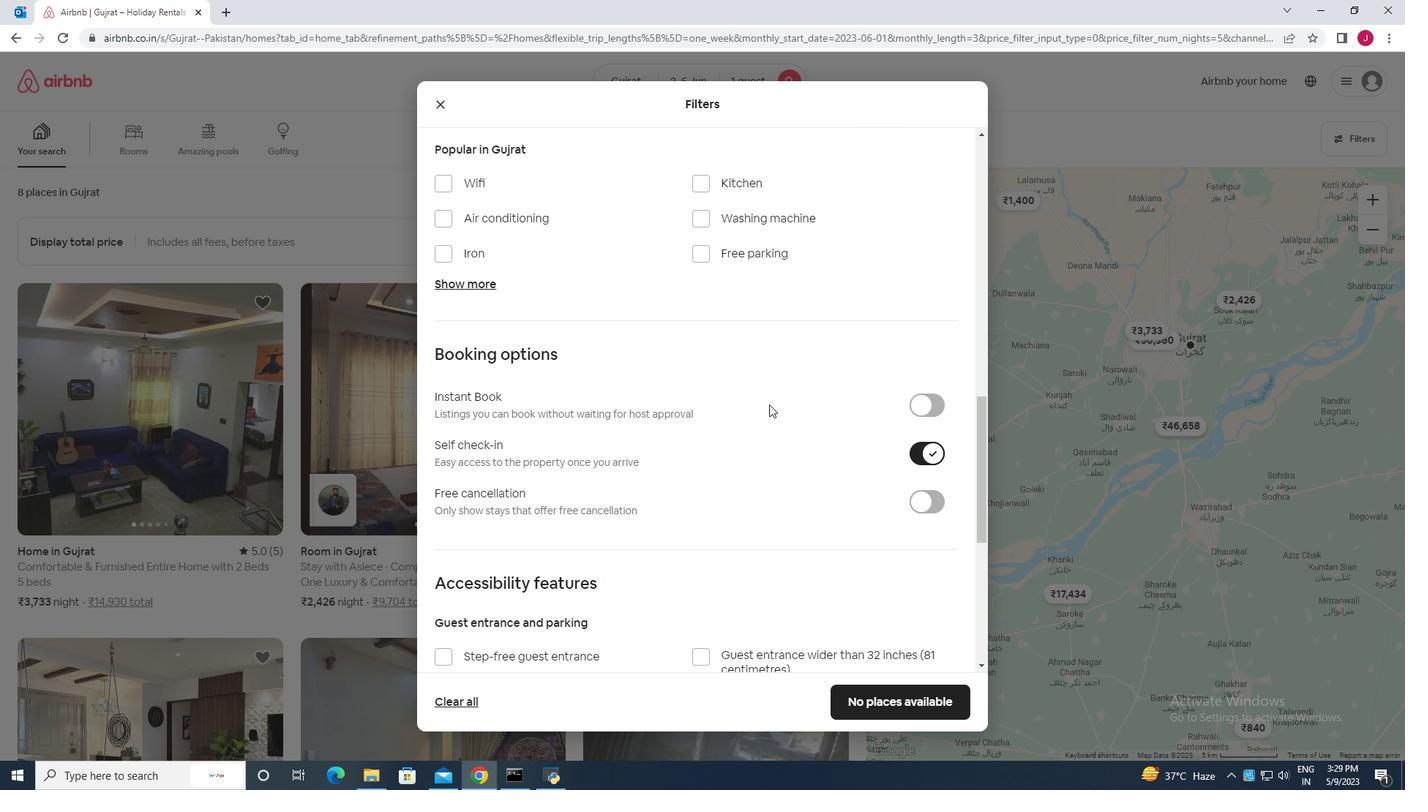 
Action: Mouse scrolled (768, 403) with delta (0, 0)
Screenshot: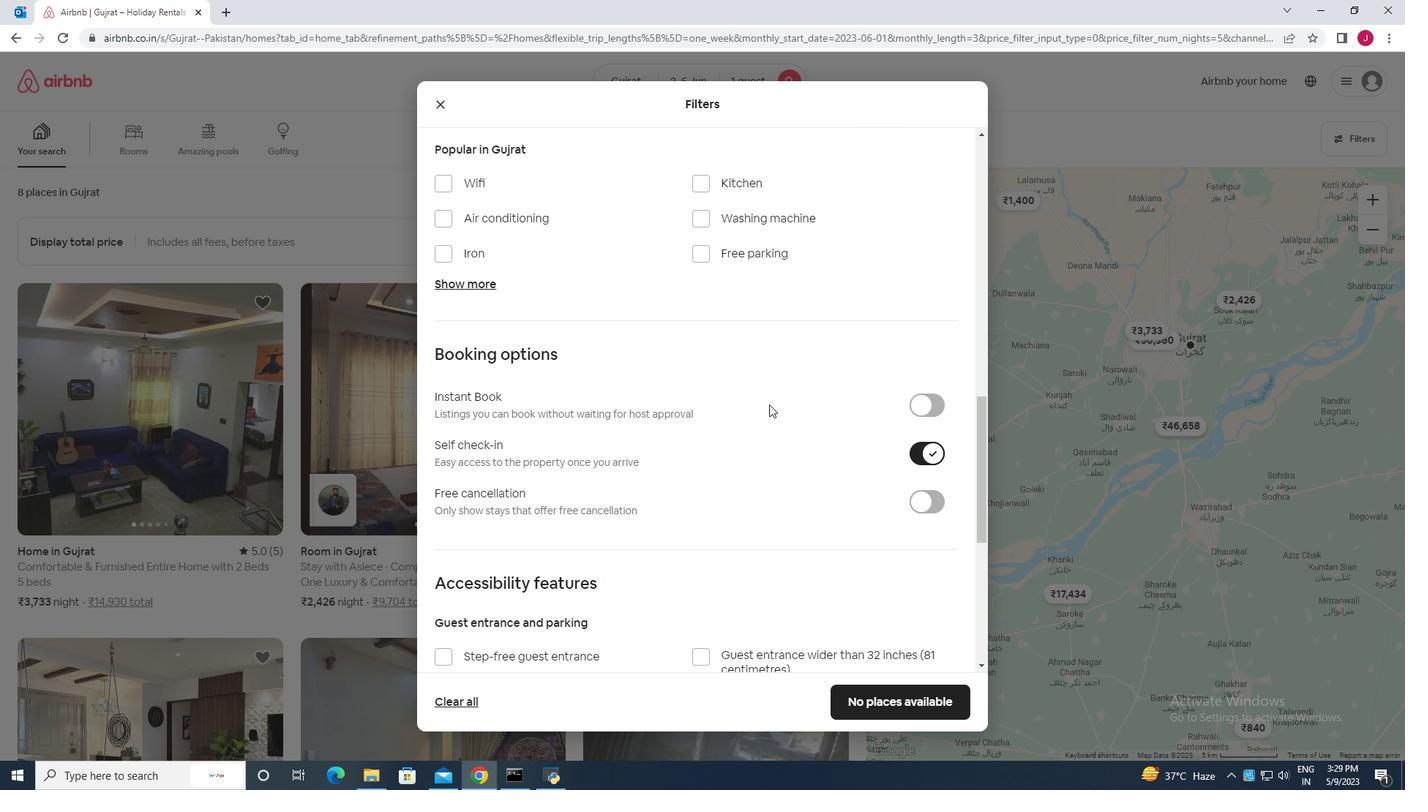 
Action: Mouse scrolled (768, 403) with delta (0, 0)
Screenshot: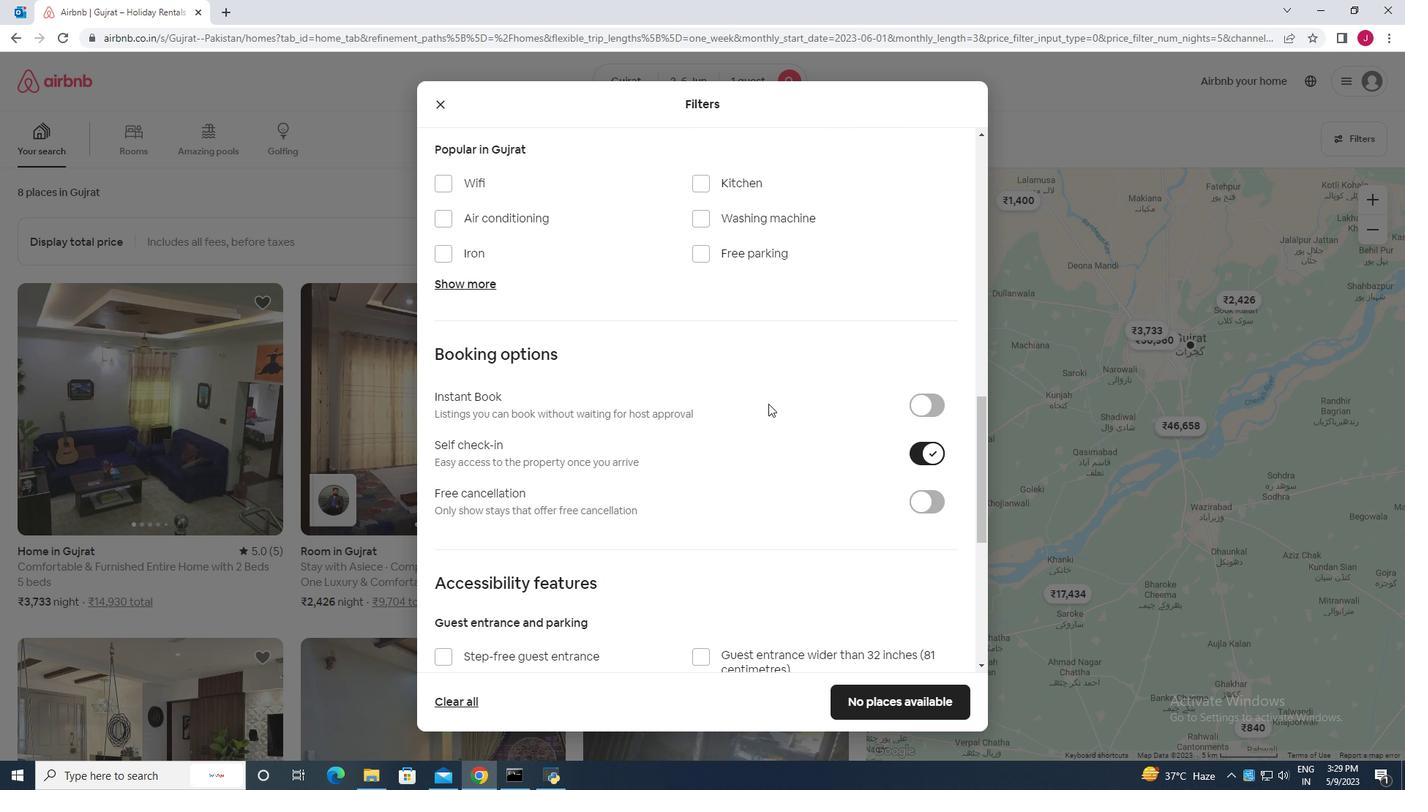 
Action: Mouse scrolled (768, 403) with delta (0, 0)
Screenshot: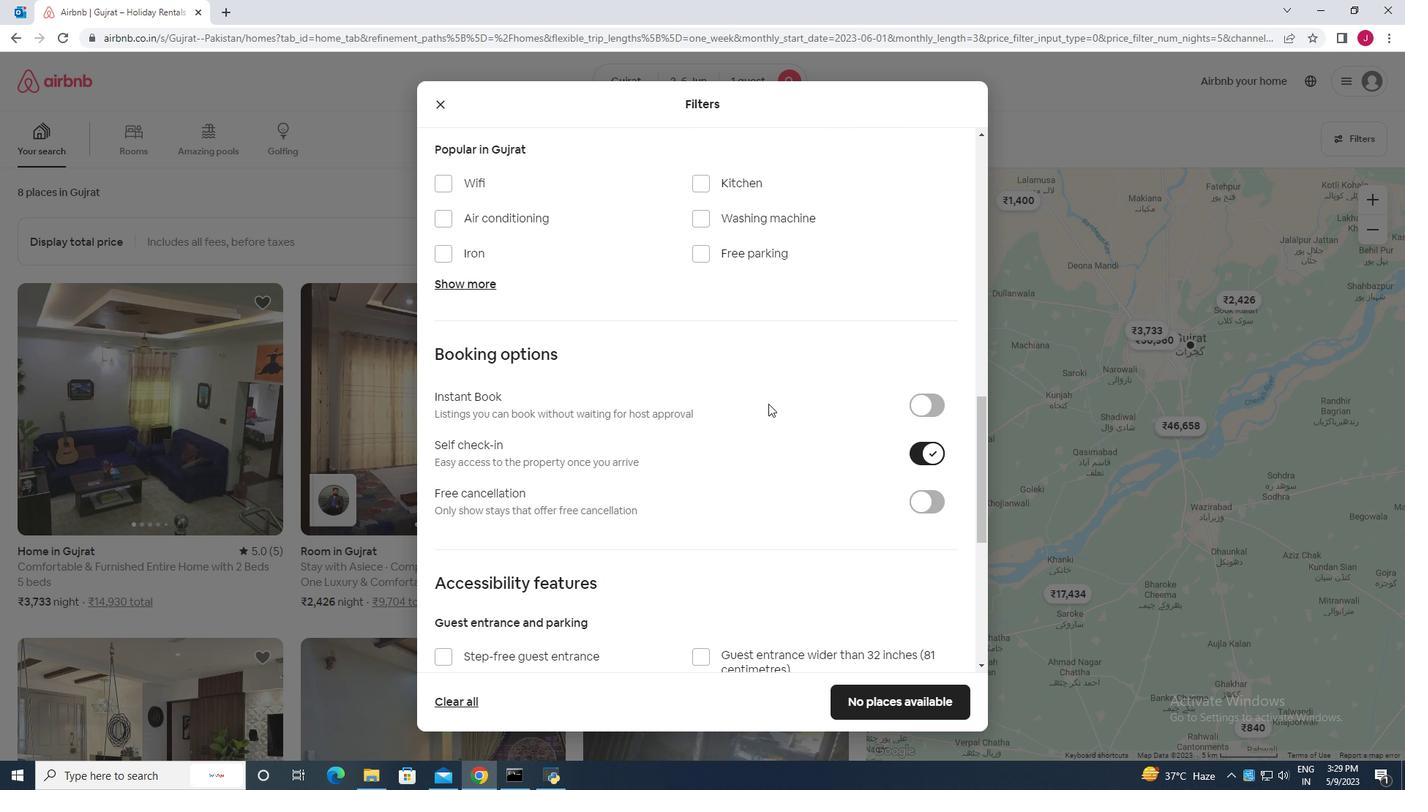 
Action: Mouse scrolled (768, 403) with delta (0, 0)
Screenshot: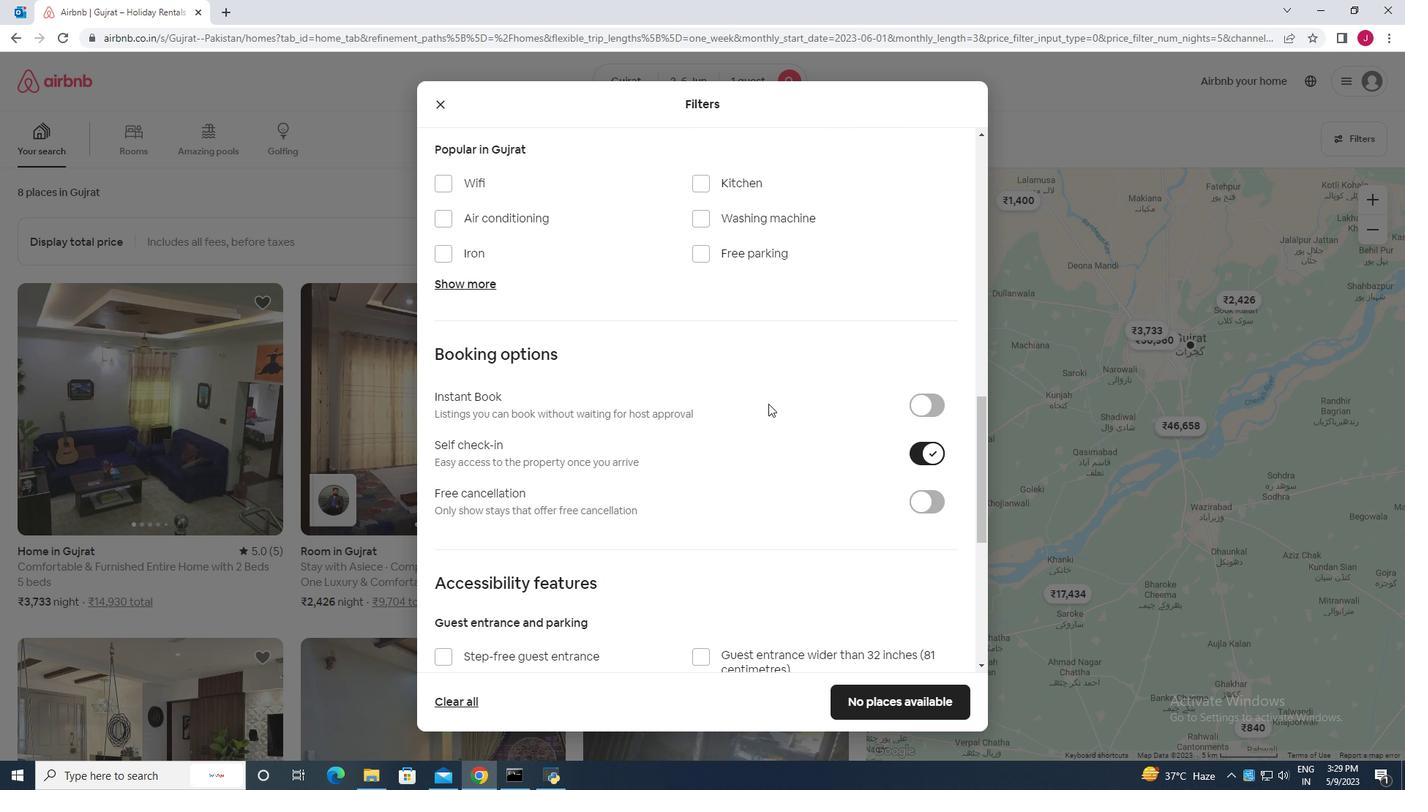
Action: Mouse moved to (559, 545)
Screenshot: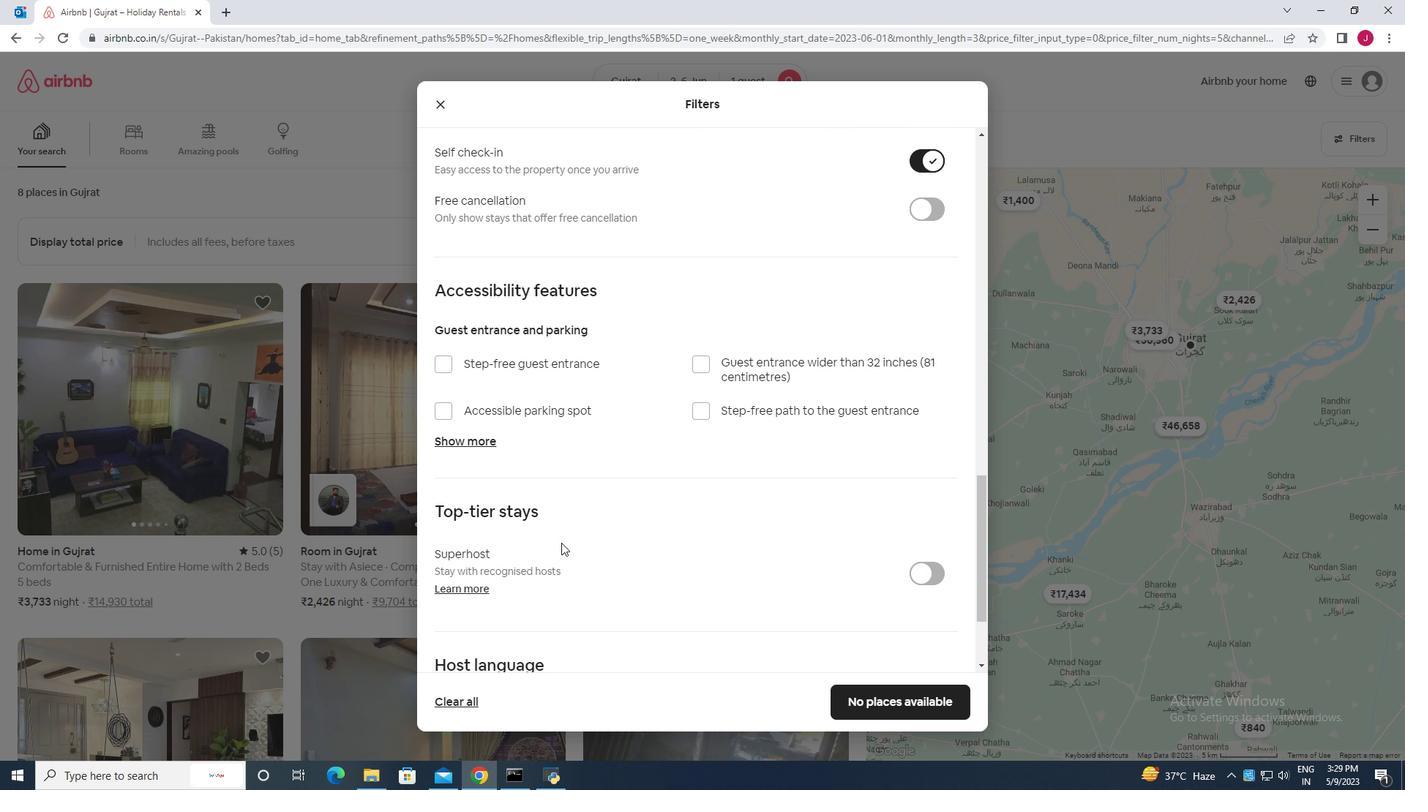 
Action: Mouse scrolled (559, 544) with delta (0, 0)
Screenshot: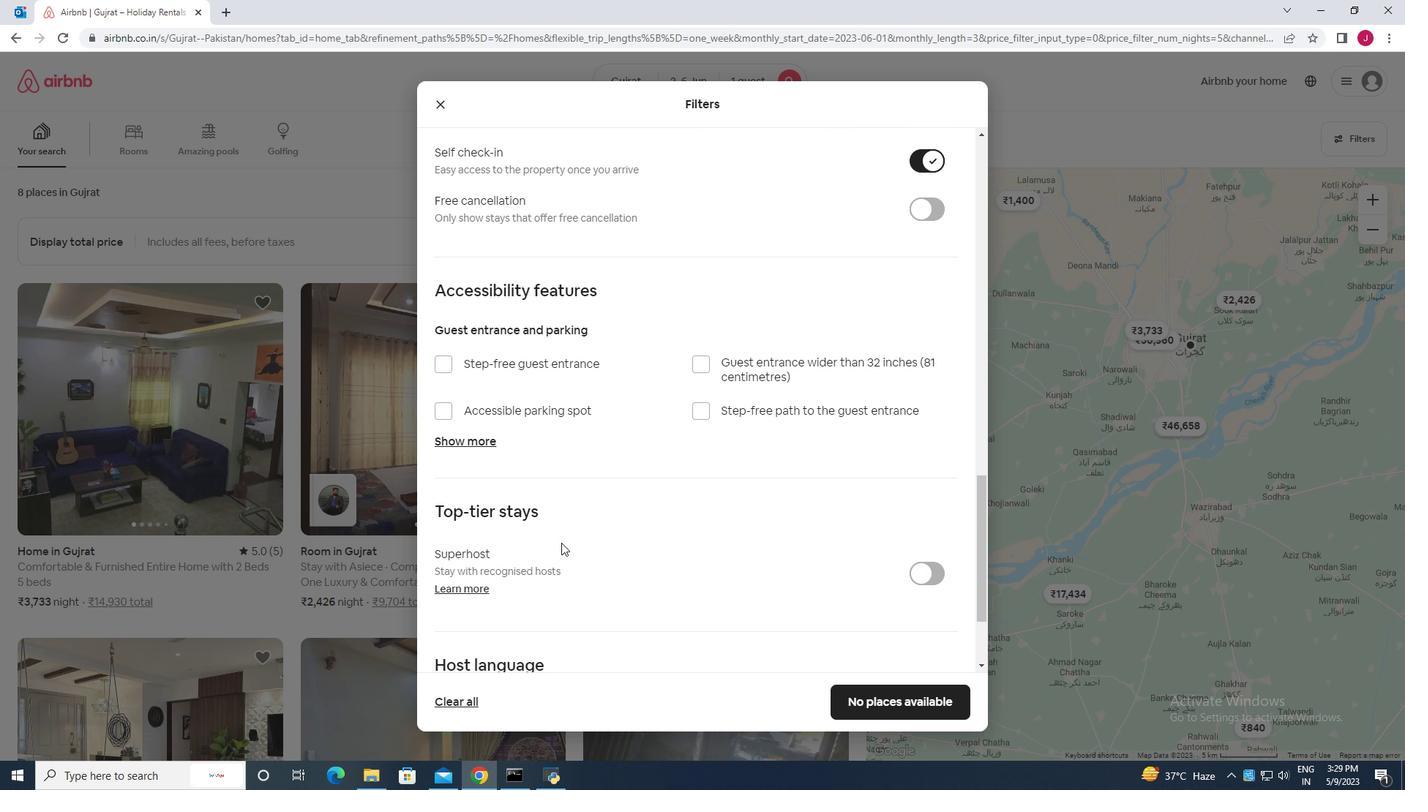 
Action: Mouse moved to (559, 545)
Screenshot: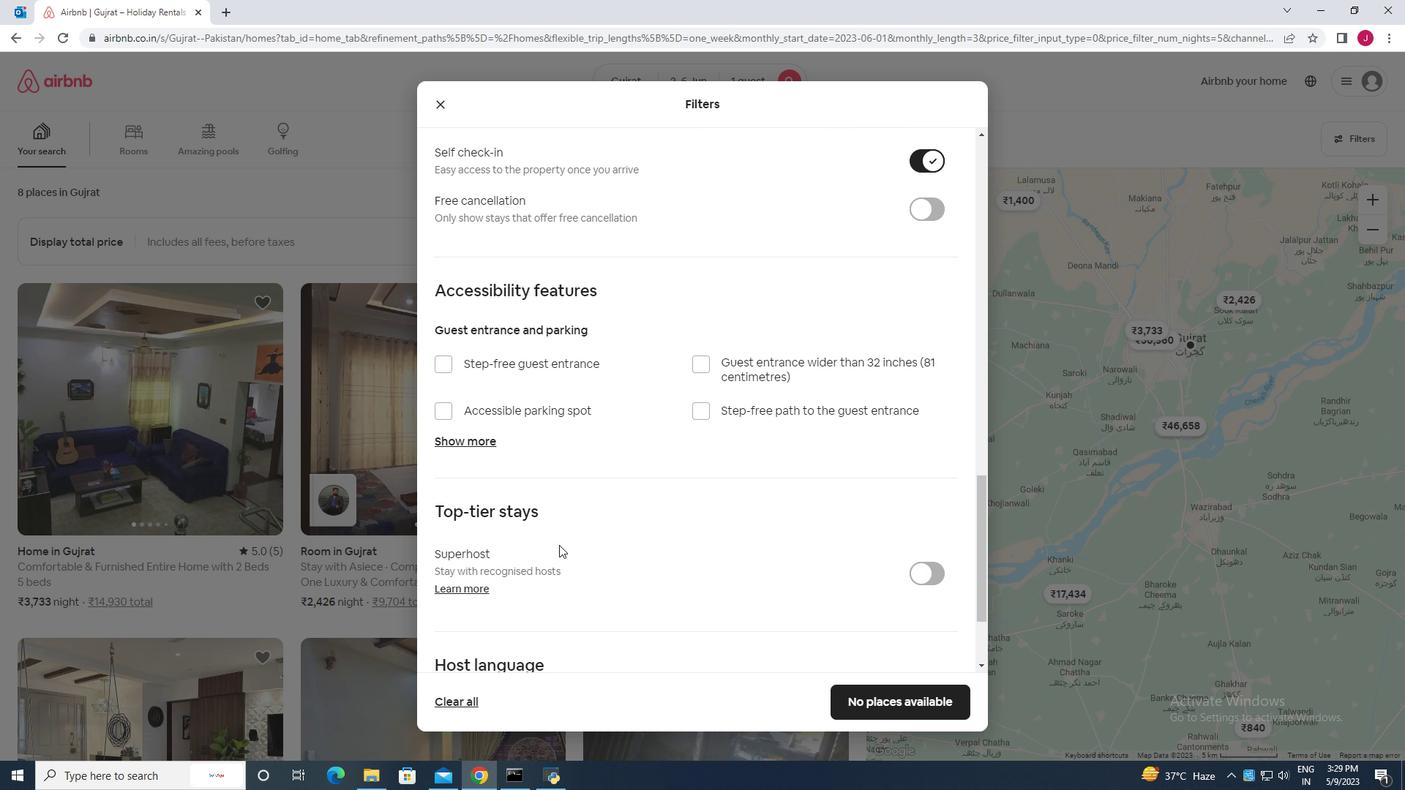 
Action: Mouse scrolled (559, 545) with delta (0, 0)
Screenshot: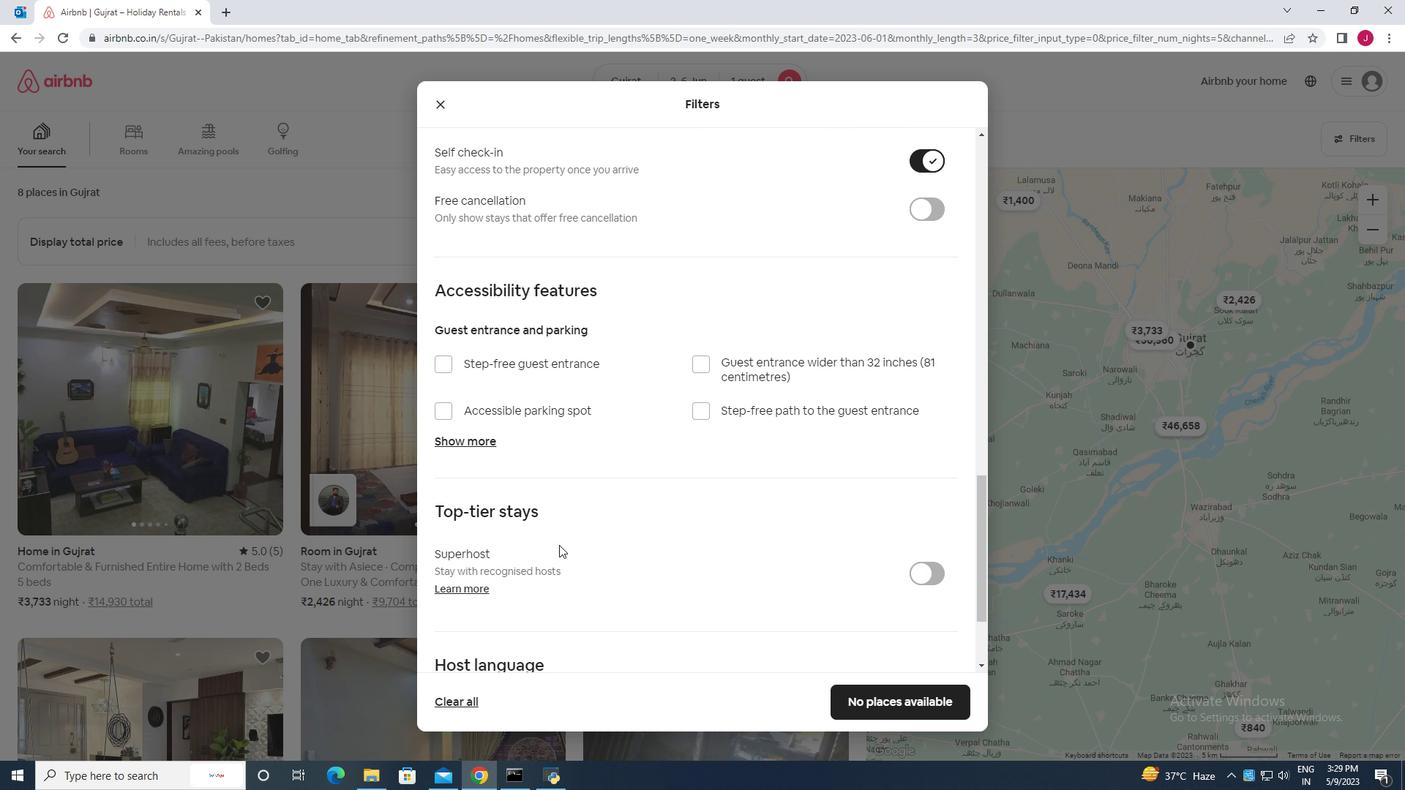 
Action: Mouse scrolled (559, 545) with delta (0, 0)
Screenshot: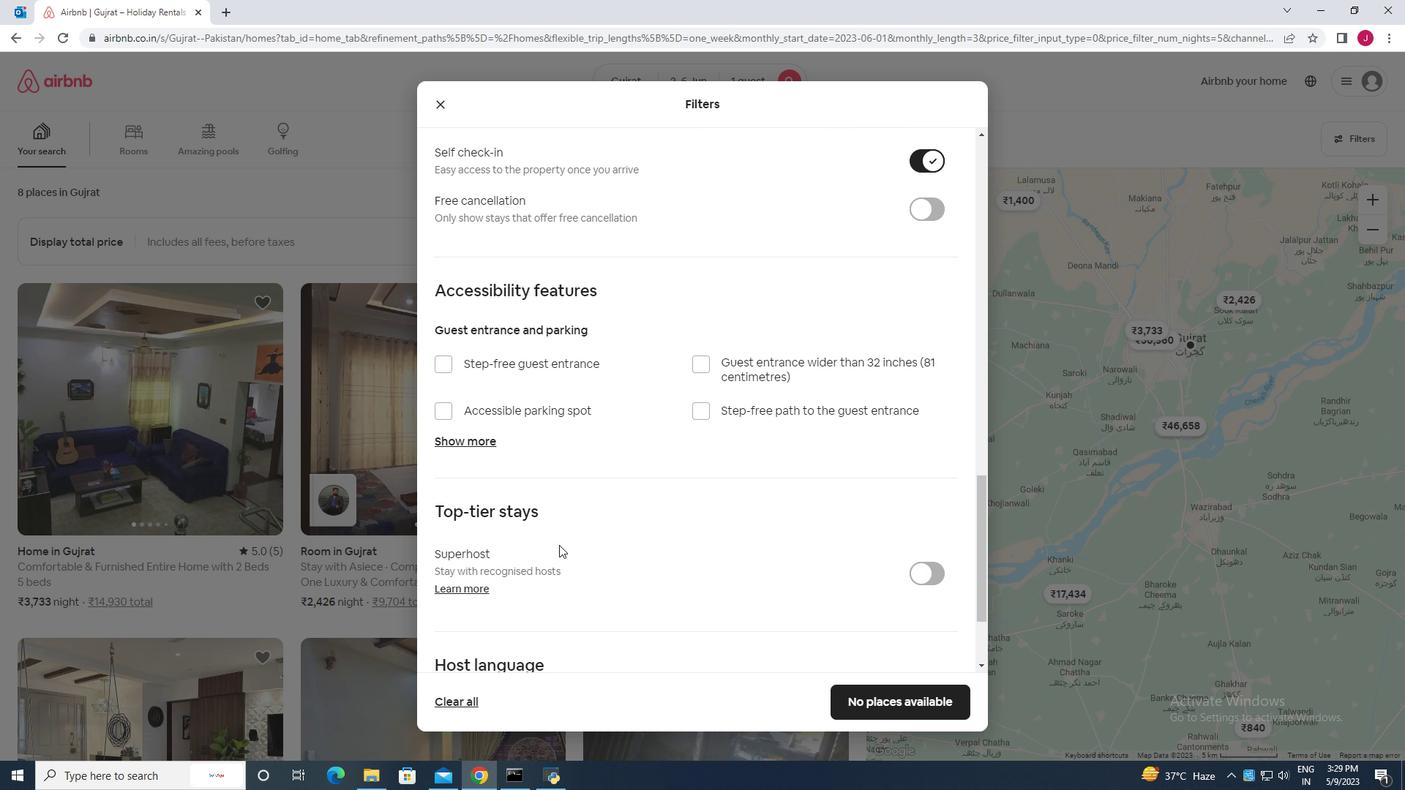 
Action: Mouse scrolled (559, 545) with delta (0, 0)
Screenshot: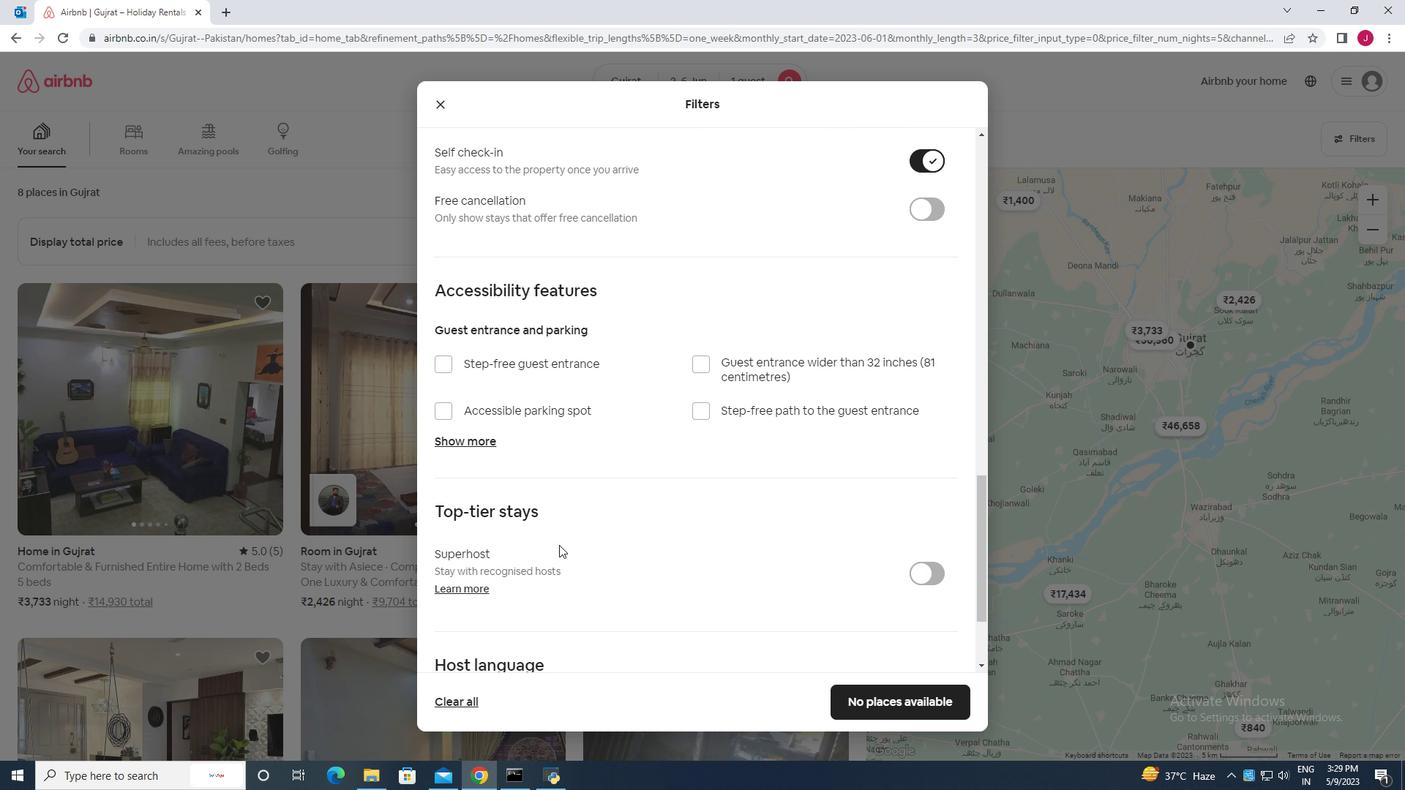 
Action: Mouse moved to (559, 545)
Screenshot: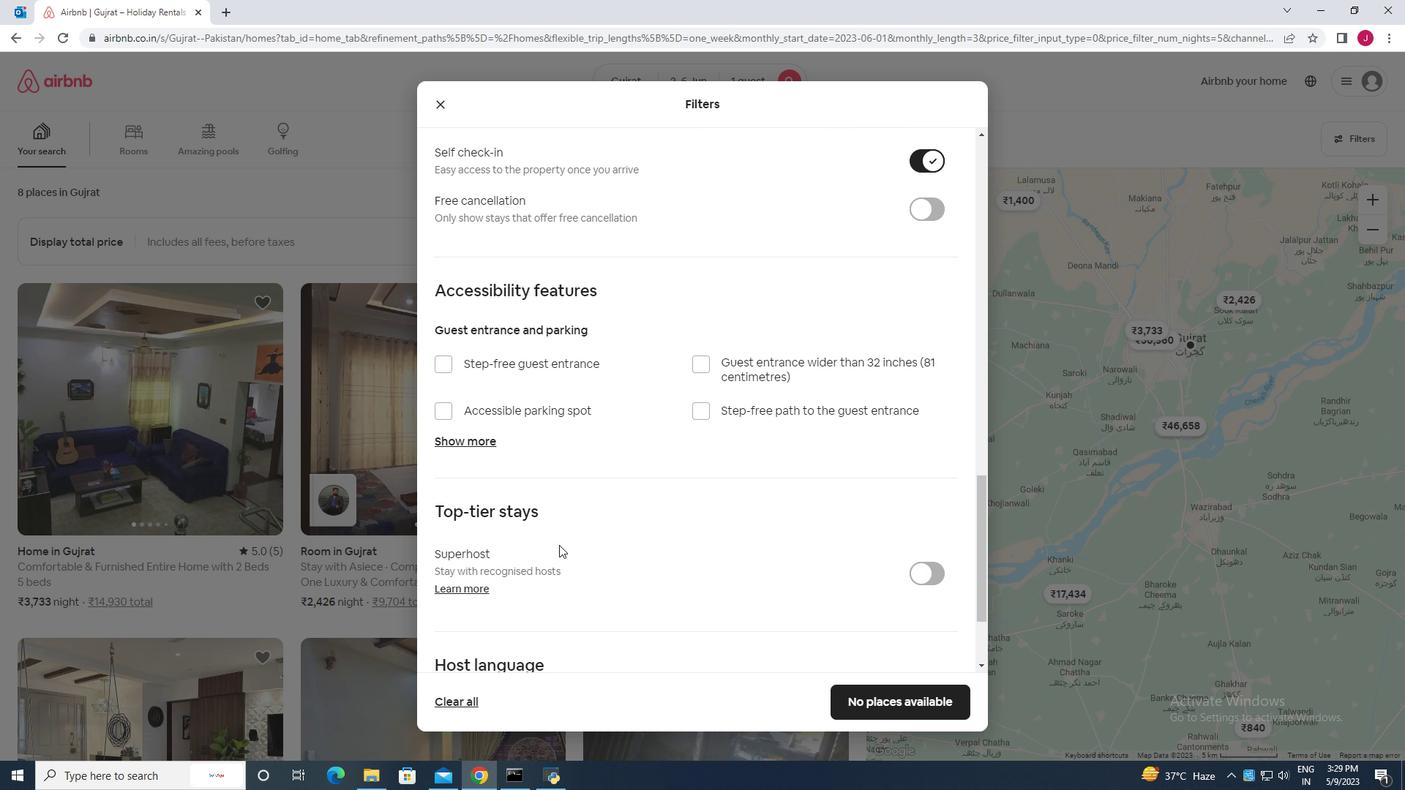 
Action: Mouse scrolled (559, 545) with delta (0, 0)
Screenshot: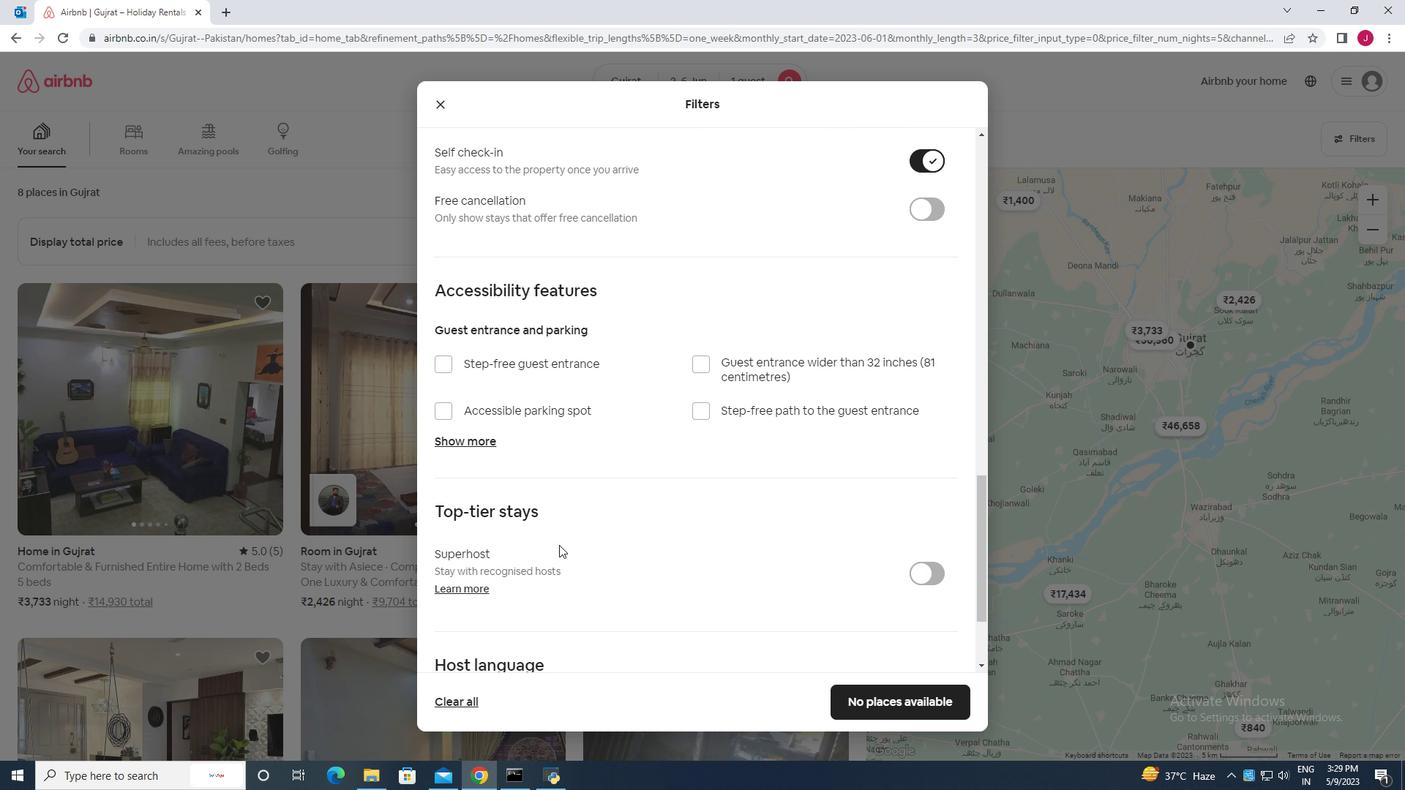 
Action: Mouse moved to (449, 570)
Screenshot: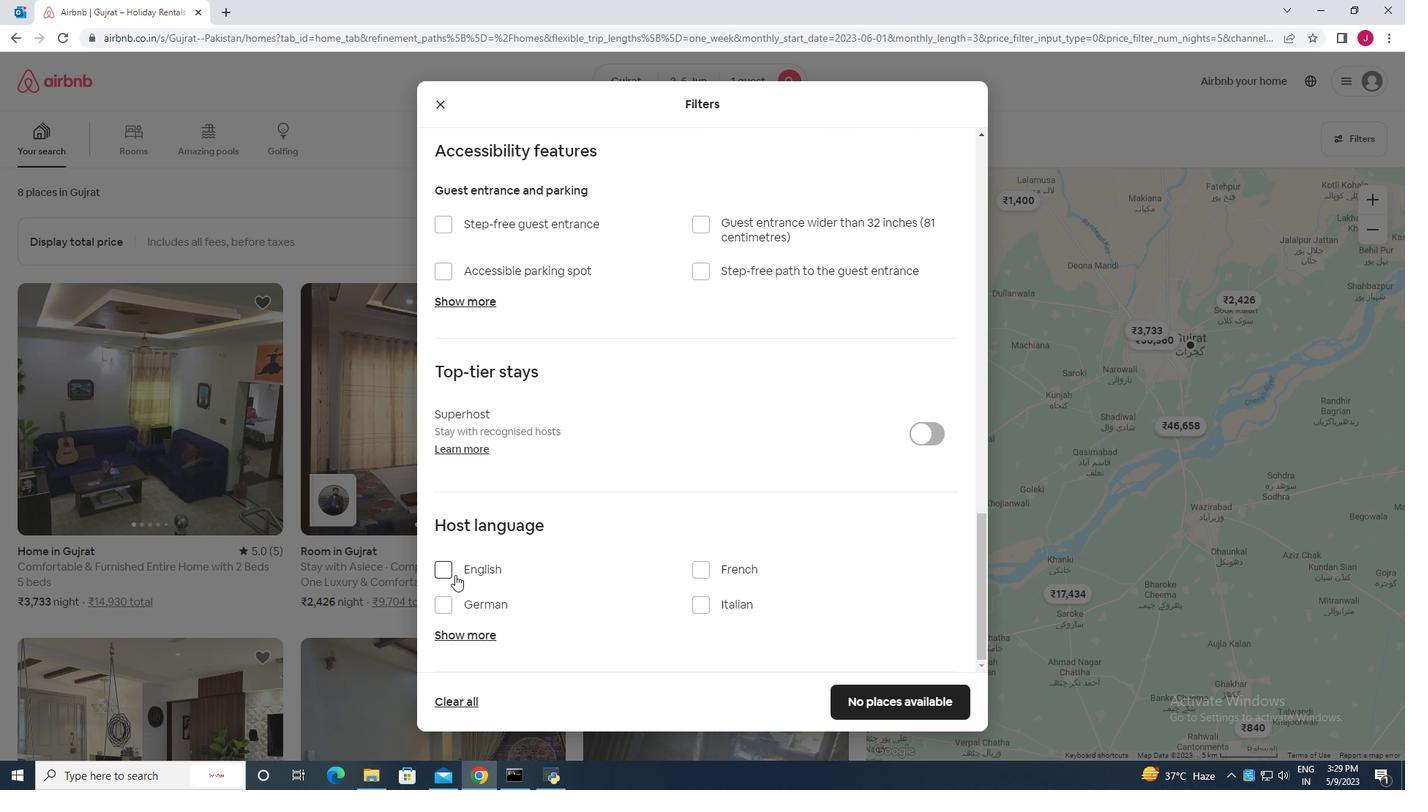 
Action: Mouse pressed left at (449, 570)
Screenshot: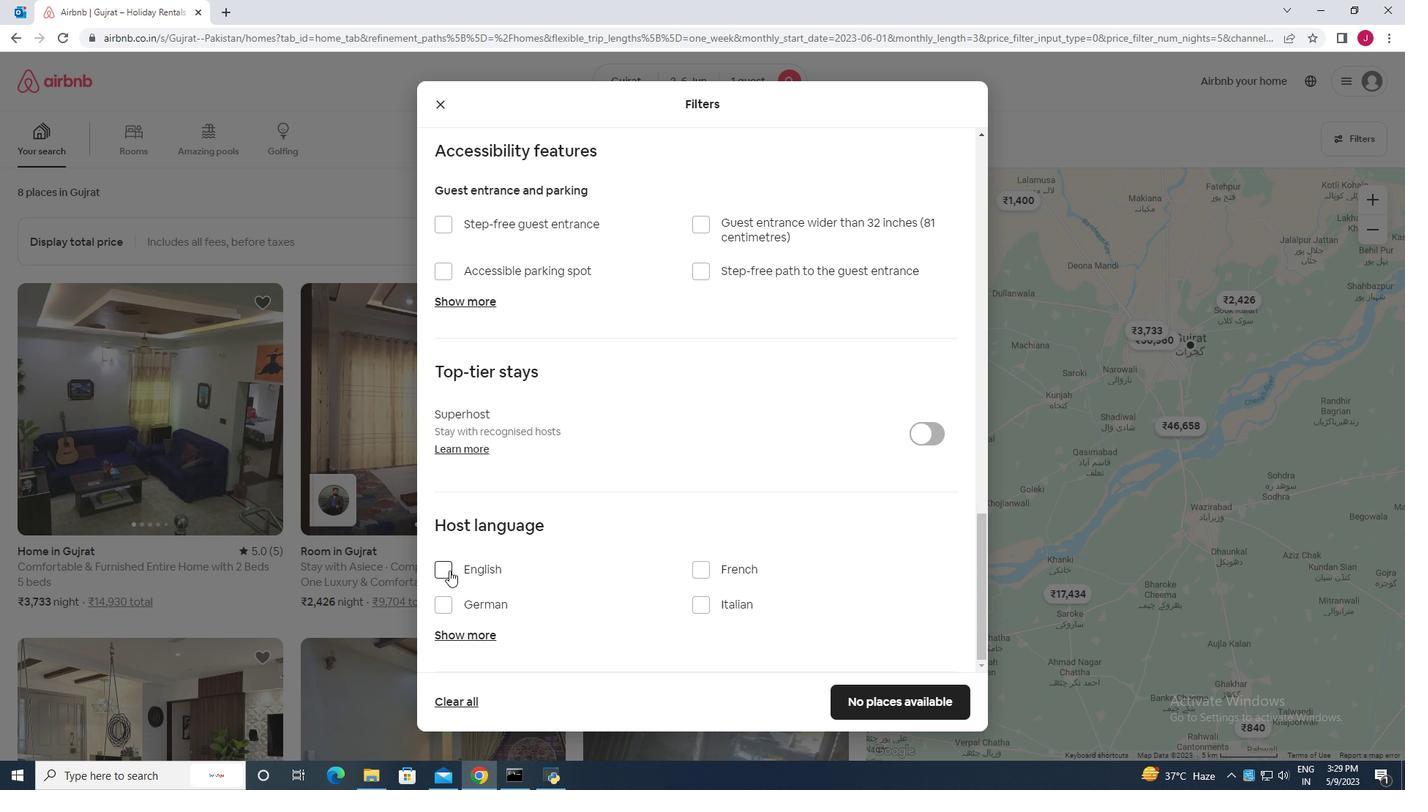 
Action: Mouse moved to (867, 702)
Screenshot: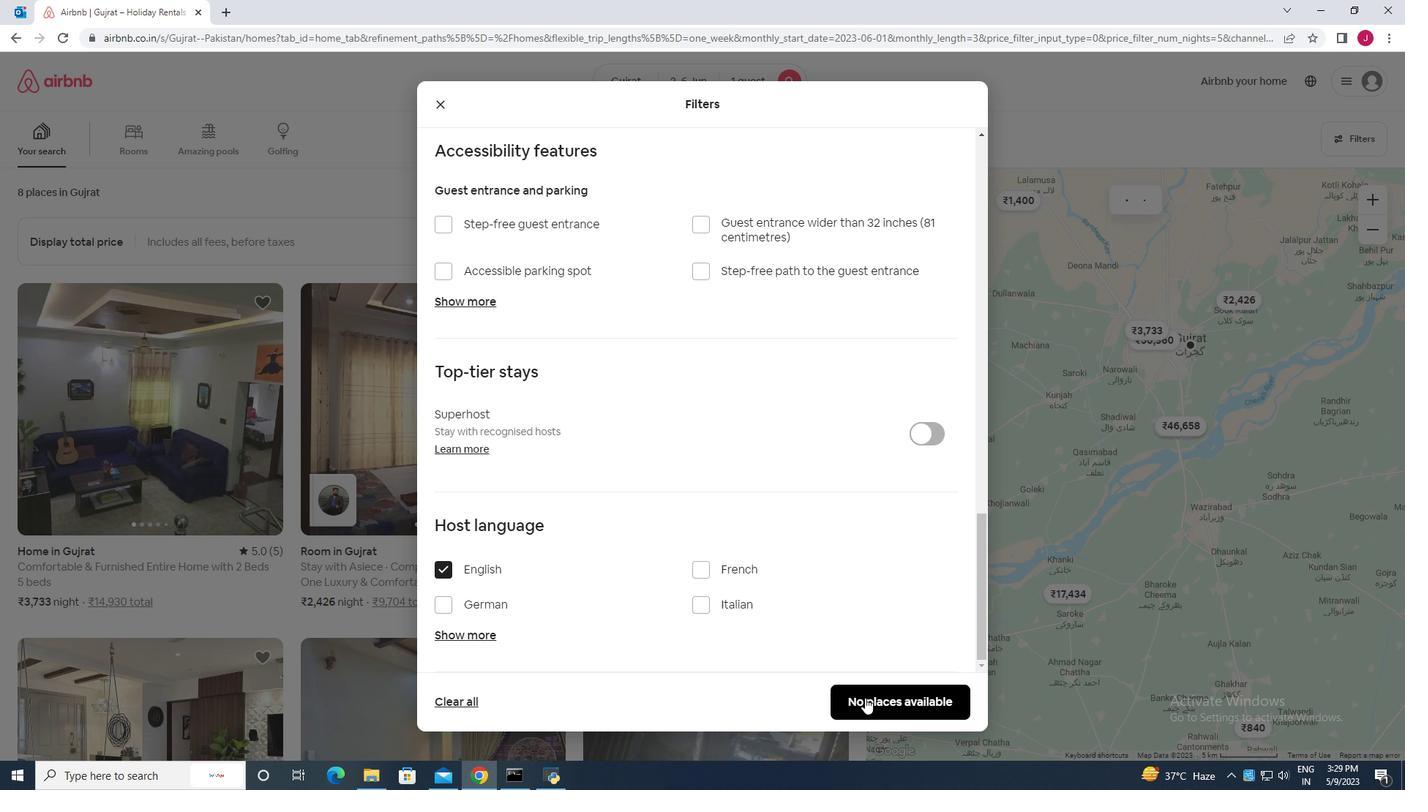 
Action: Mouse pressed left at (866, 701)
Screenshot: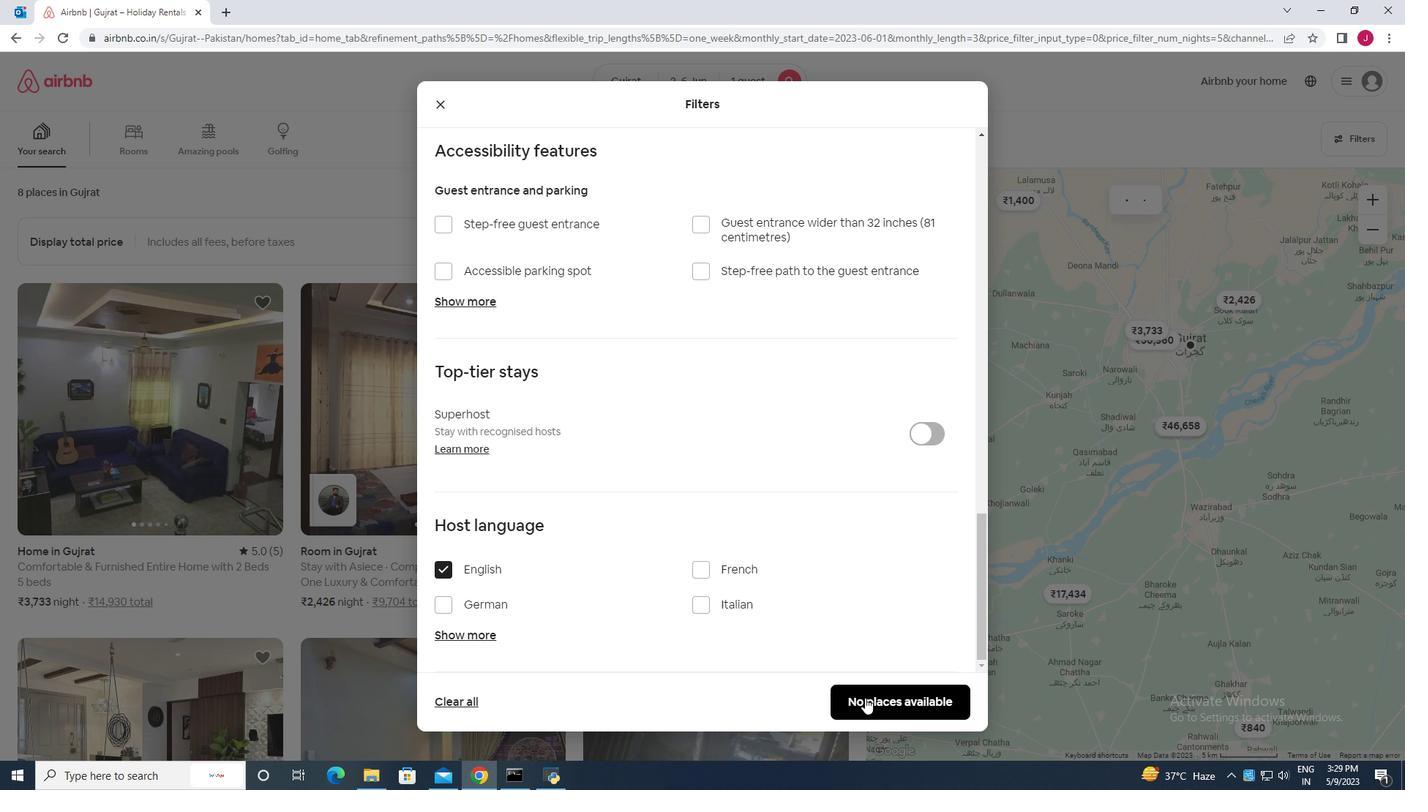 
Action: Mouse moved to (856, 680)
Screenshot: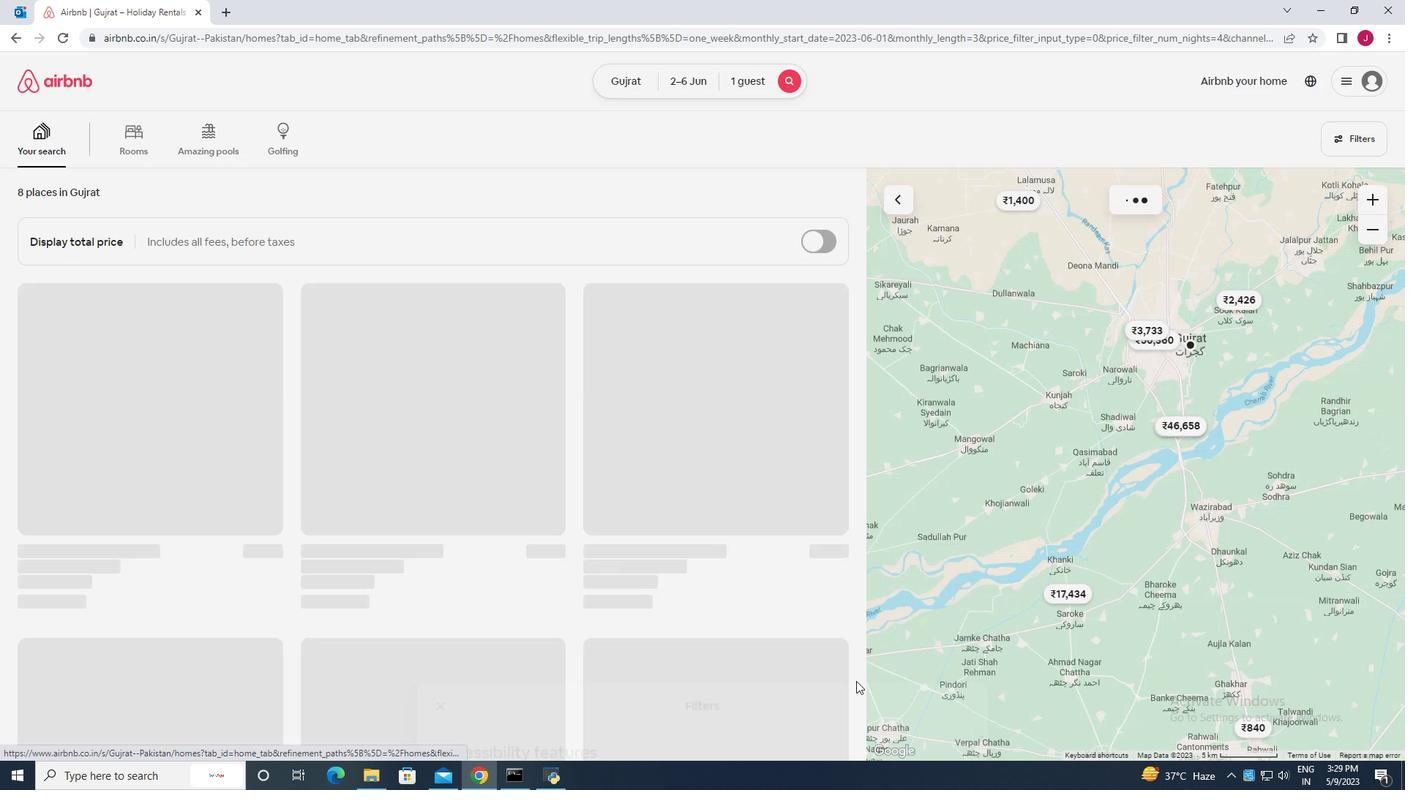 
